 Task: Look for space in Boston, United States from 8th August, 2023 to 15th August, 2023 for 9 adults in price range Rs.10000 to Rs.14000. Place can be shared room with 5 bedrooms having 9 beds and 5 bathrooms. Property type can be house, flat, guest house. Amenities needed are: wifi, TV, free parkinig on premises, gym, breakfast. Booking option can be shelf check-in. Required host language is English.
Action: Mouse moved to (525, 105)
Screenshot: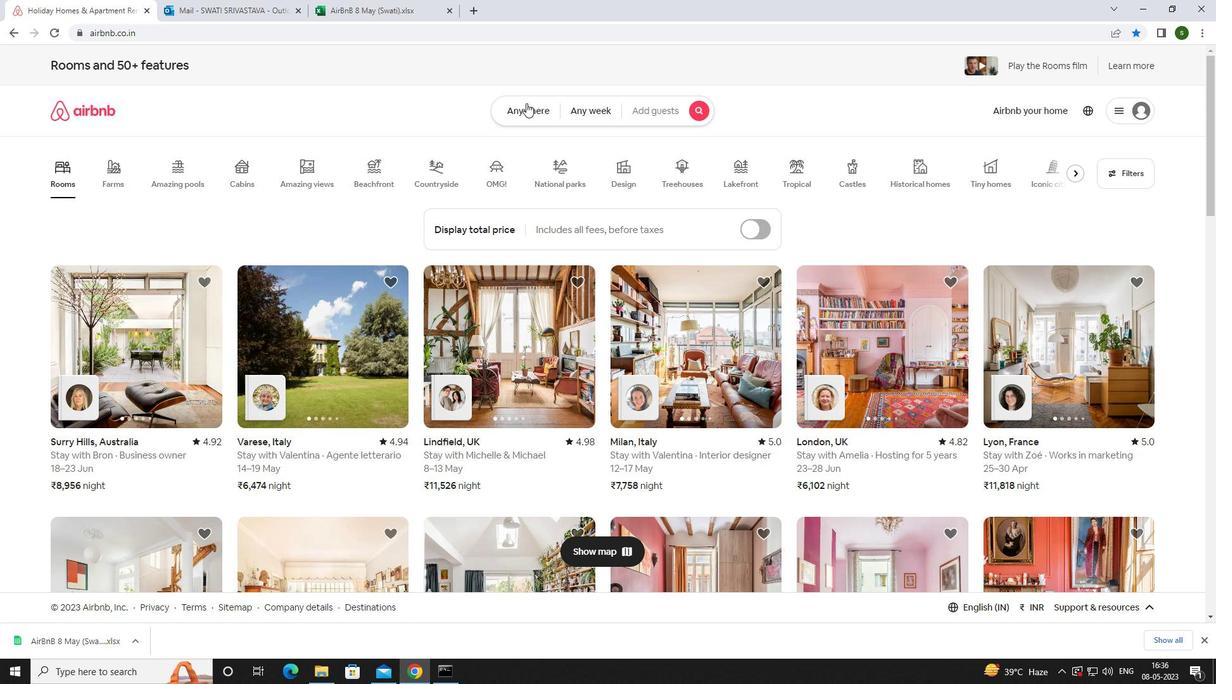 
Action: Mouse pressed left at (525, 105)
Screenshot: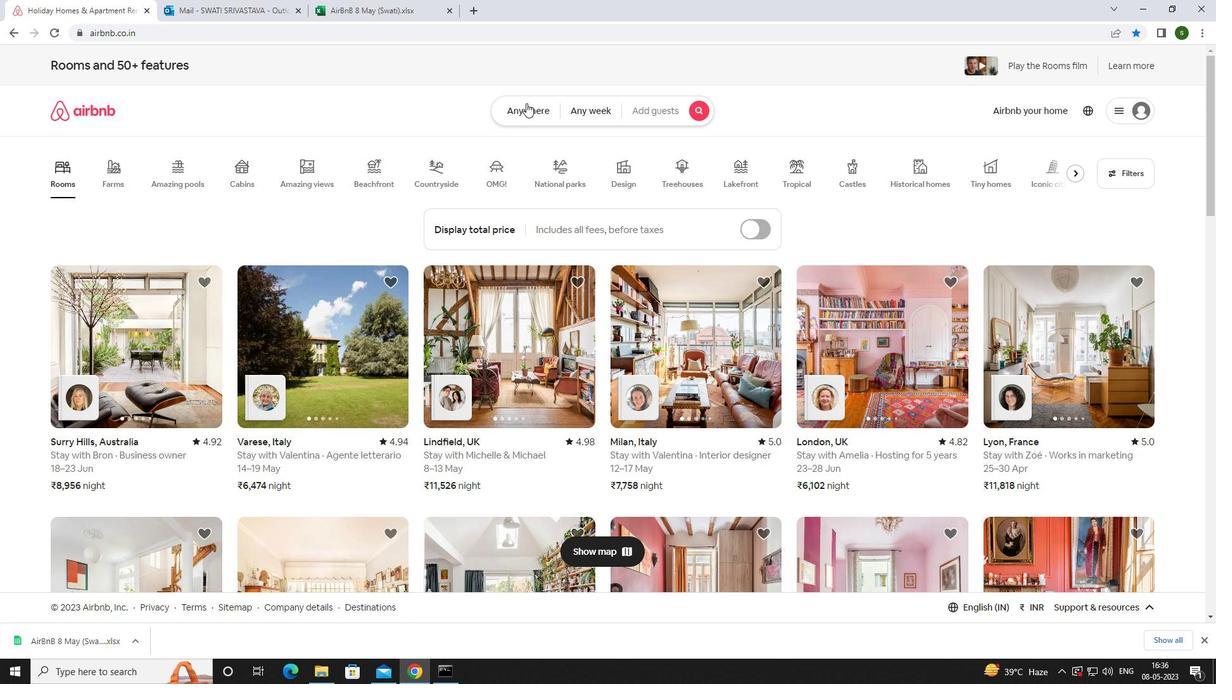 
Action: Mouse moved to (488, 157)
Screenshot: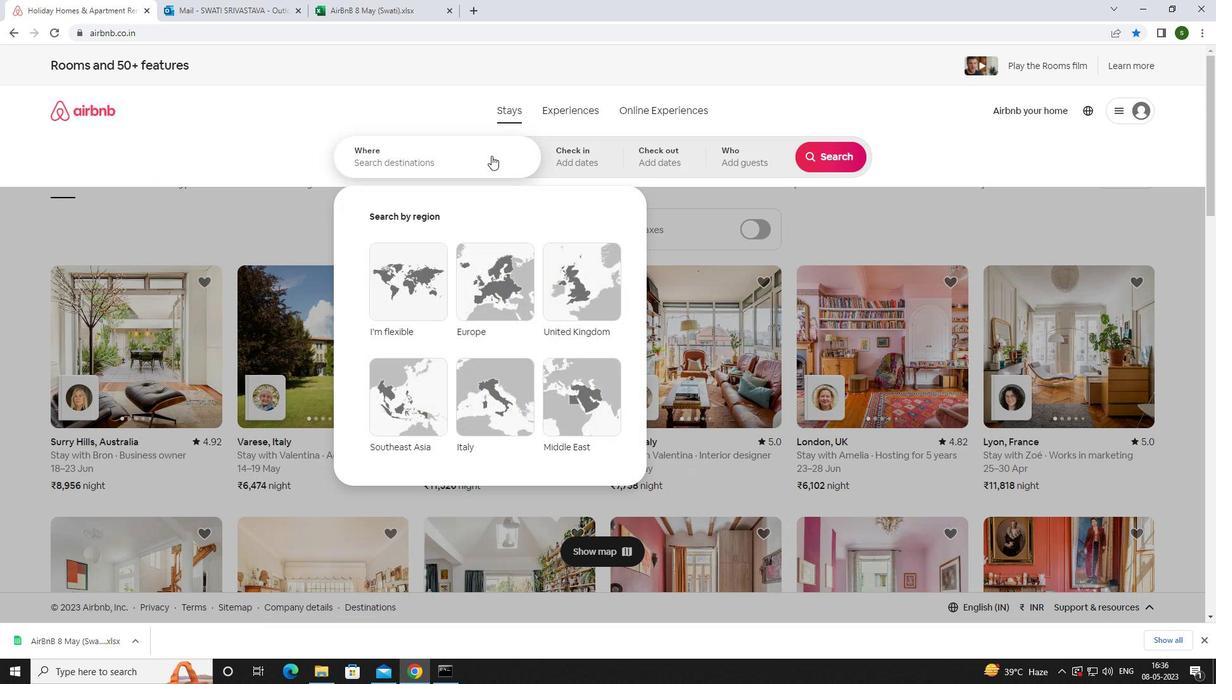 
Action: Mouse pressed left at (488, 157)
Screenshot: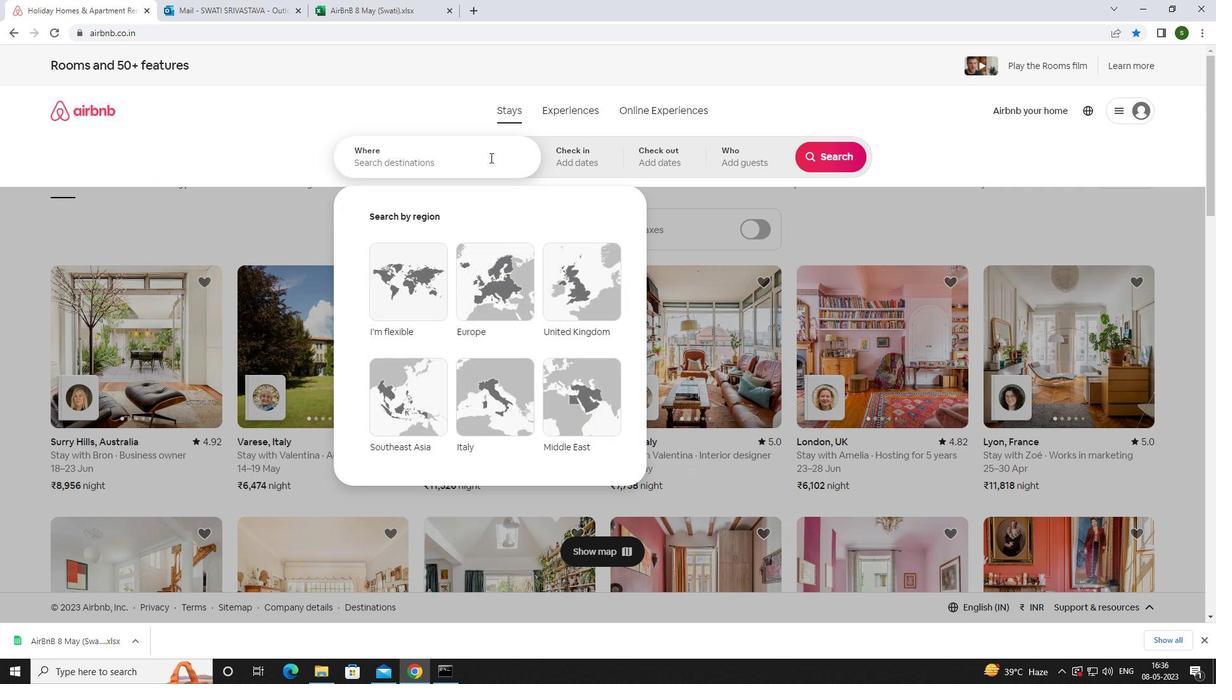 
Action: Mouse moved to (493, 154)
Screenshot: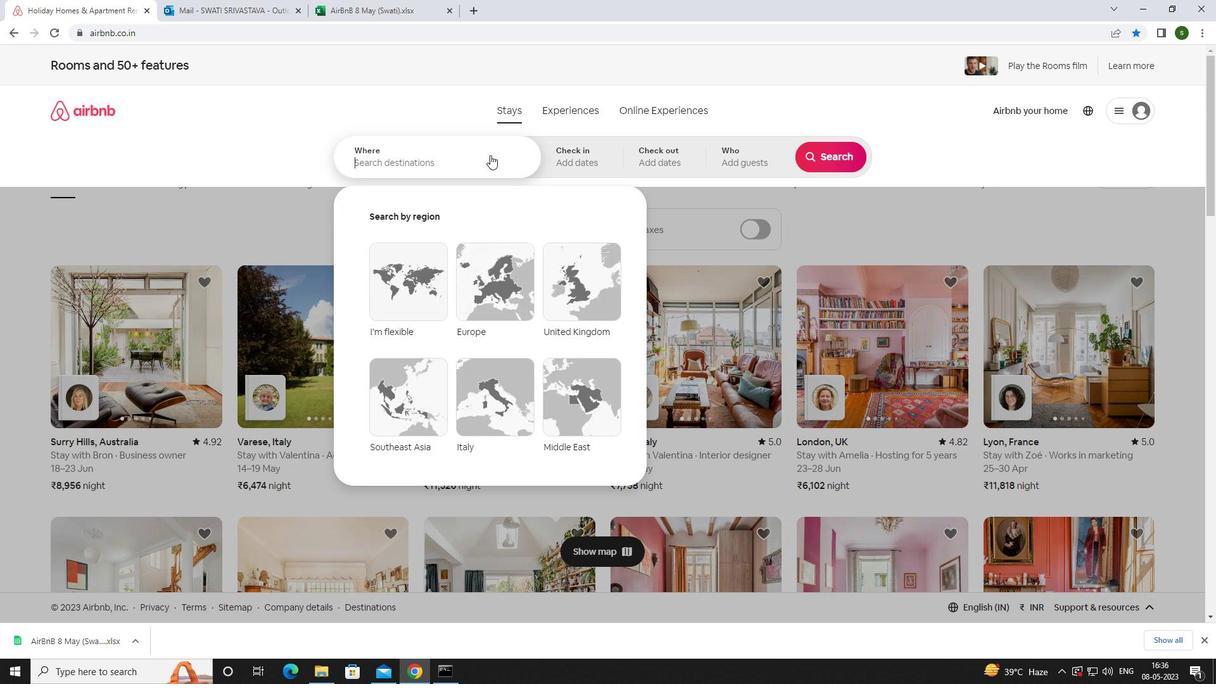 
Action: Key pressed <Key.caps_lock>
Screenshot: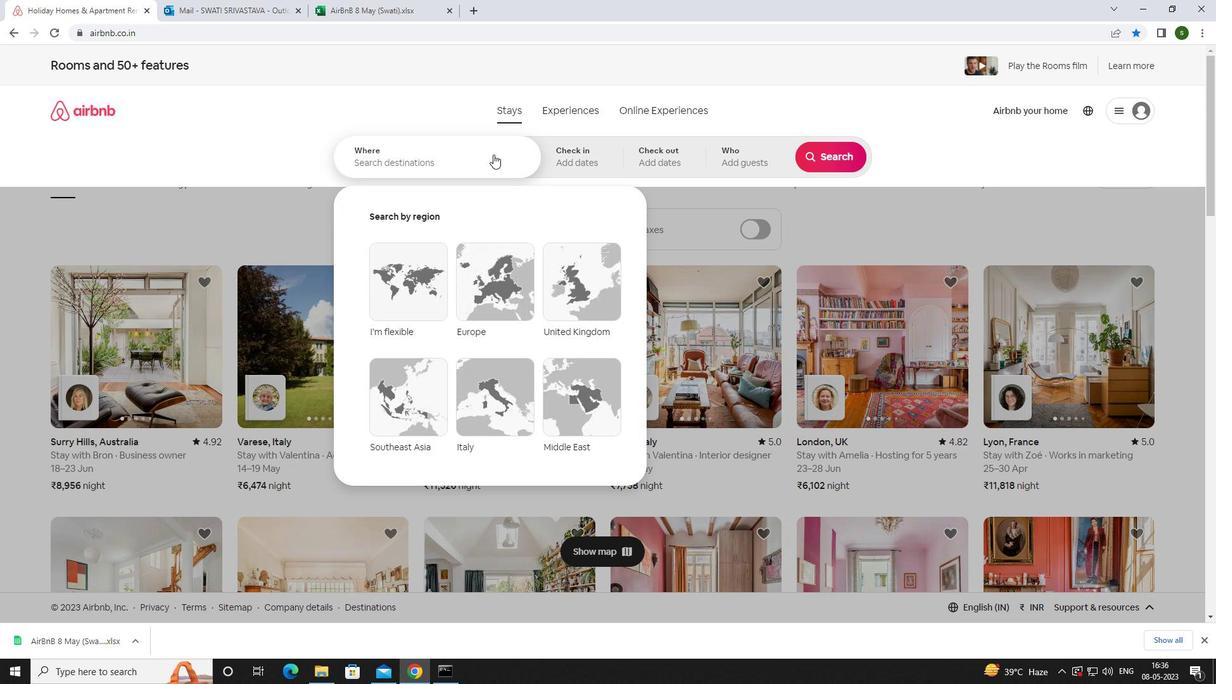 
Action: Mouse moved to (494, 154)
Screenshot: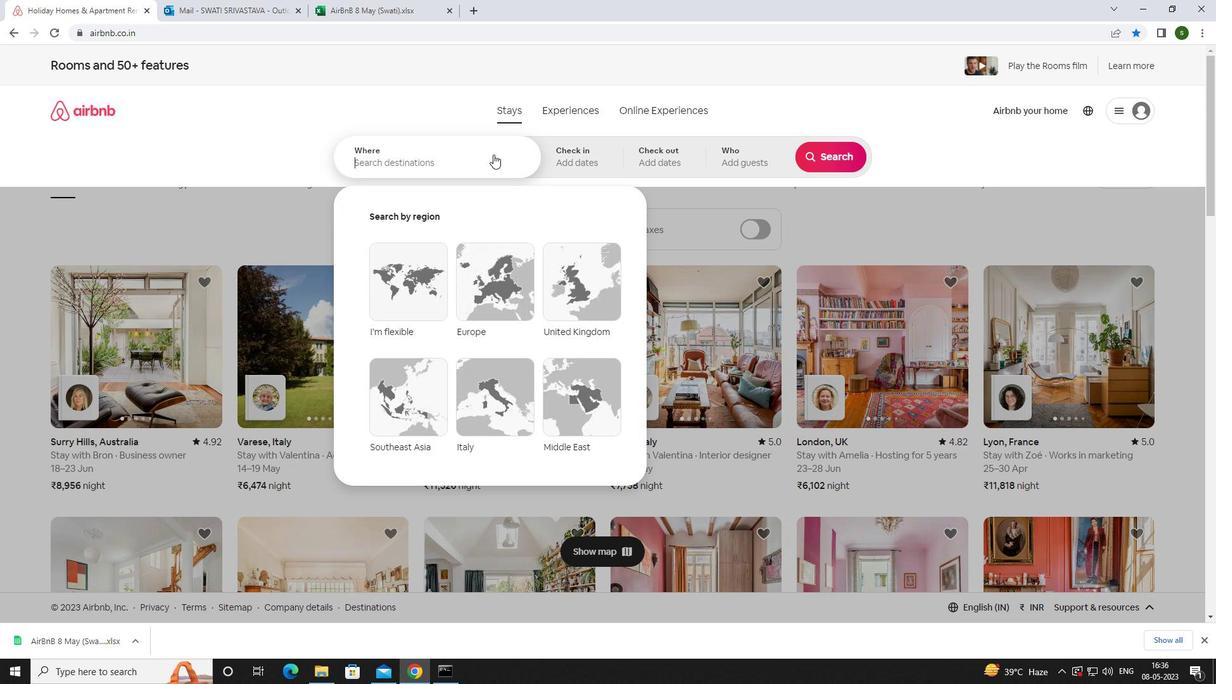 
Action: Key pressed b<Key.caps_lock>oston,<Key.space><Key.caps_lock>u<Key.caps_lock>nited<Key.space>
Screenshot: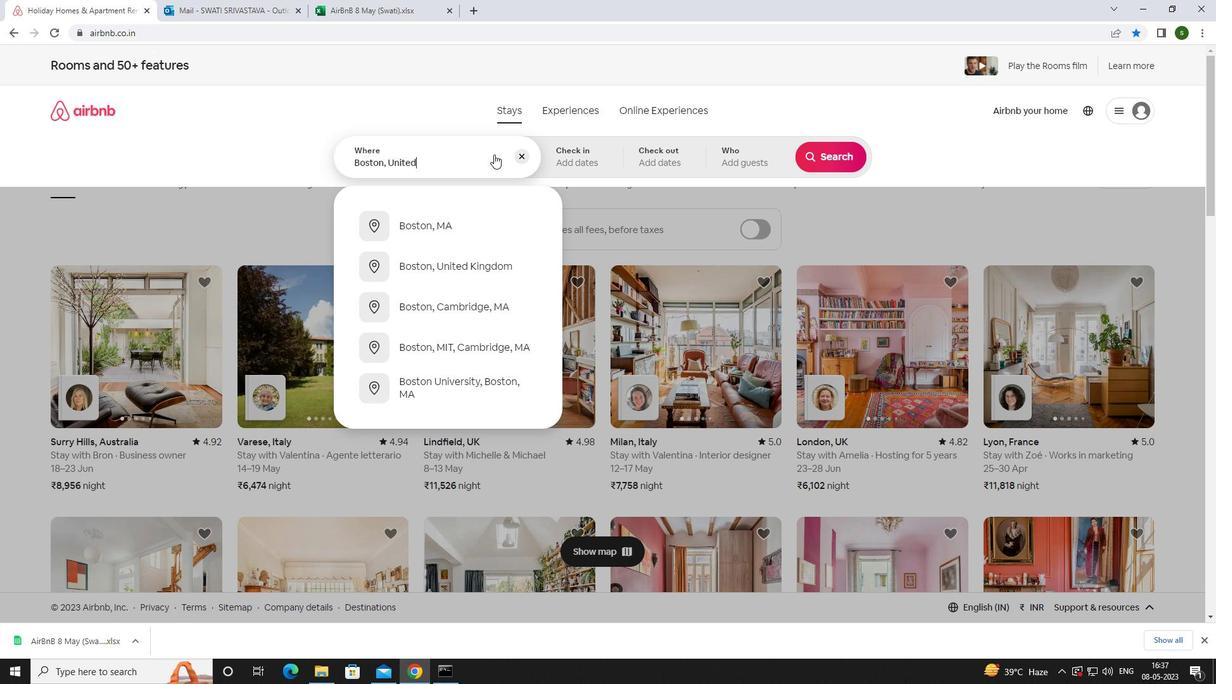 
Action: Mouse moved to (494, 154)
Screenshot: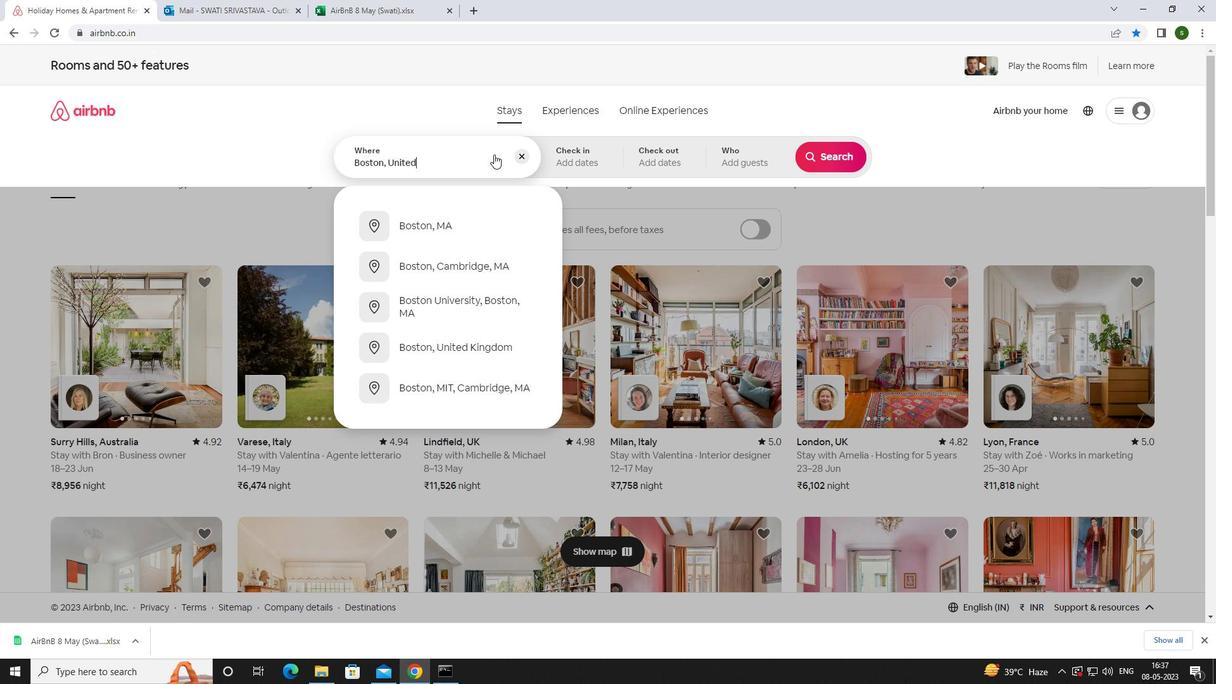 
Action: Key pressed <Key.caps_lock>s<Key.caps_lock>tate
Screenshot: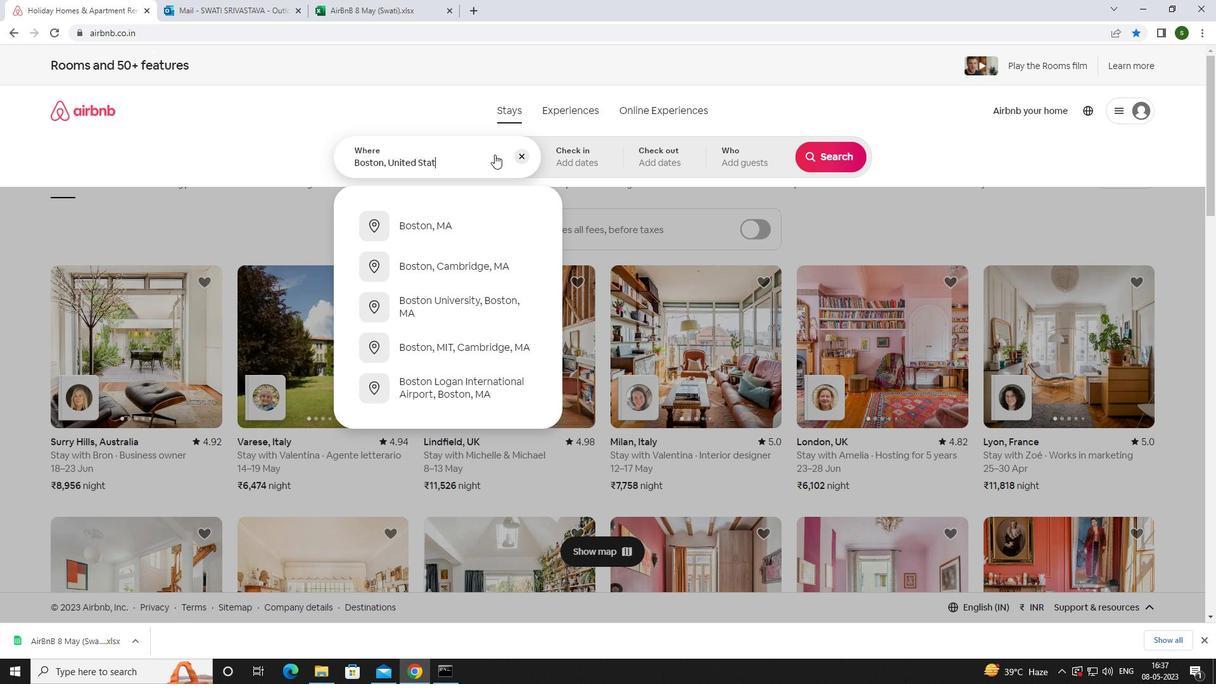 
Action: Mouse moved to (494, 155)
Screenshot: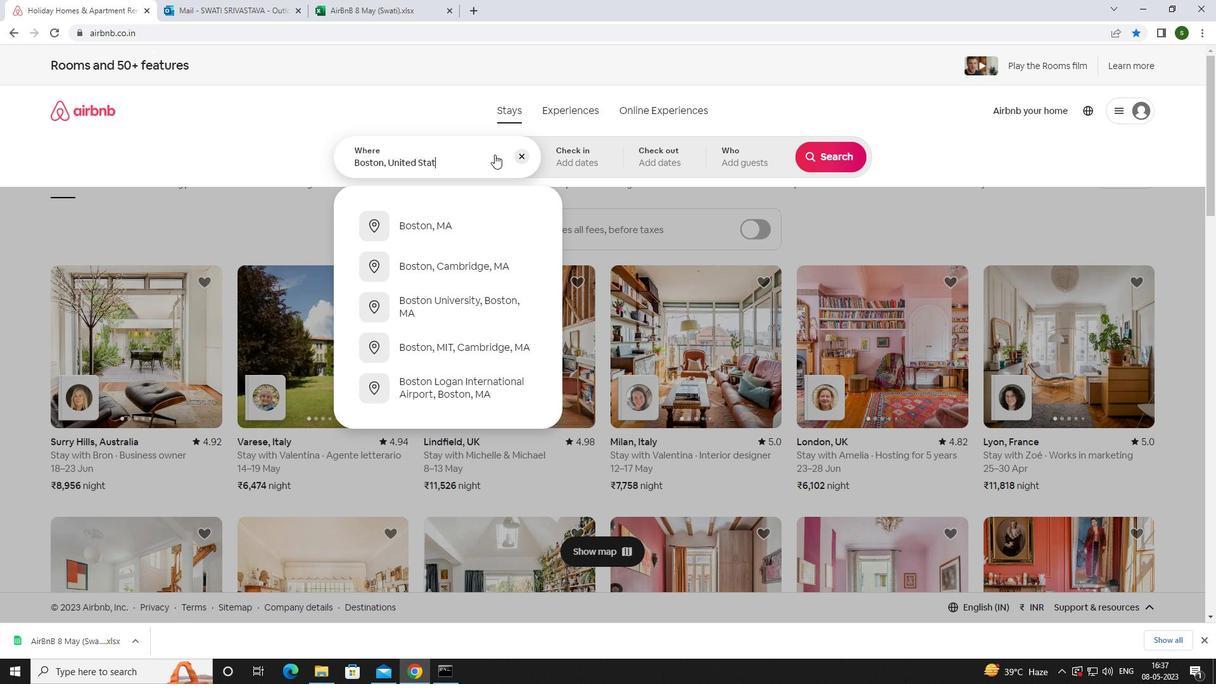 
Action: Key pressed s<Key.enter>
Screenshot: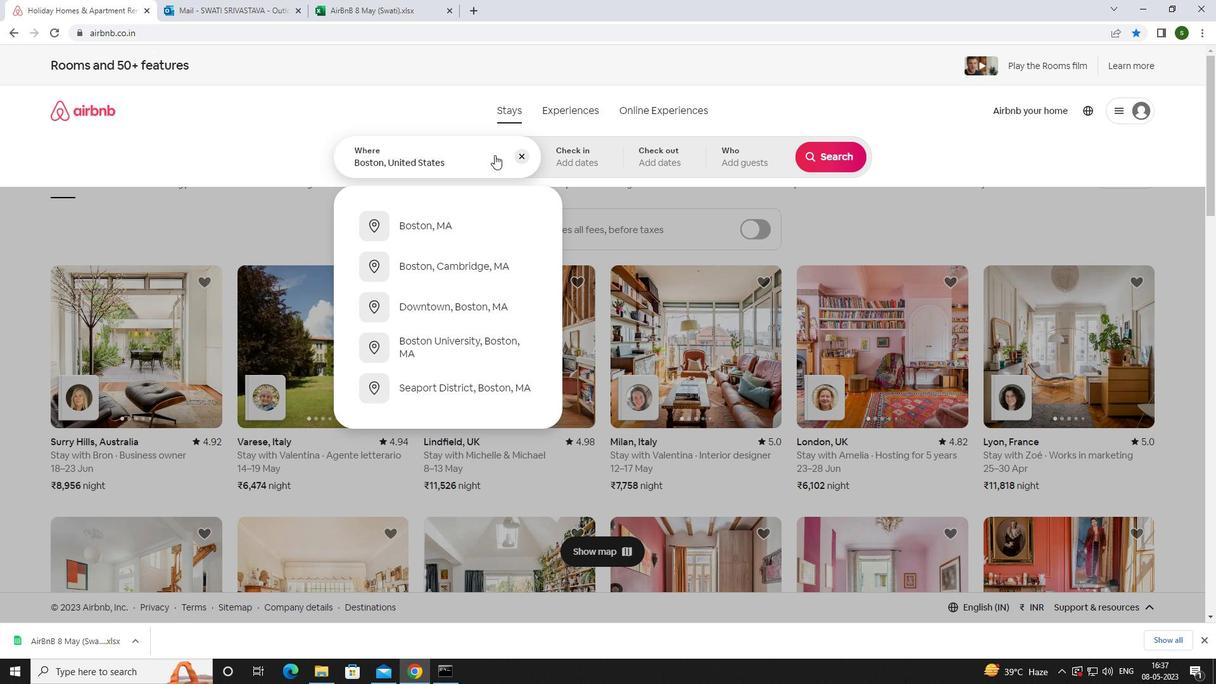 
Action: Mouse moved to (824, 259)
Screenshot: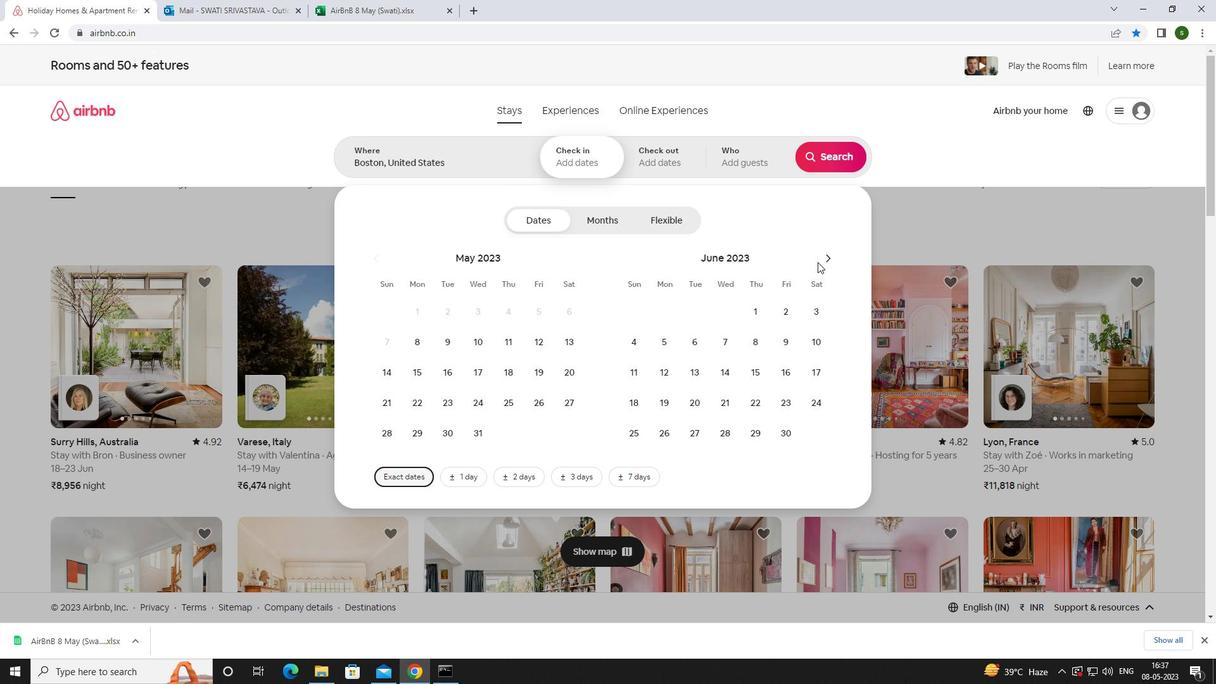 
Action: Mouse pressed left at (824, 259)
Screenshot: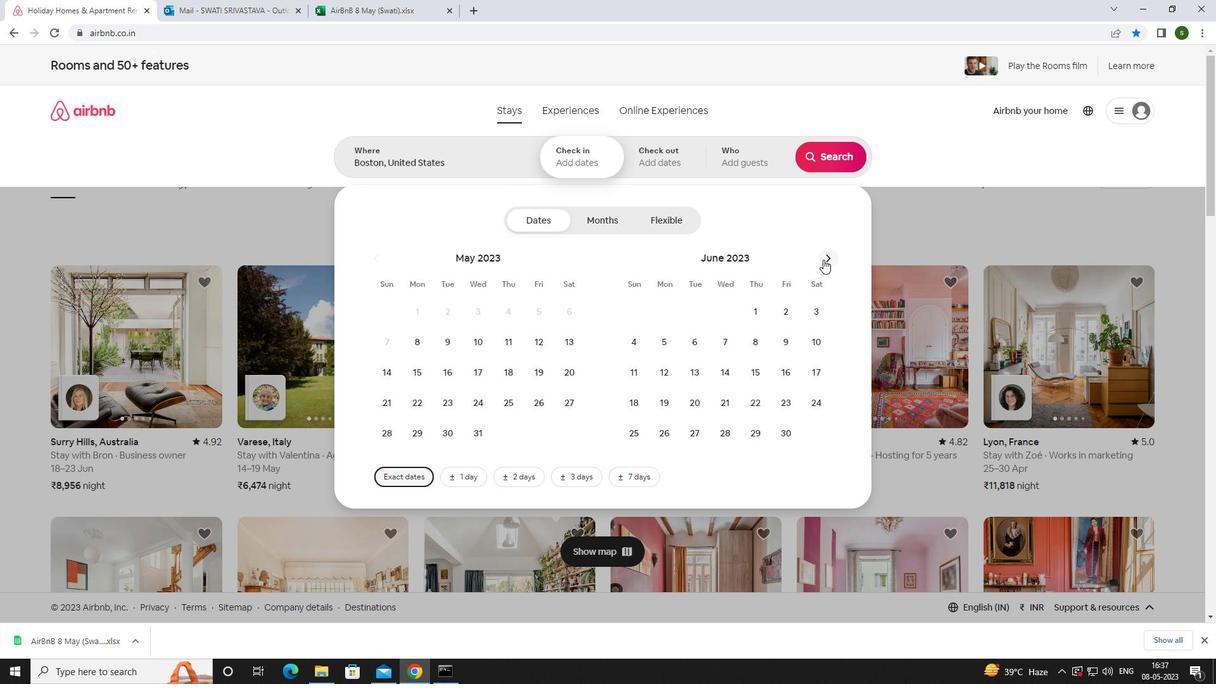 
Action: Mouse pressed left at (824, 259)
Screenshot: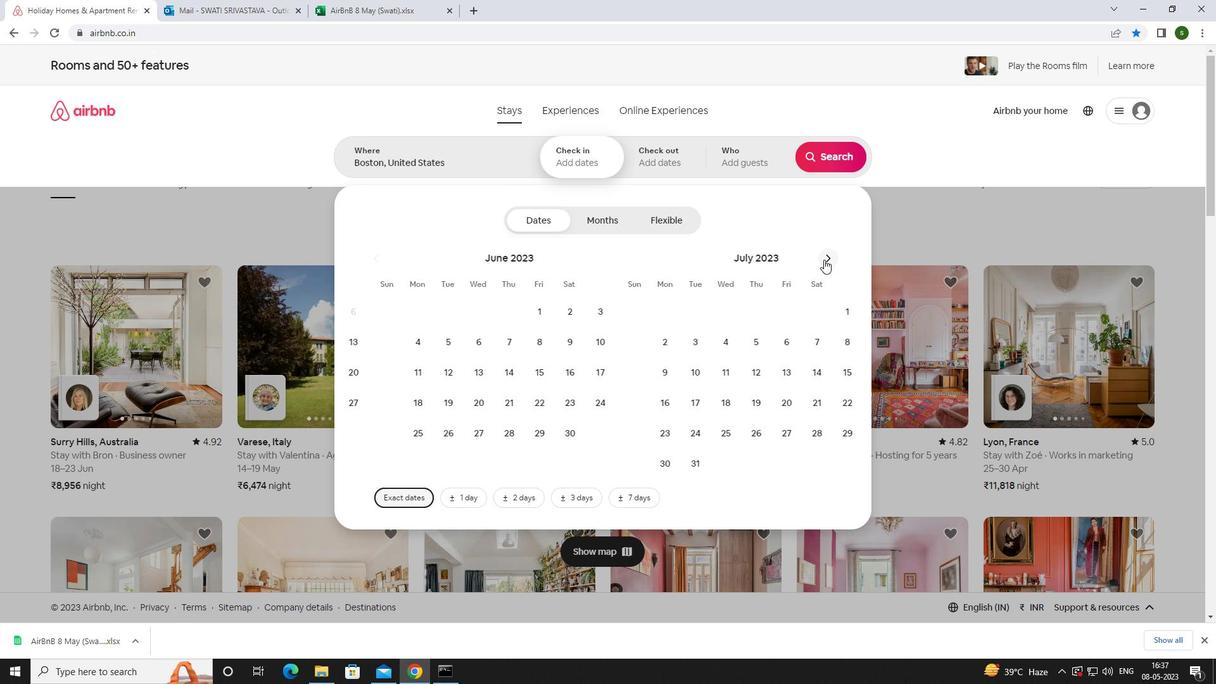 
Action: Mouse moved to (693, 345)
Screenshot: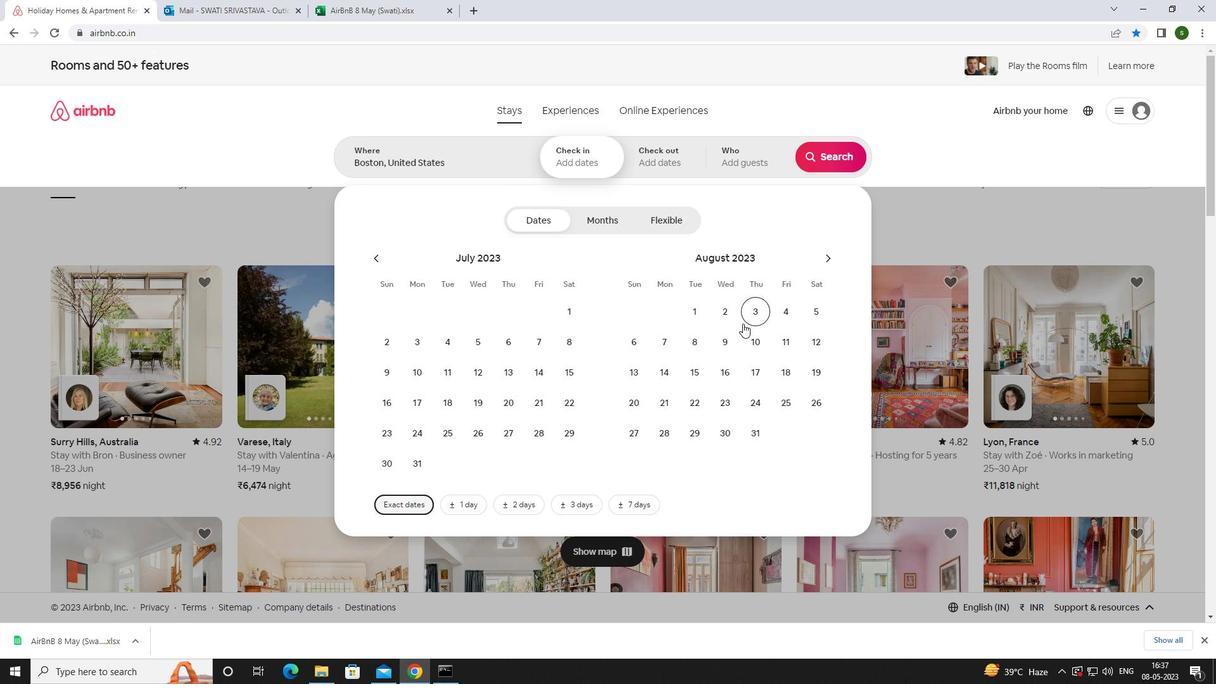 
Action: Mouse pressed left at (693, 345)
Screenshot: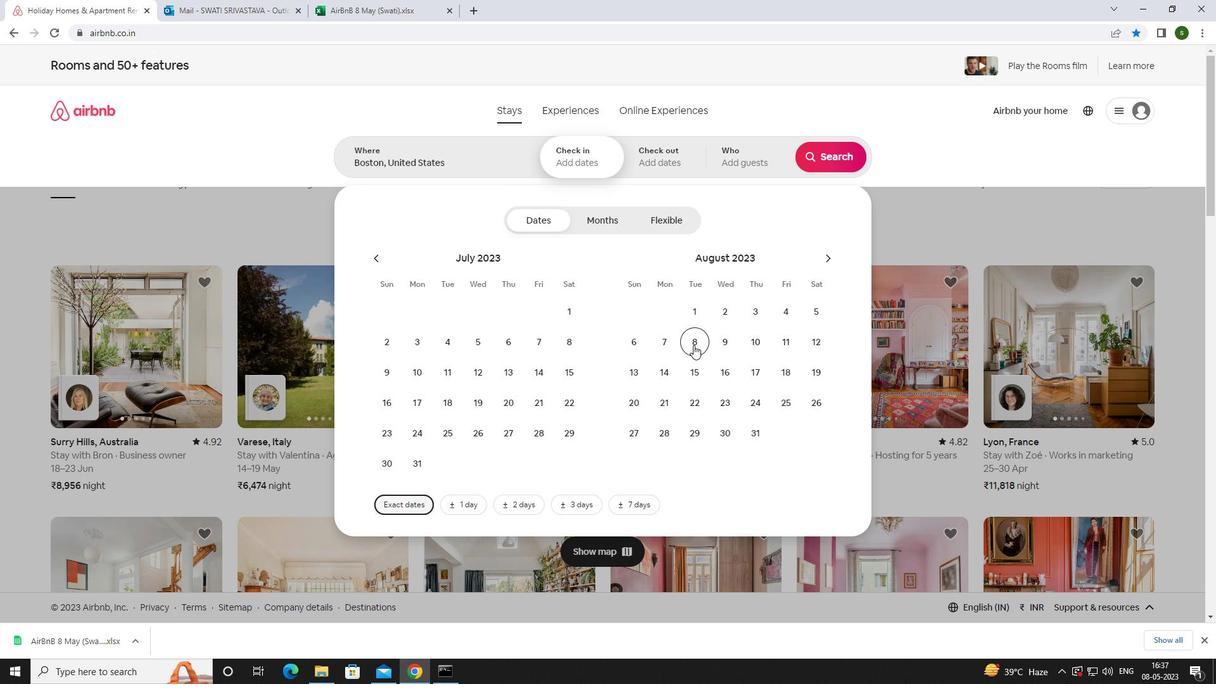 
Action: Mouse moved to (693, 359)
Screenshot: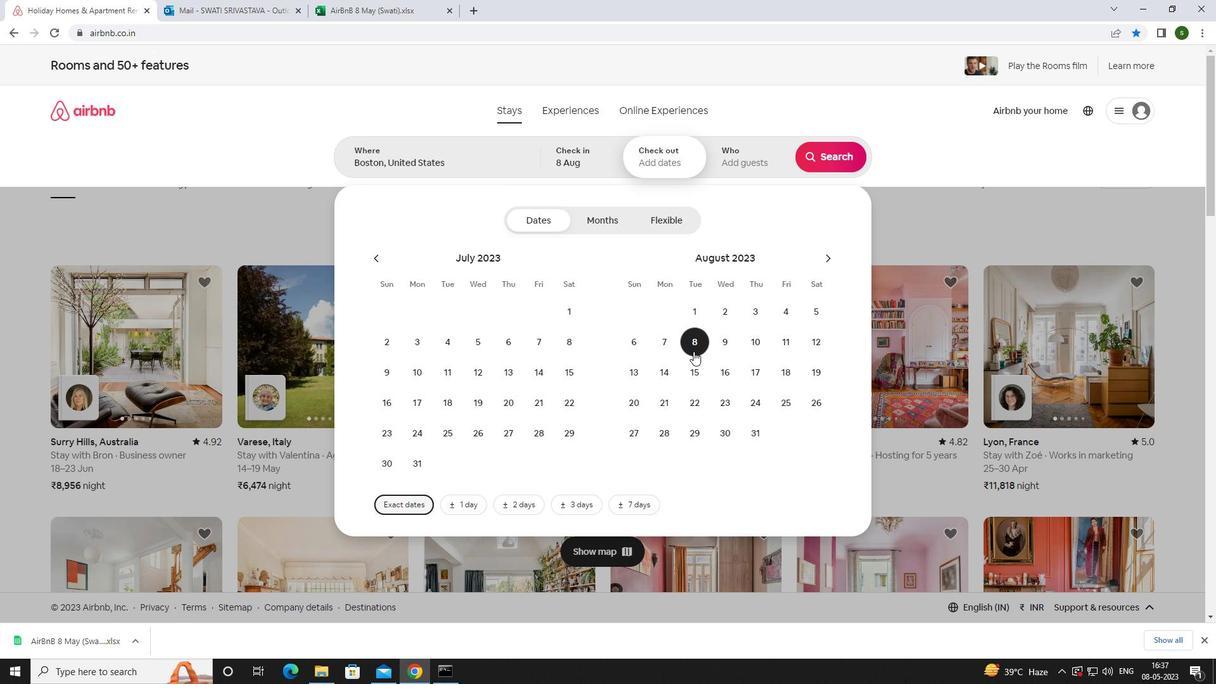 
Action: Mouse pressed left at (693, 359)
Screenshot: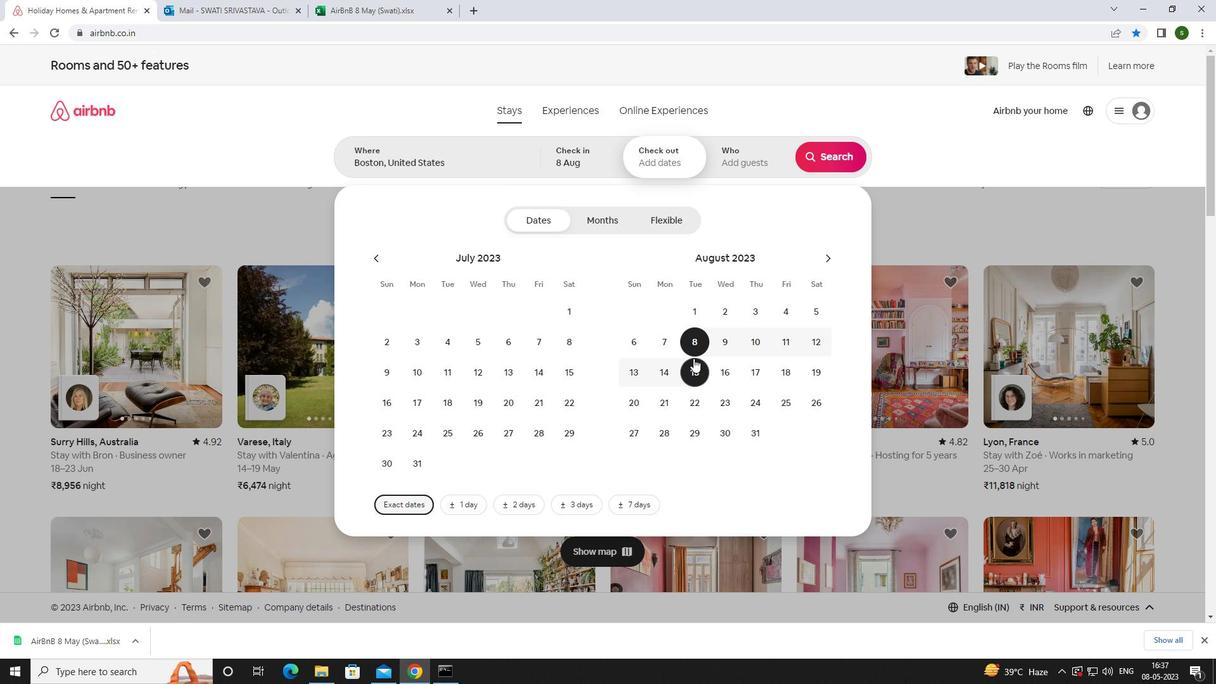 
Action: Mouse moved to (749, 160)
Screenshot: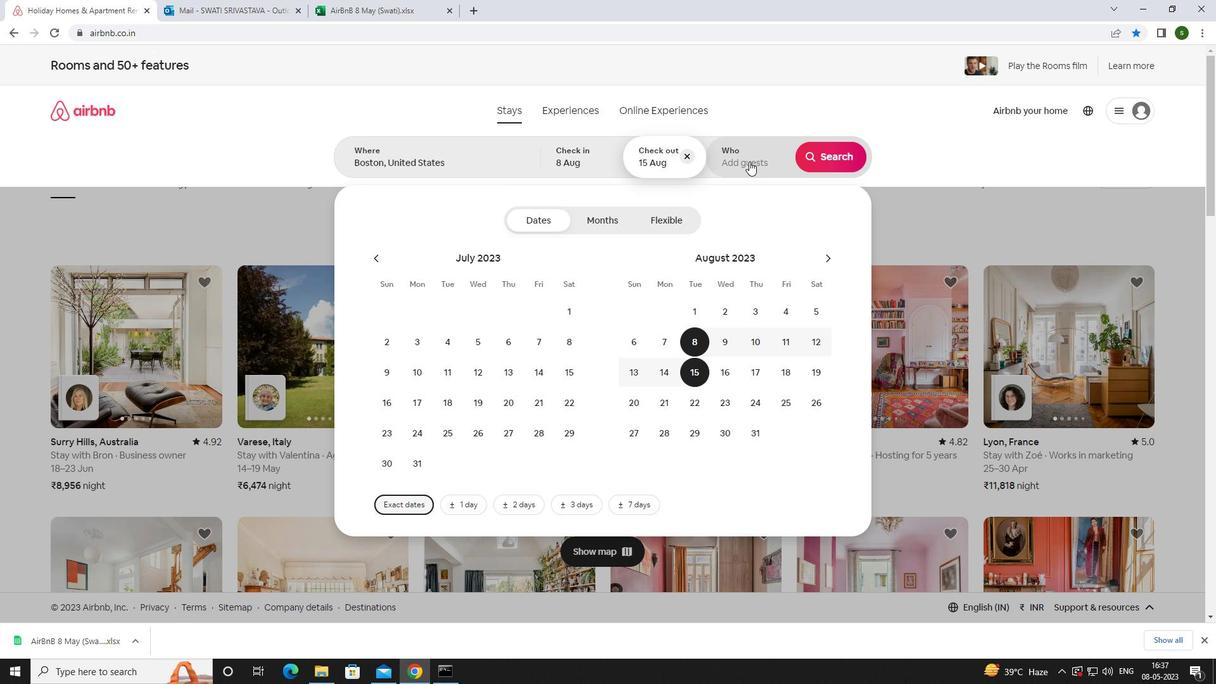 
Action: Mouse pressed left at (749, 160)
Screenshot: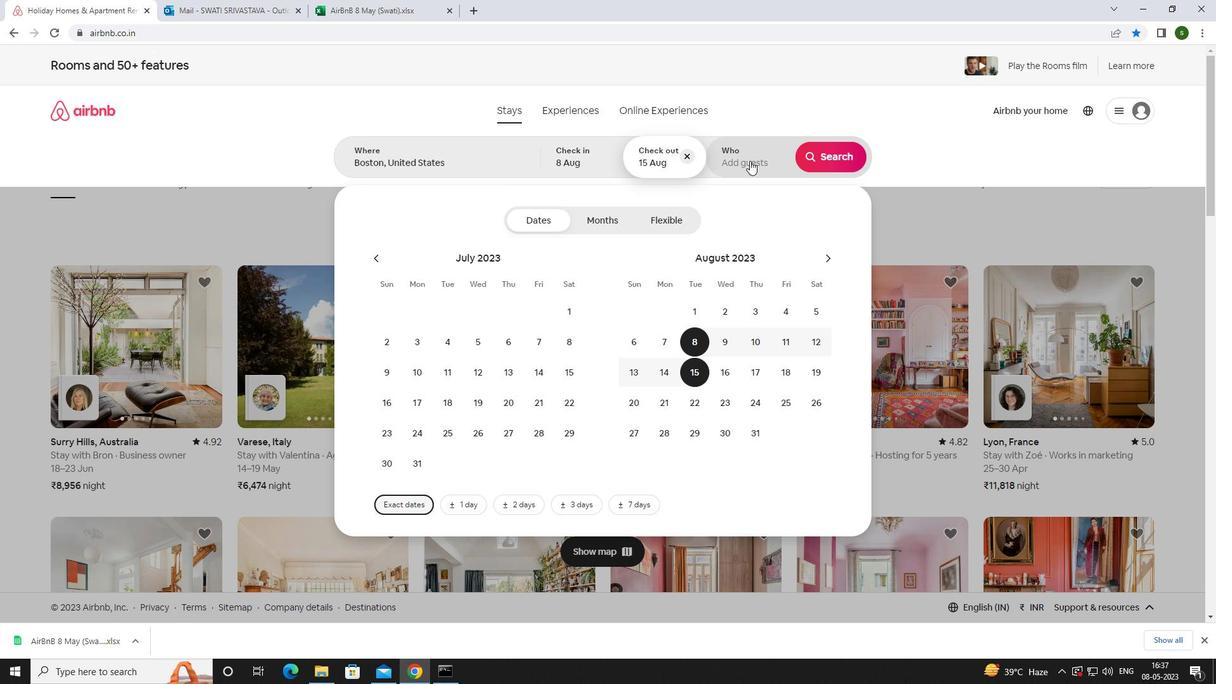 
Action: Mouse moved to (836, 222)
Screenshot: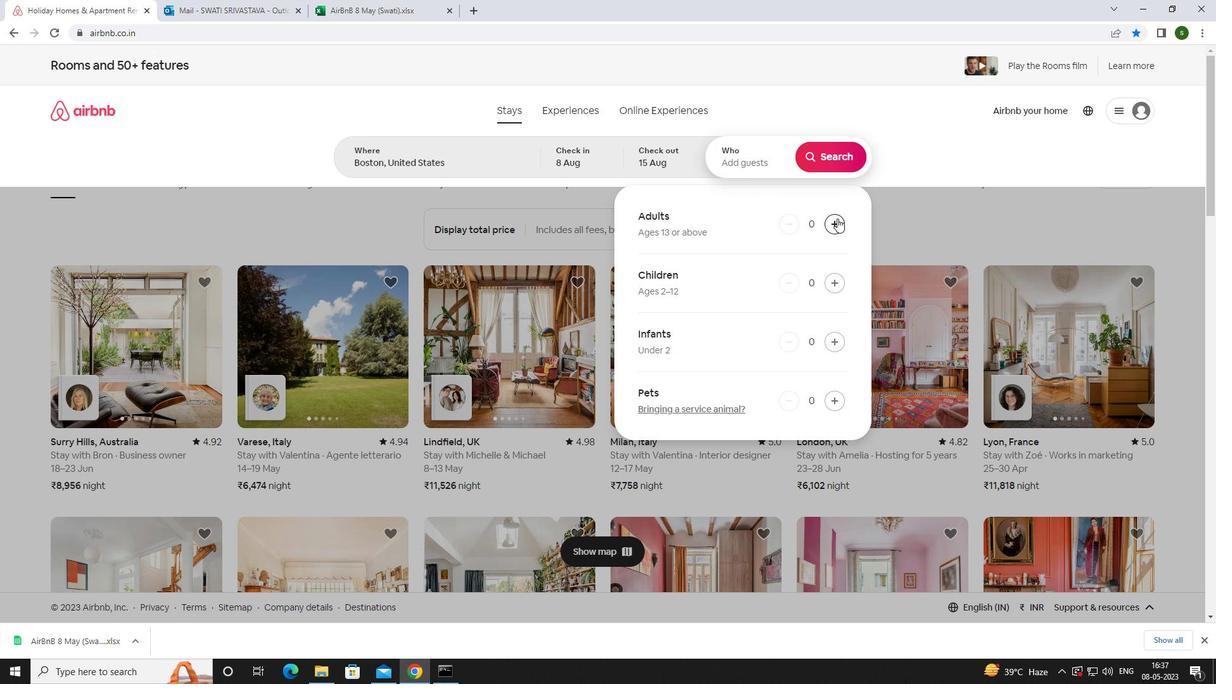 
Action: Mouse pressed left at (836, 222)
Screenshot: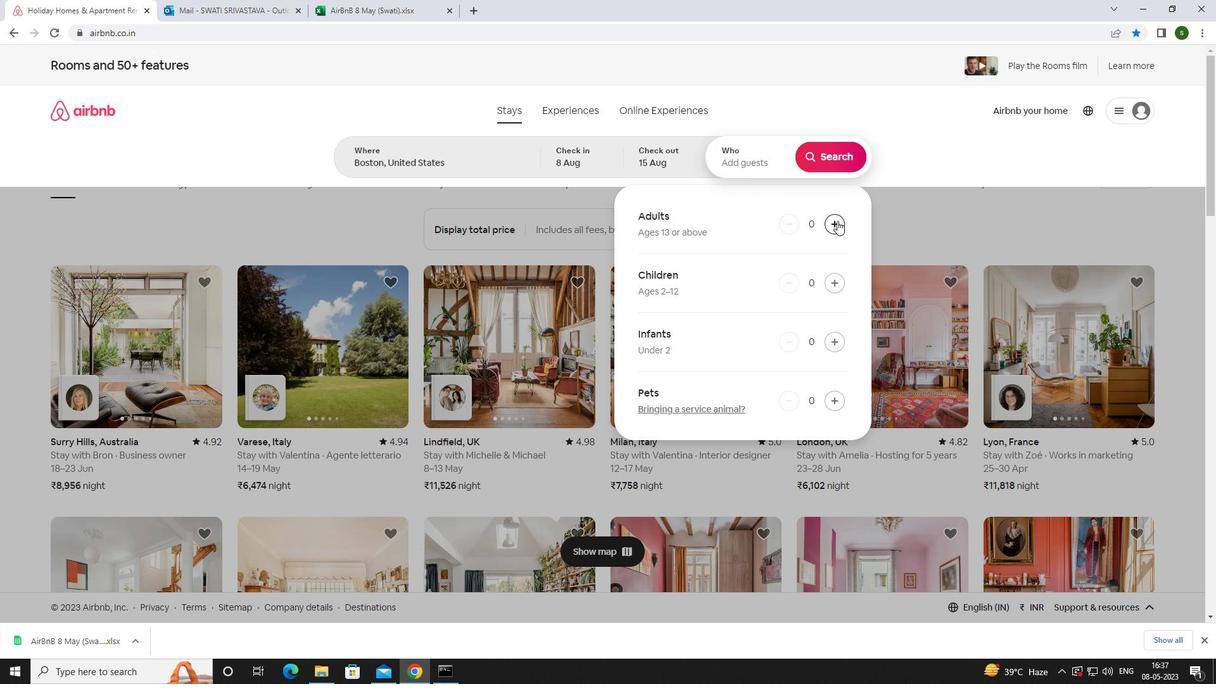 
Action: Mouse pressed left at (836, 222)
Screenshot: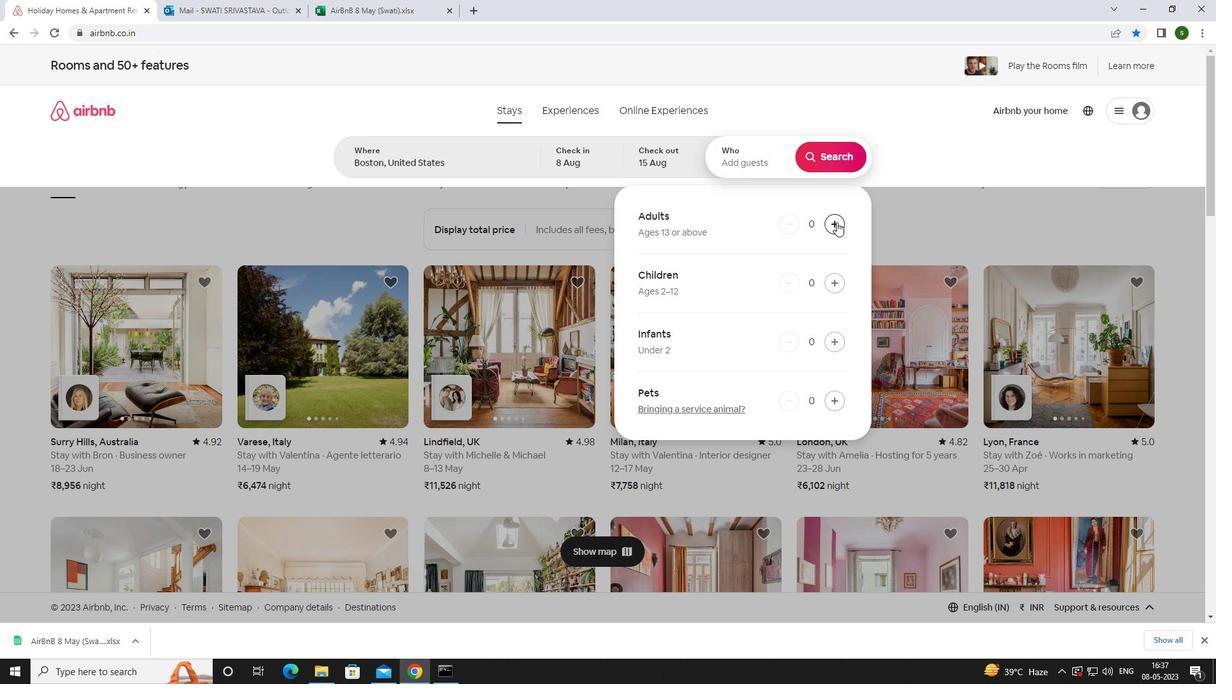 
Action: Mouse pressed left at (836, 222)
Screenshot: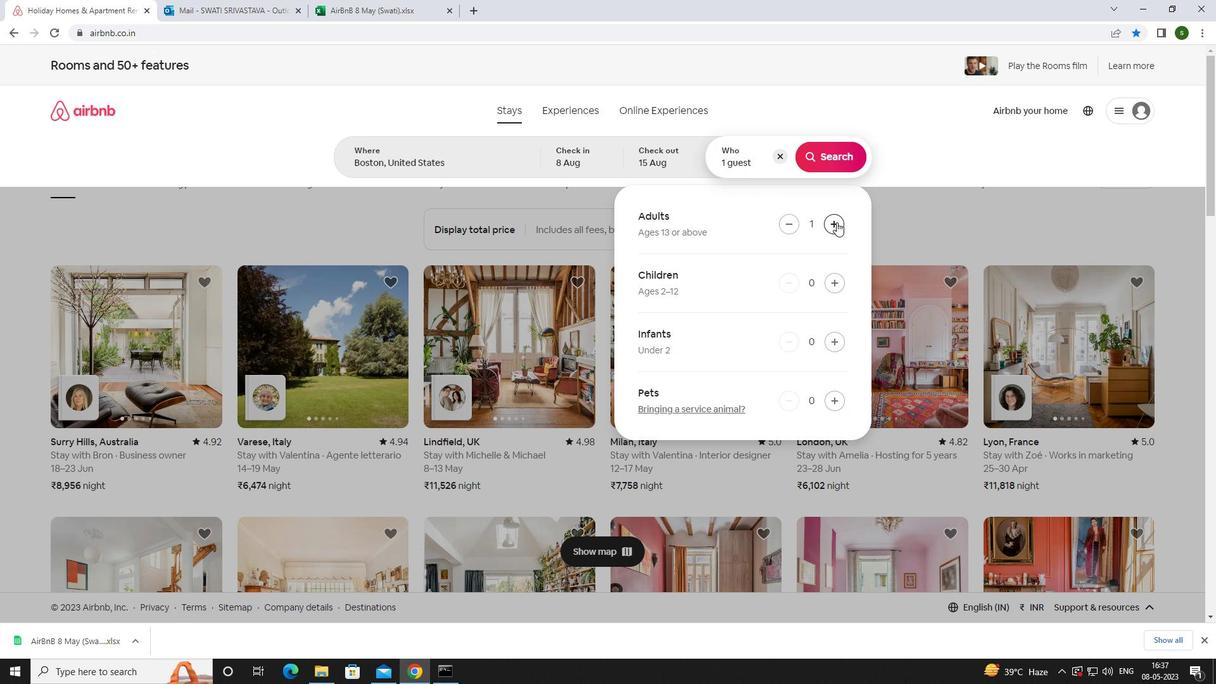 
Action: Mouse pressed left at (836, 222)
Screenshot: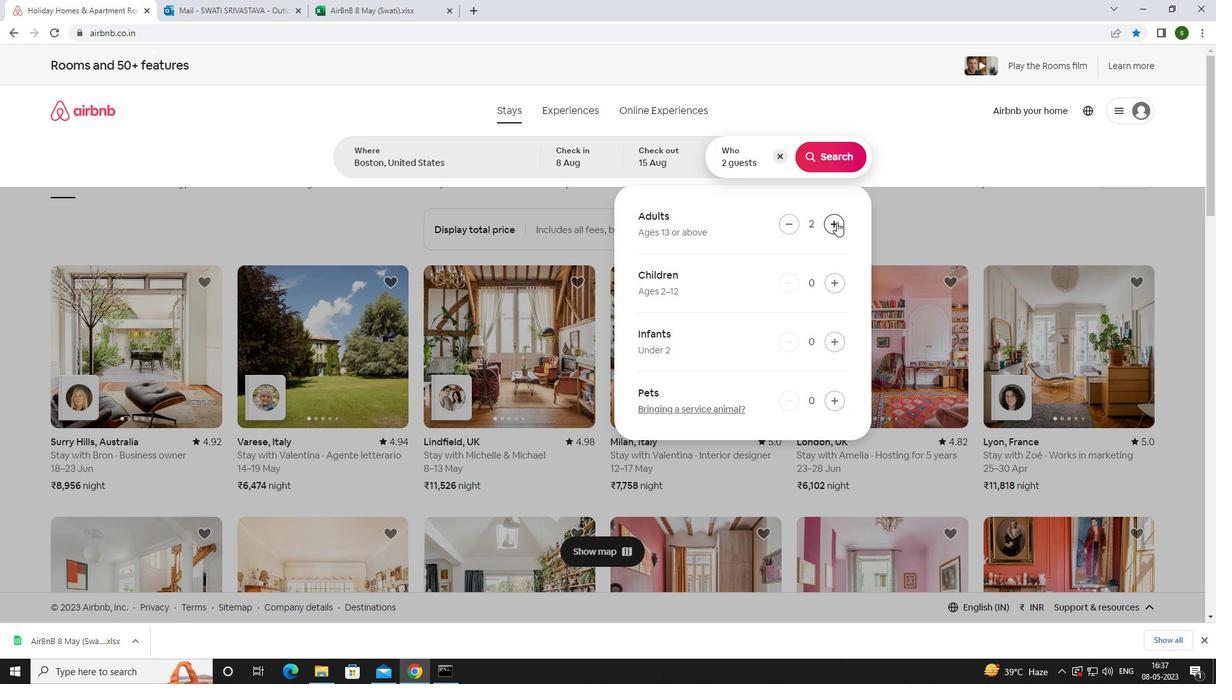 
Action: Mouse pressed left at (836, 222)
Screenshot: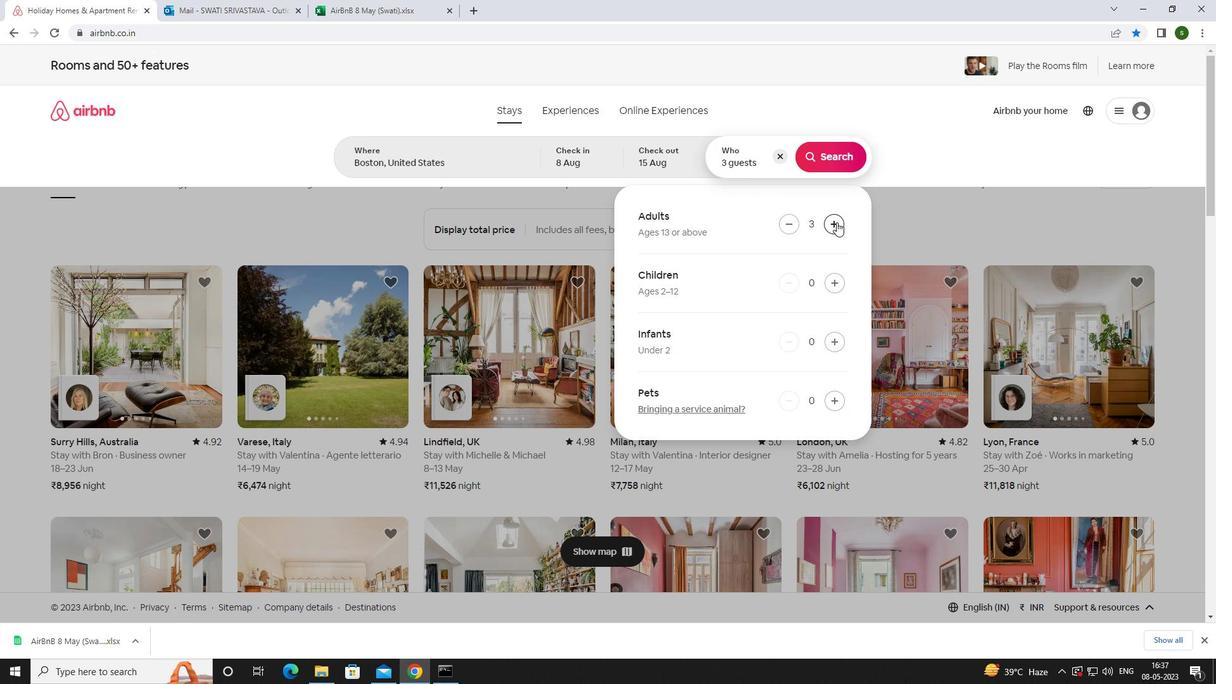 
Action: Mouse pressed left at (836, 222)
Screenshot: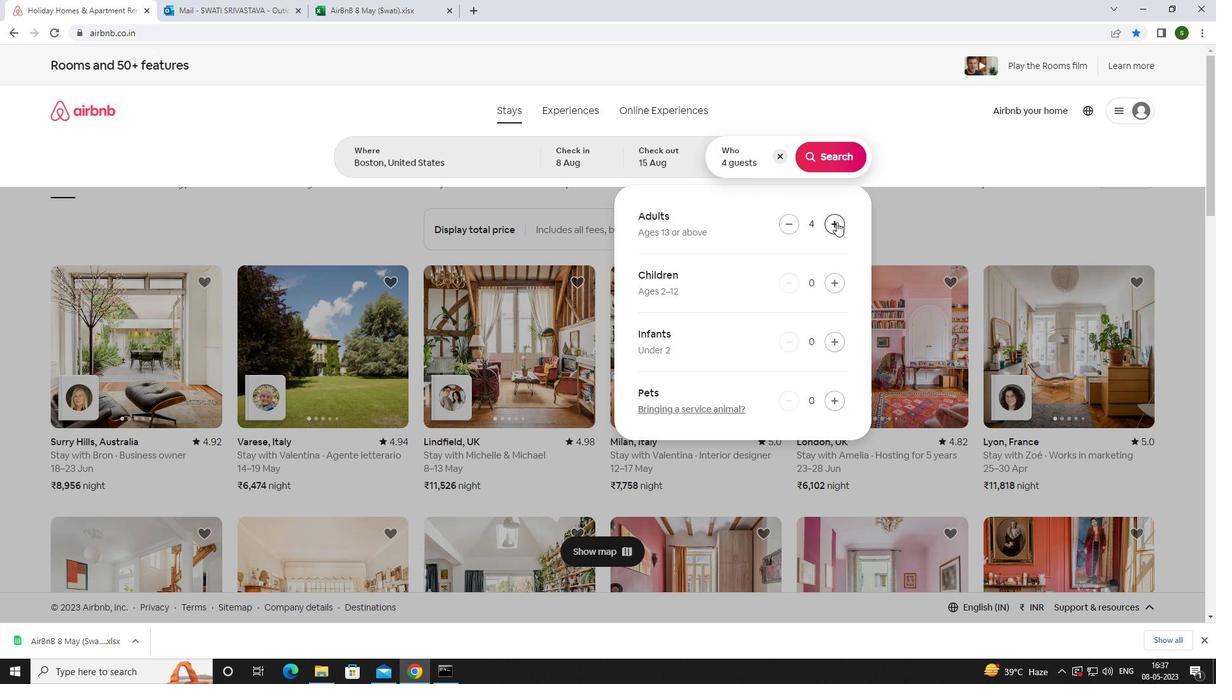 
Action: Mouse pressed left at (836, 222)
Screenshot: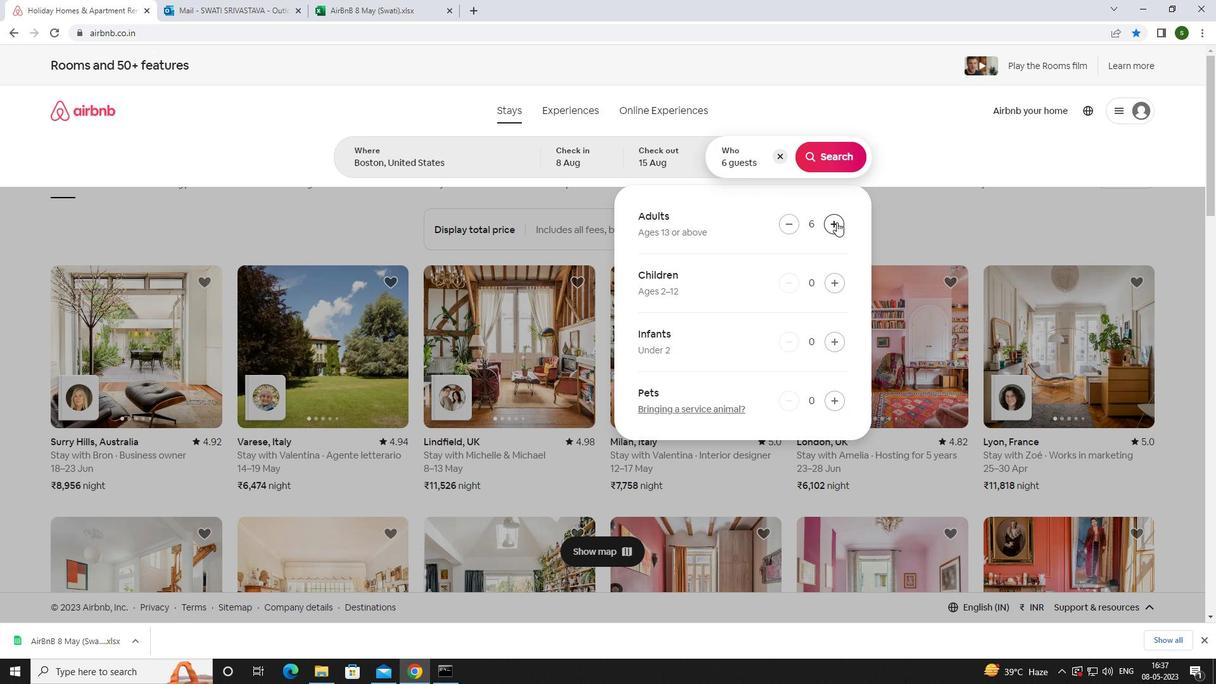 
Action: Mouse pressed left at (836, 222)
Screenshot: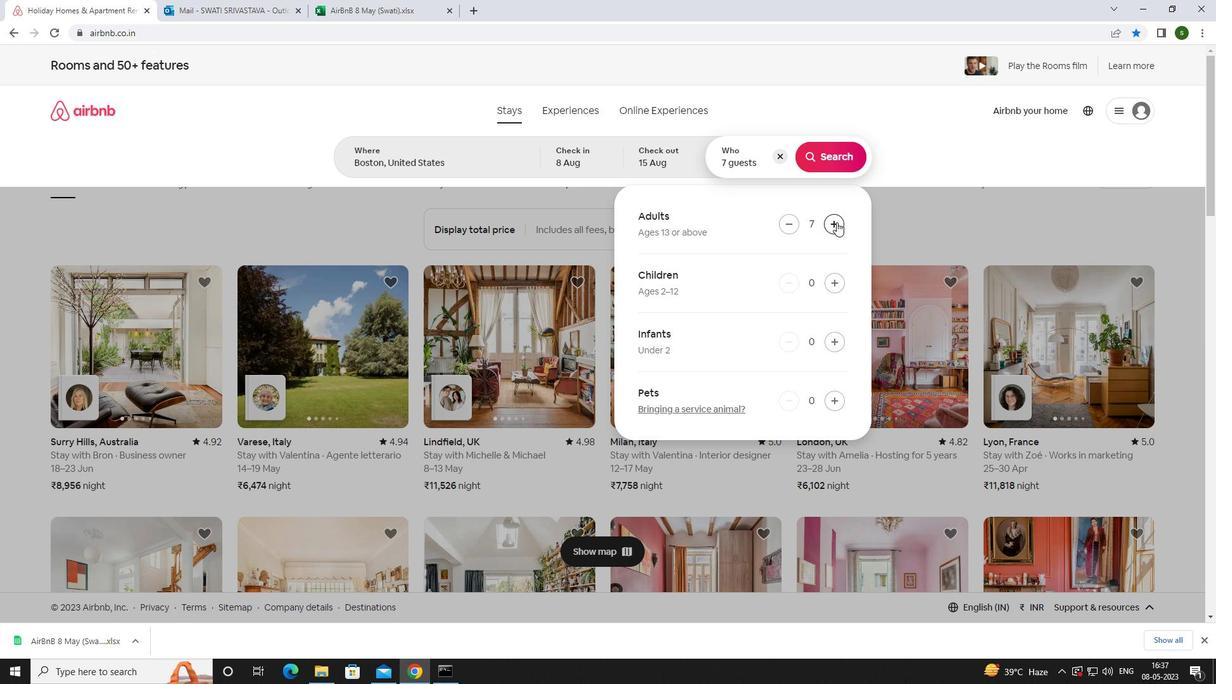 
Action: Mouse pressed left at (836, 222)
Screenshot: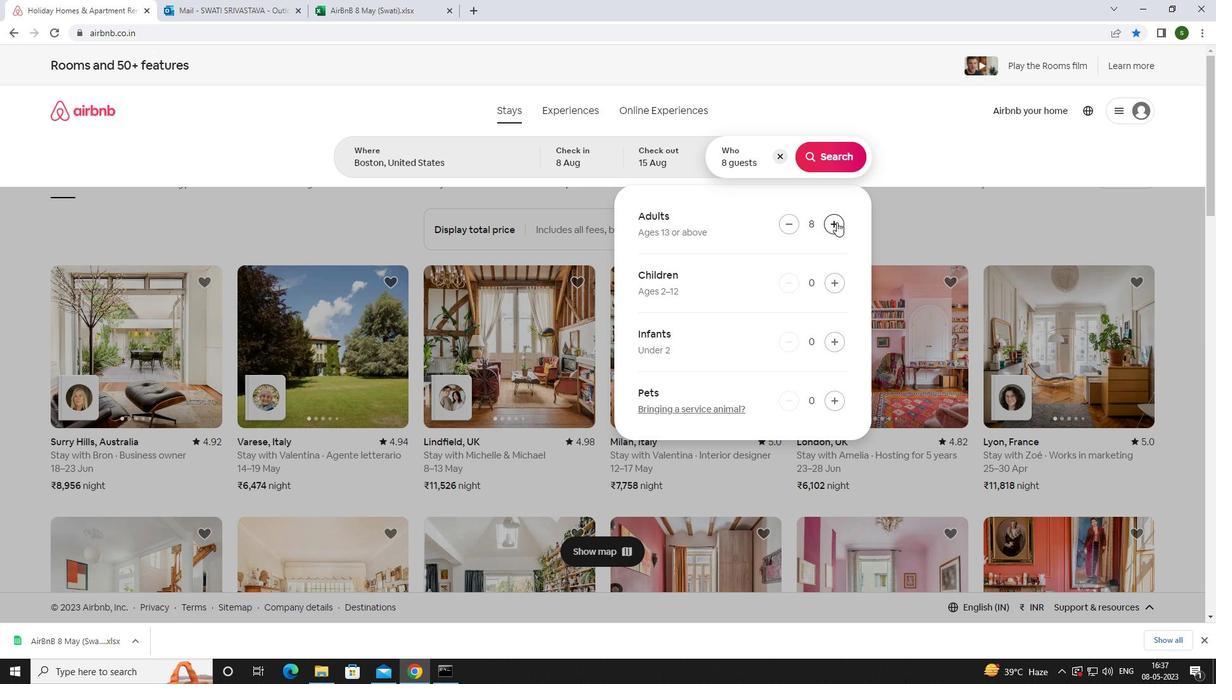 
Action: Mouse moved to (829, 158)
Screenshot: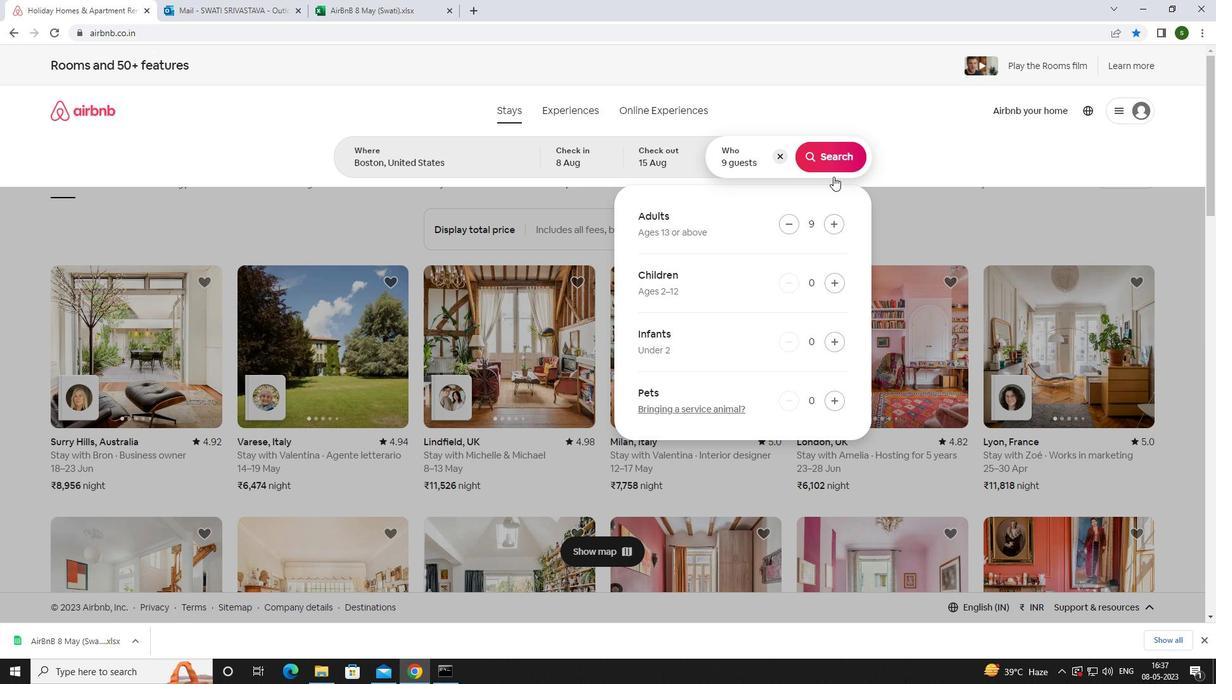 
Action: Mouse pressed left at (829, 158)
Screenshot: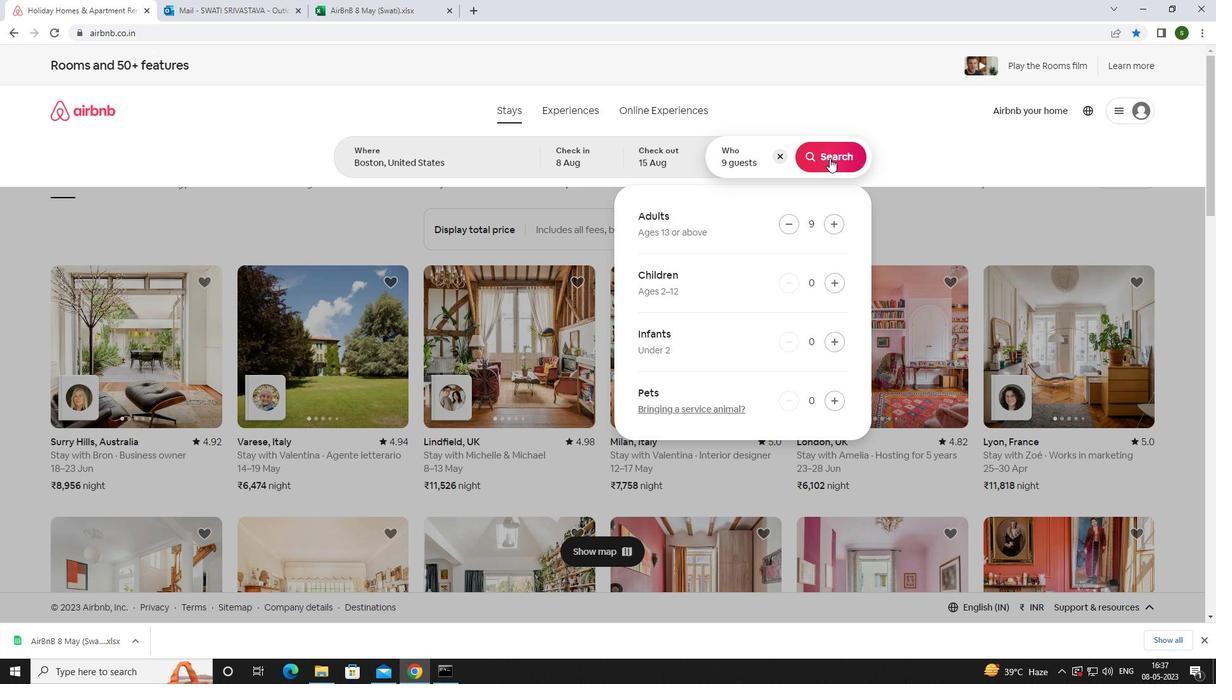 
Action: Mouse moved to (1161, 115)
Screenshot: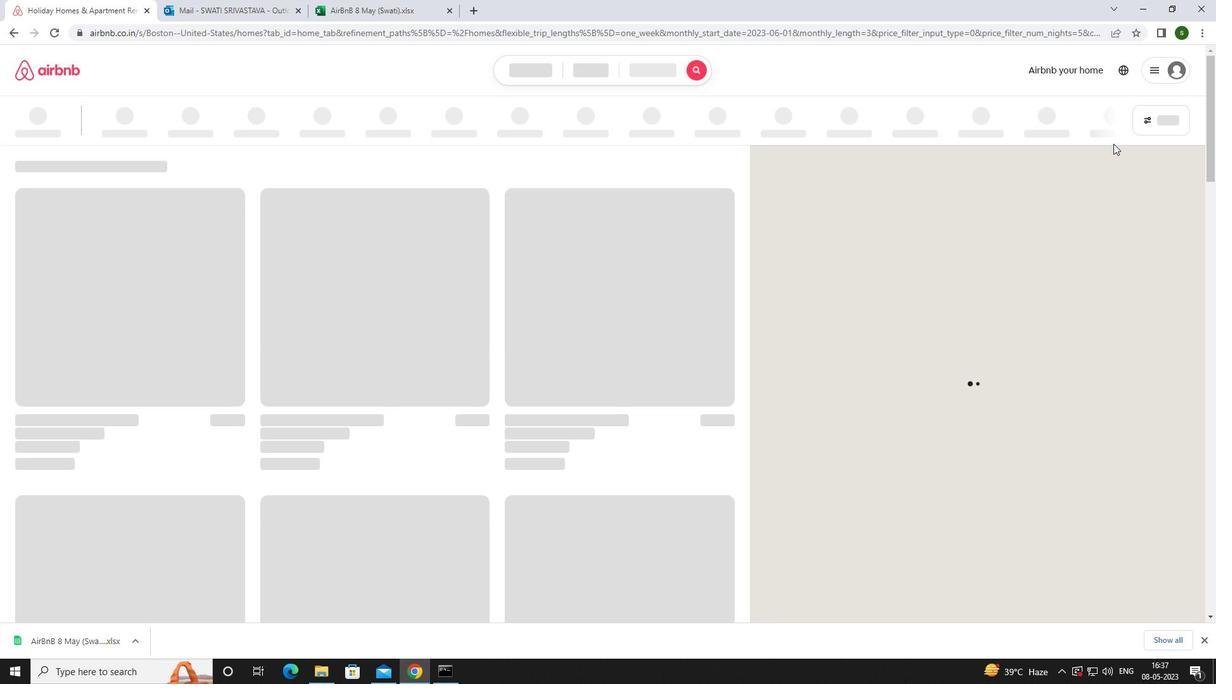 
Action: Mouse pressed left at (1161, 115)
Screenshot: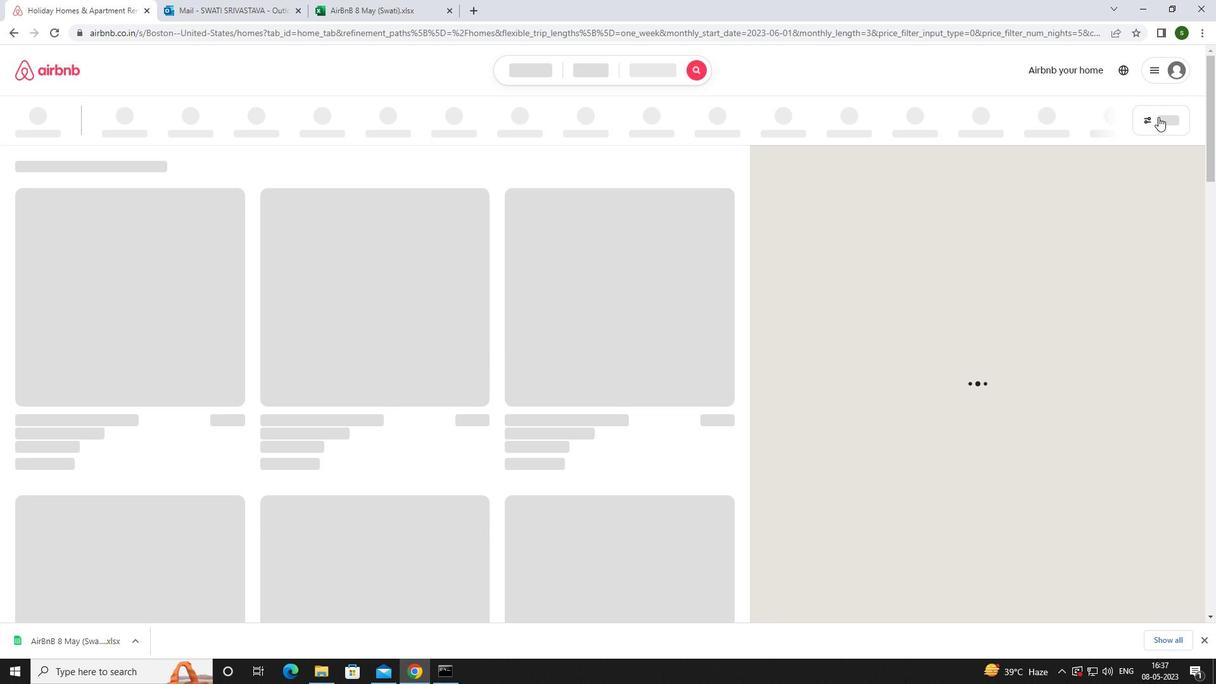 
Action: Mouse moved to (526, 427)
Screenshot: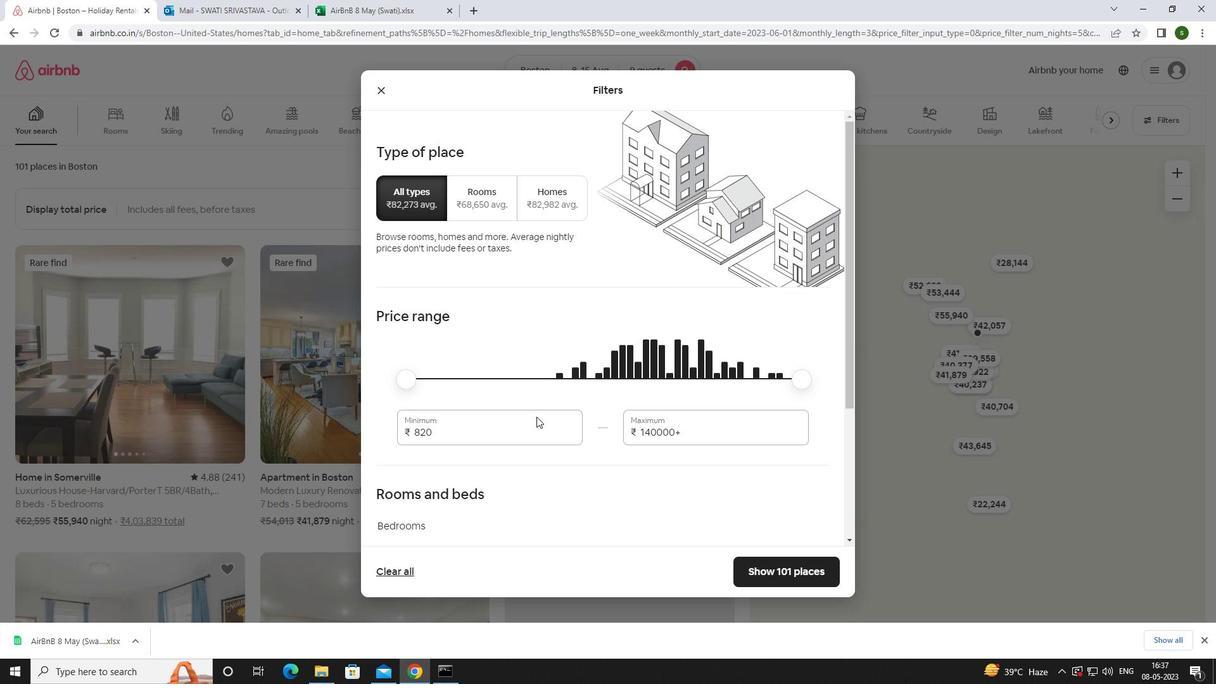 
Action: Mouse pressed left at (526, 427)
Screenshot: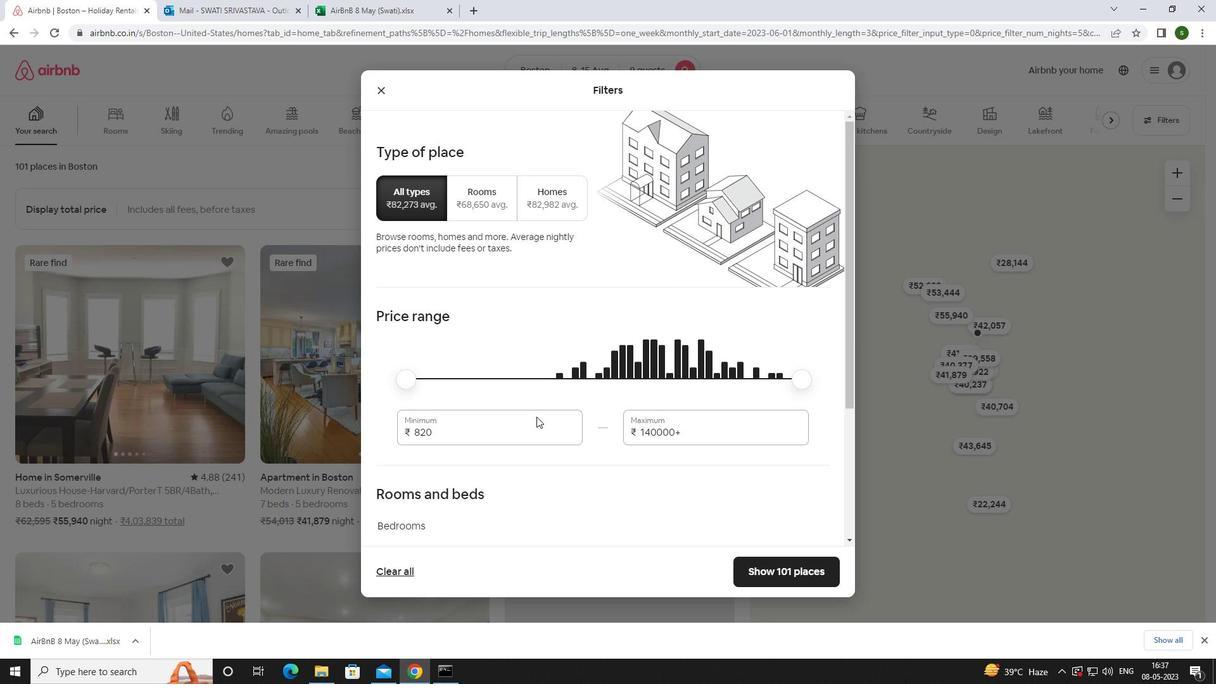 
Action: Mouse moved to (525, 427)
Screenshot: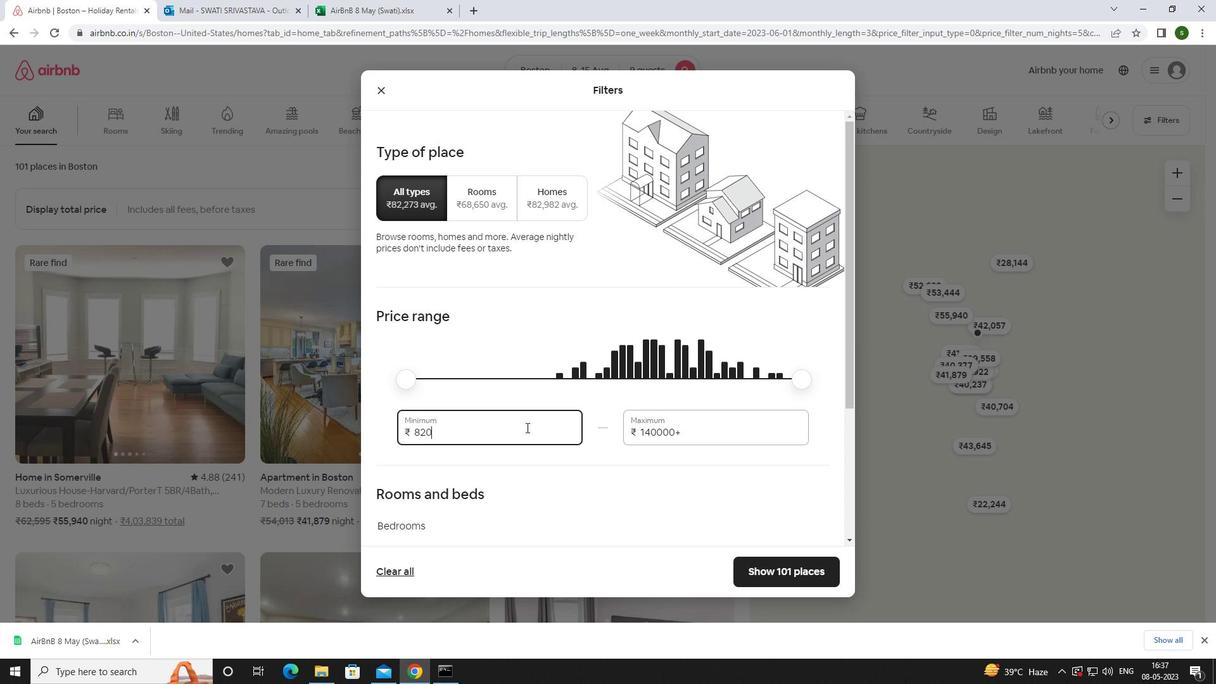 
Action: Key pressed <Key.backspace><Key.backspace><Key.backspace><Key.backspace>10000
Screenshot: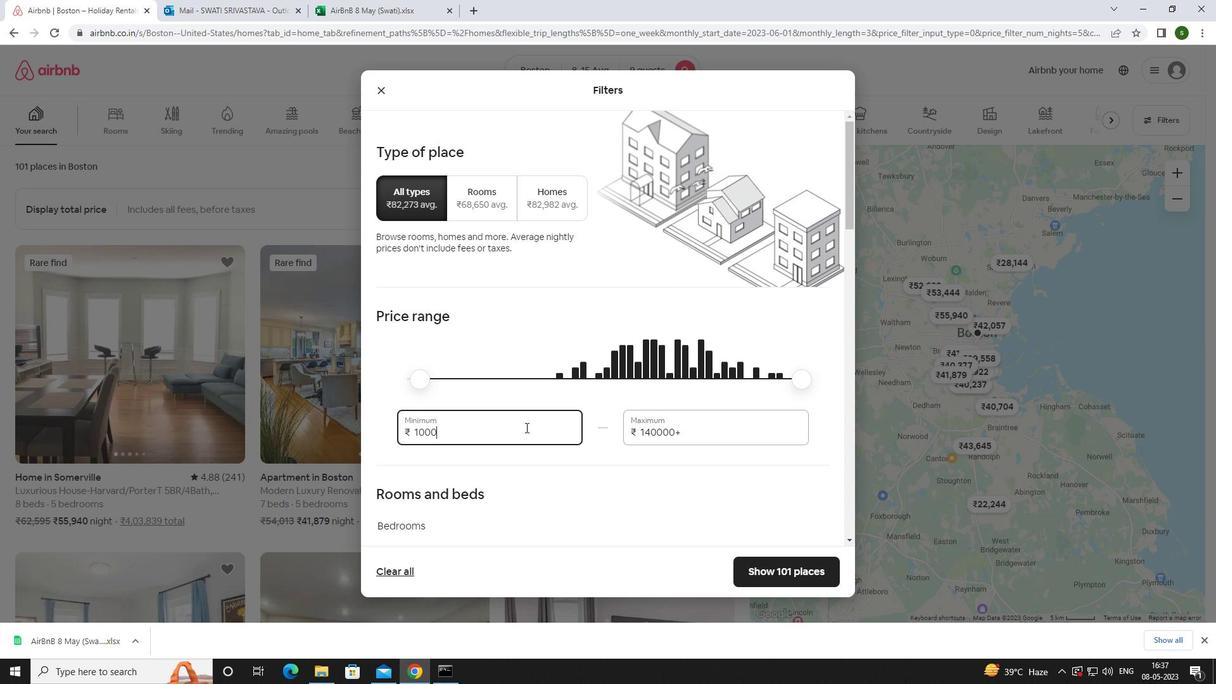 
Action: Mouse moved to (706, 435)
Screenshot: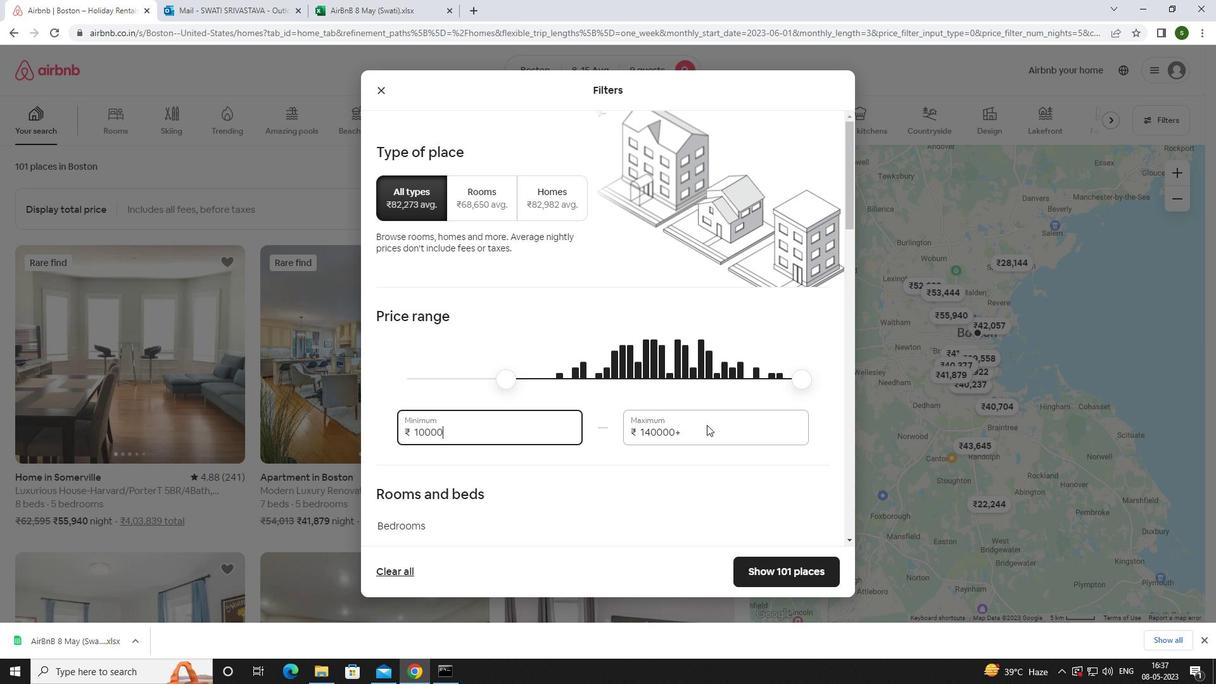 
Action: Mouse pressed left at (706, 435)
Screenshot: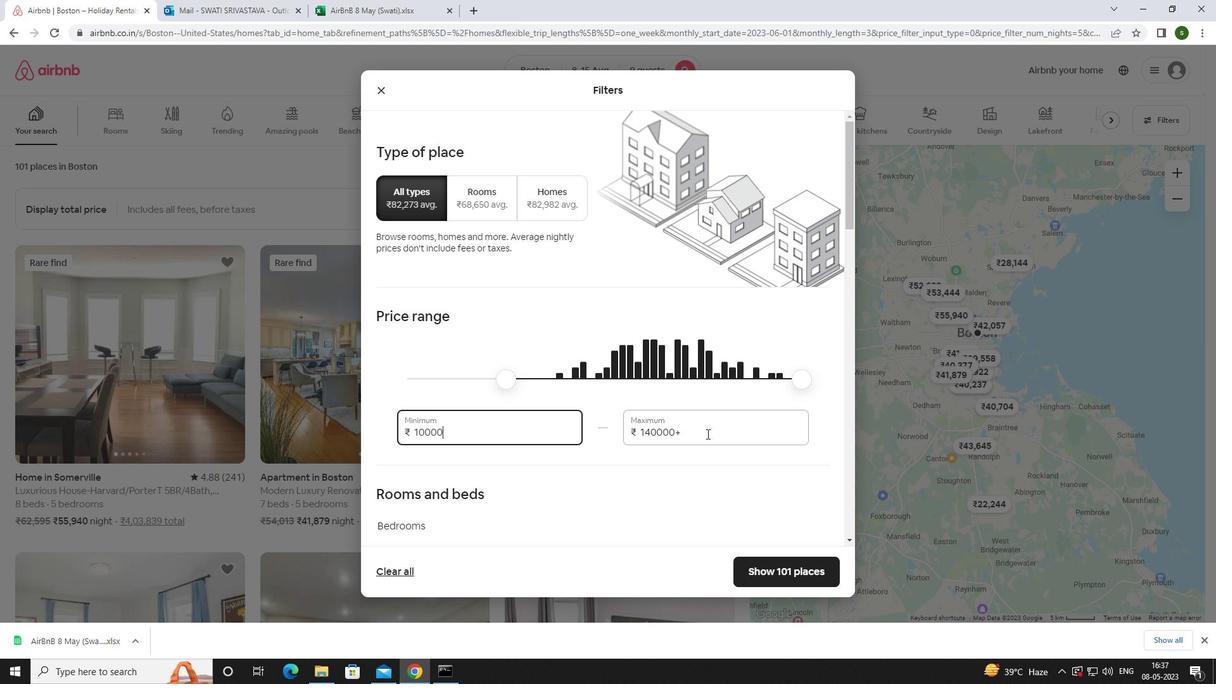 
Action: Mouse moved to (704, 431)
Screenshot: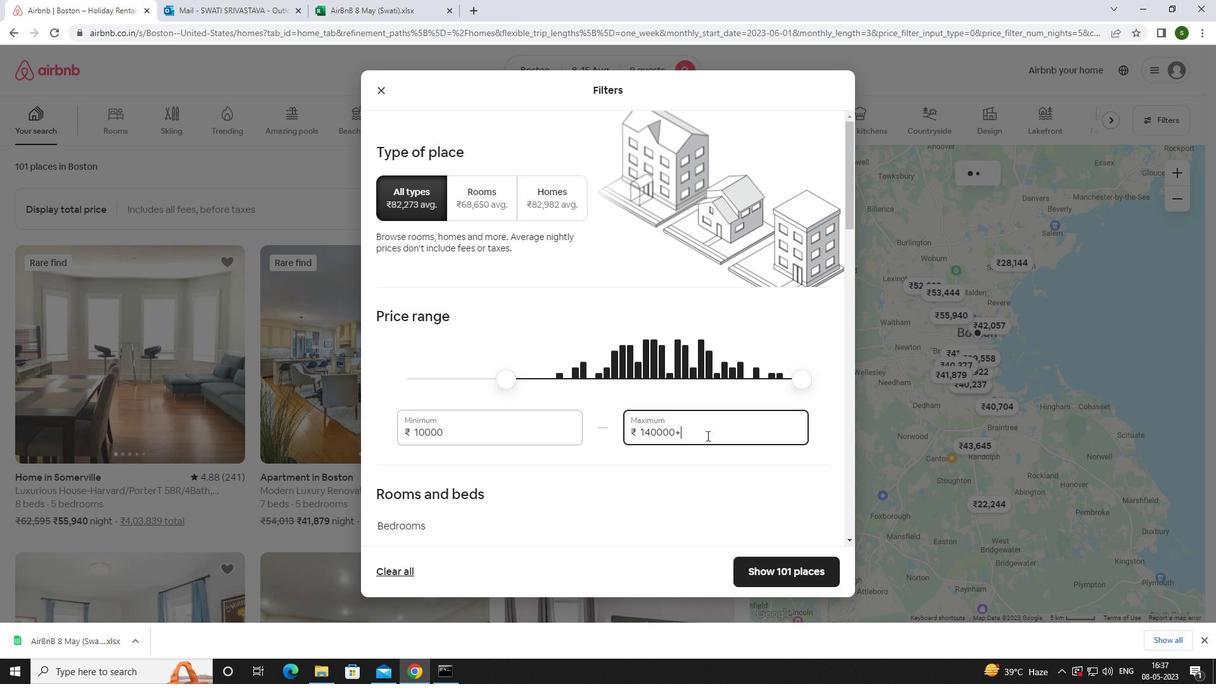 
Action: Key pressed <Key.backspace><Key.backspace><Key.backspace><Key.backspace><Key.backspace><Key.backspace><Key.backspace><Key.backspace><Key.backspace><Key.backspace><Key.backspace><Key.backspace>14000
Screenshot: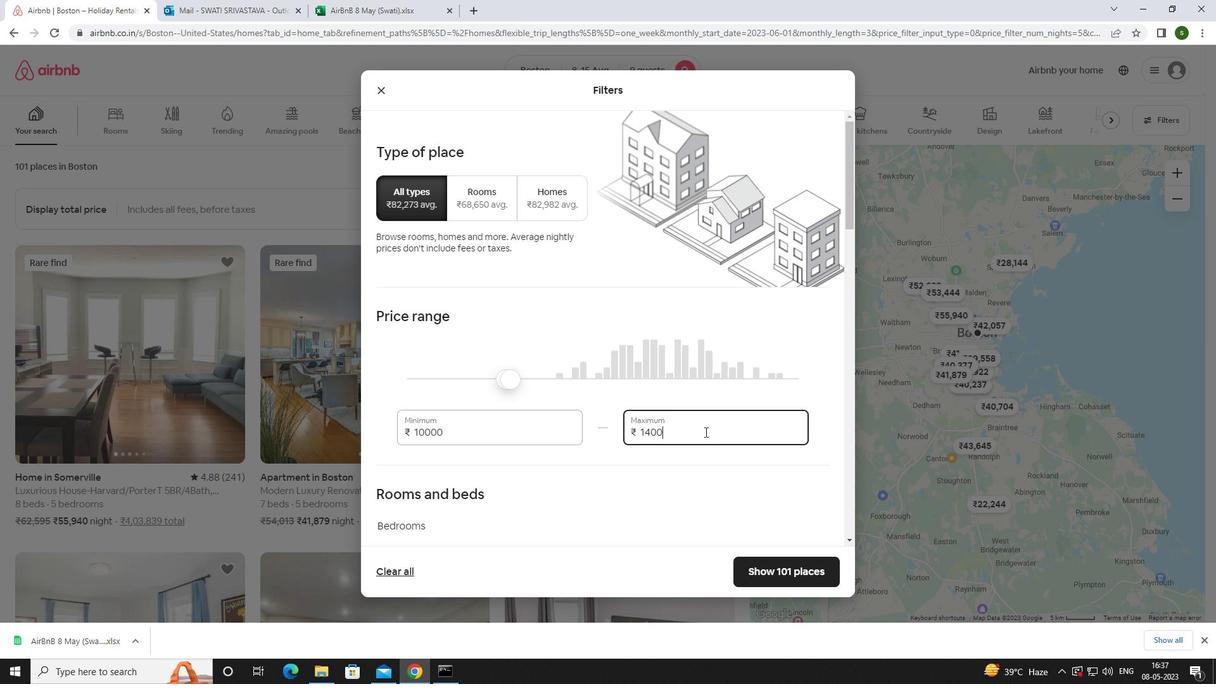 
Action: Mouse moved to (704, 425)
Screenshot: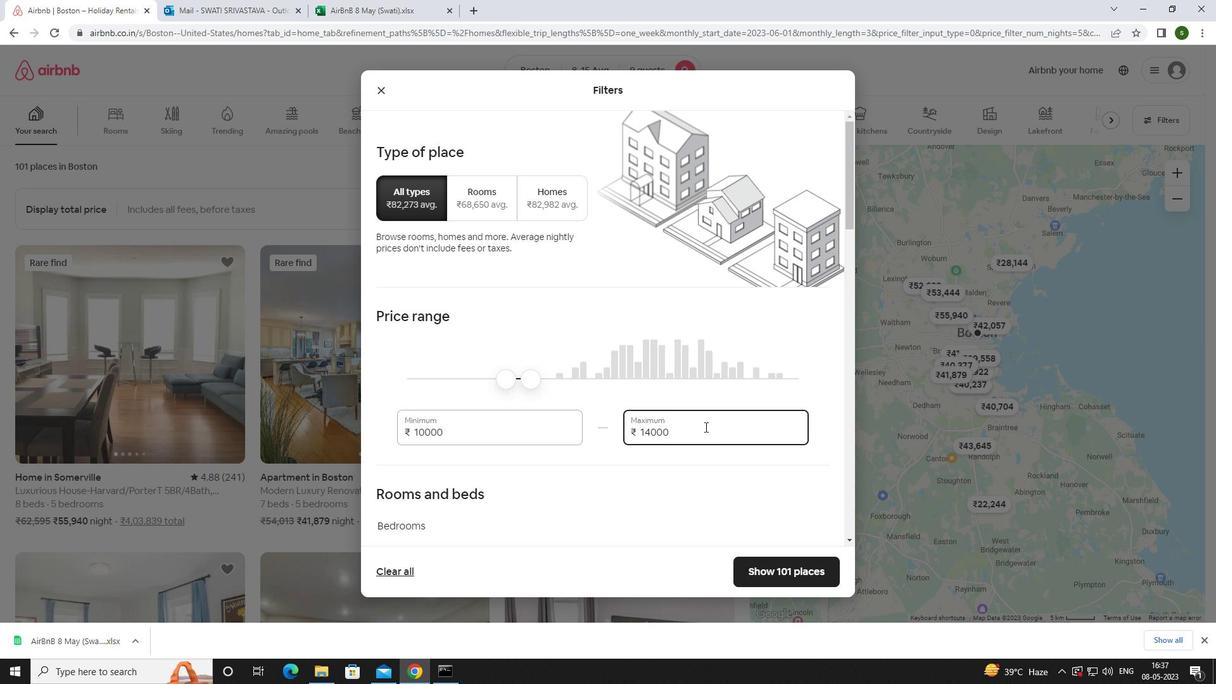 
Action: Mouse scrolled (704, 424) with delta (0, 0)
Screenshot: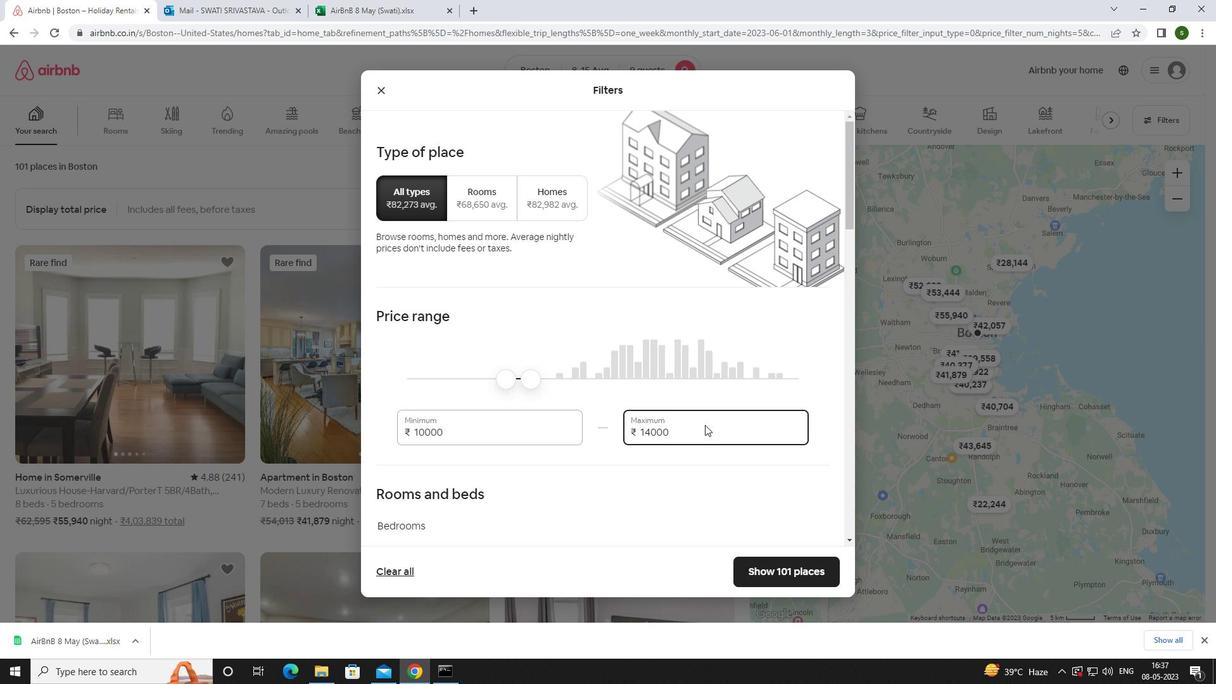 
Action: Mouse scrolled (704, 424) with delta (0, 0)
Screenshot: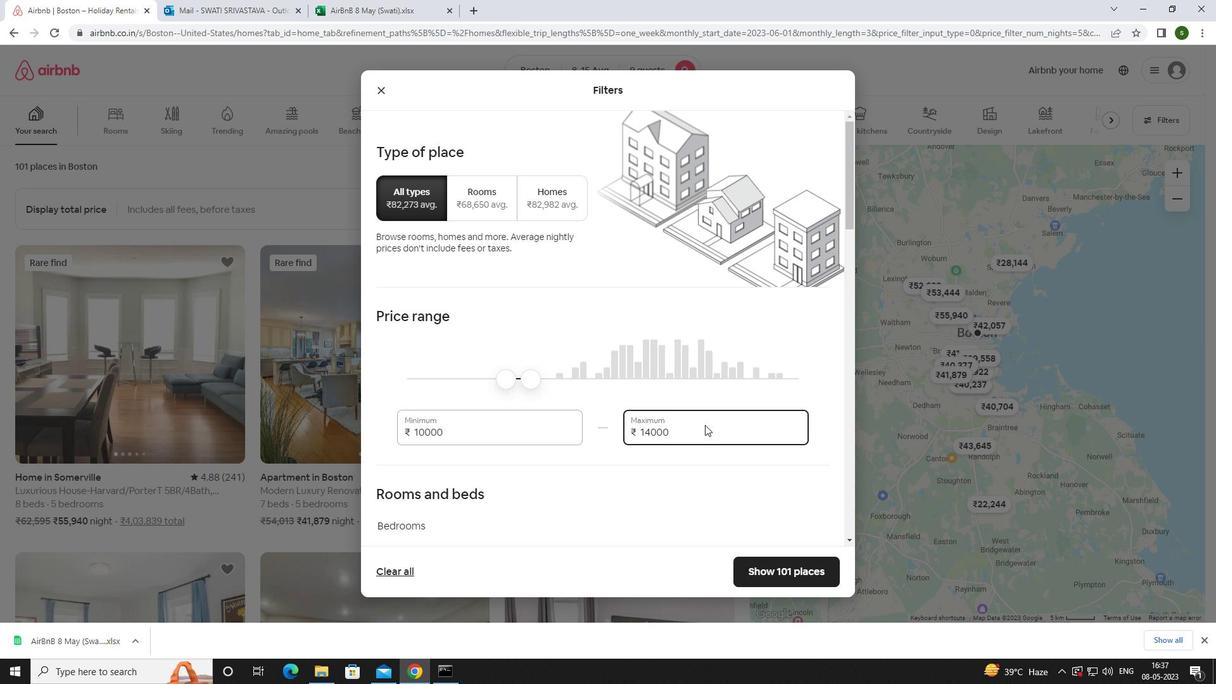 
Action: Mouse scrolled (704, 424) with delta (0, 0)
Screenshot: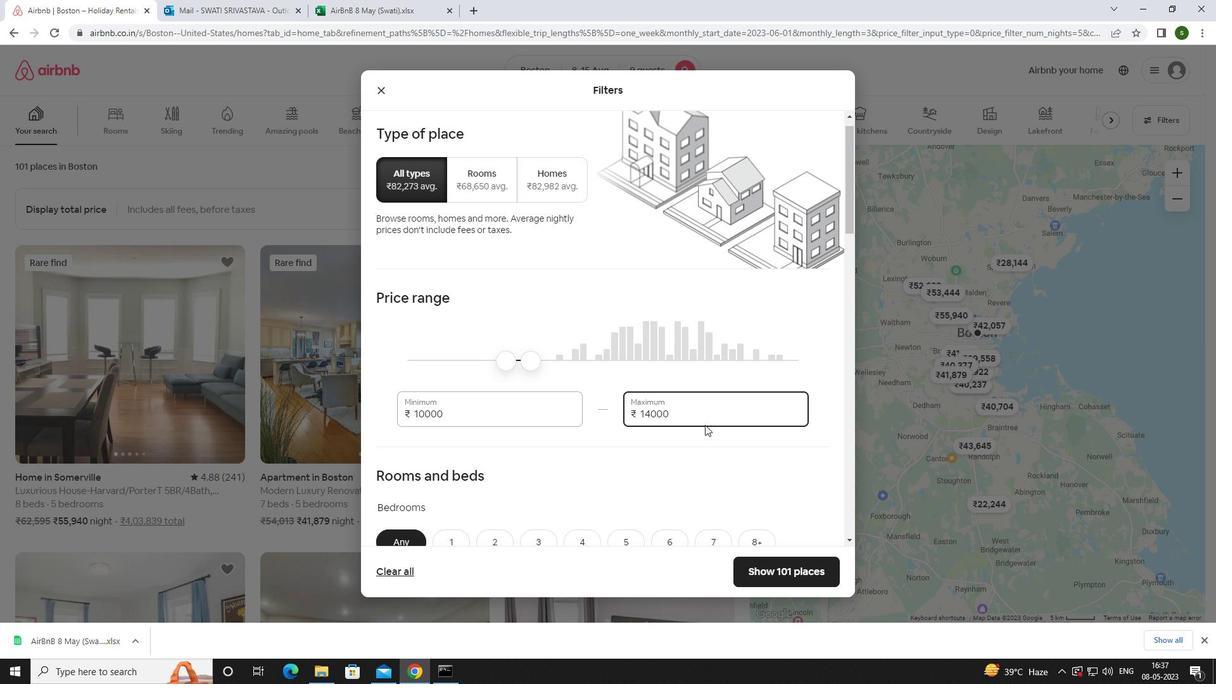 
Action: Mouse moved to (618, 372)
Screenshot: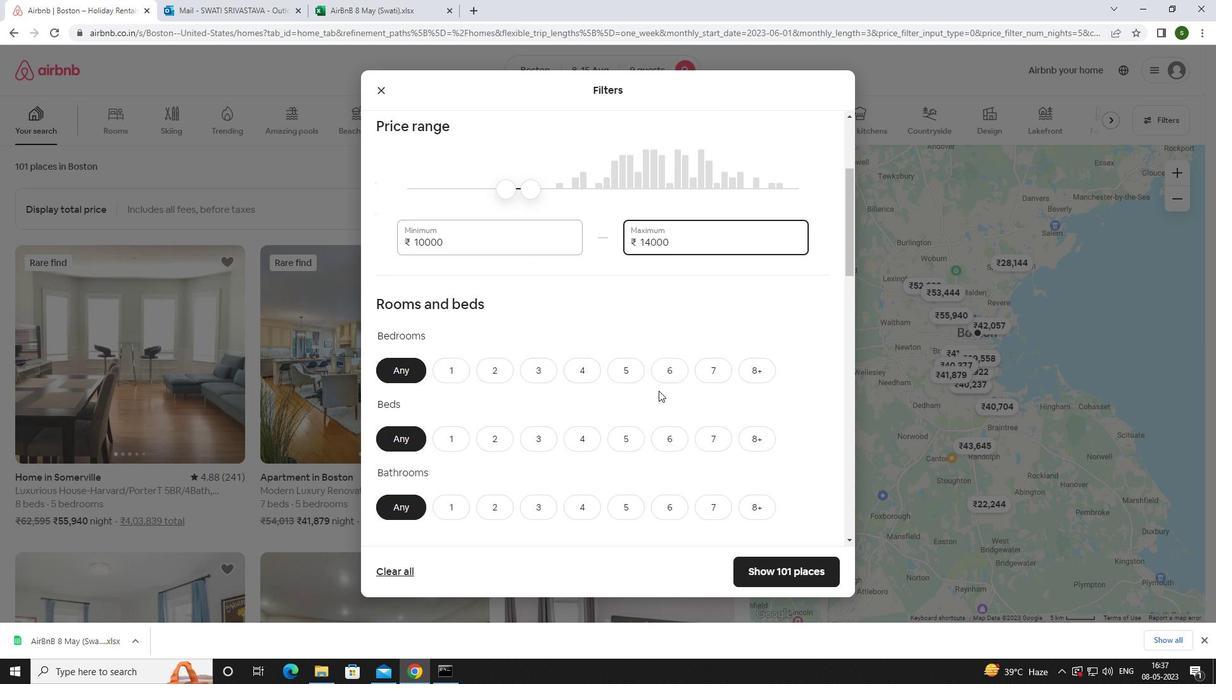 
Action: Mouse pressed left at (618, 372)
Screenshot: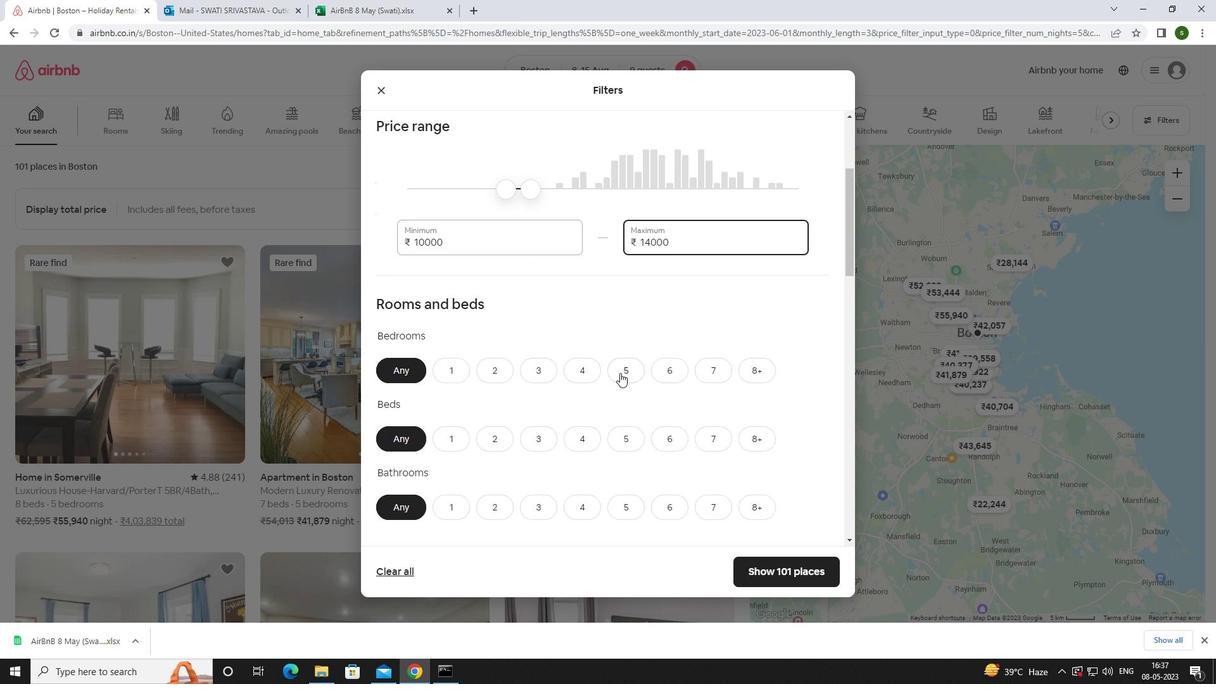 
Action: Mouse moved to (772, 432)
Screenshot: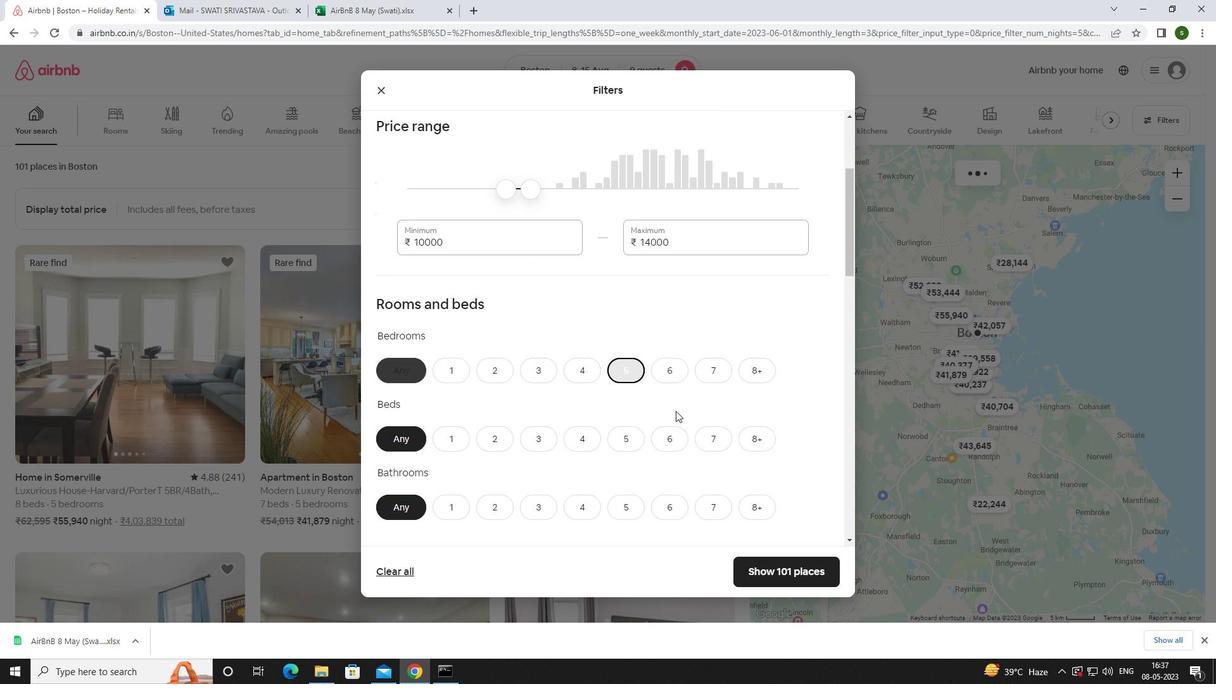 
Action: Mouse pressed left at (772, 432)
Screenshot: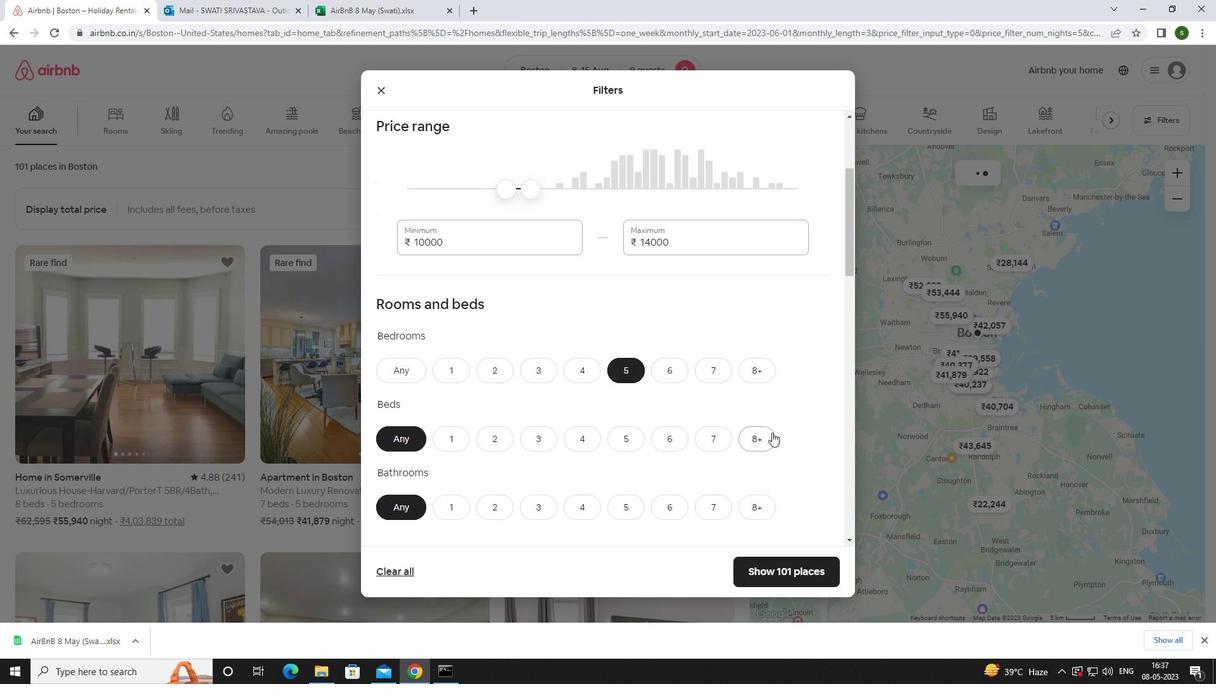 
Action: Mouse moved to (628, 502)
Screenshot: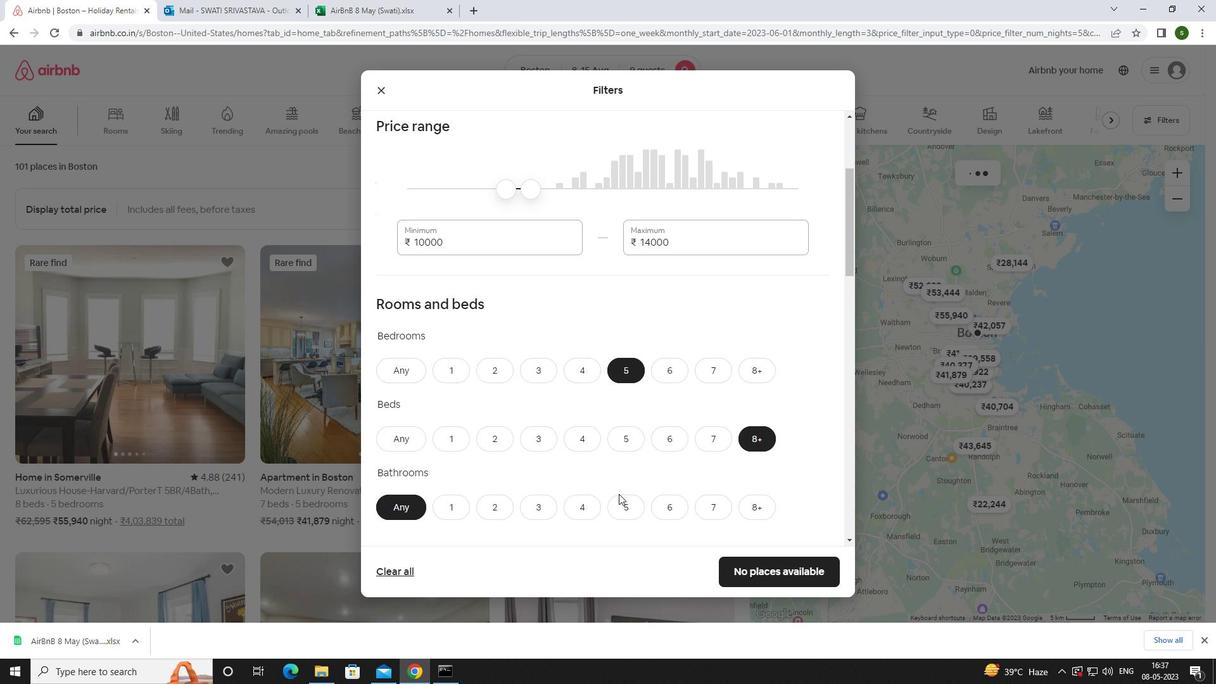 
Action: Mouse pressed left at (628, 502)
Screenshot: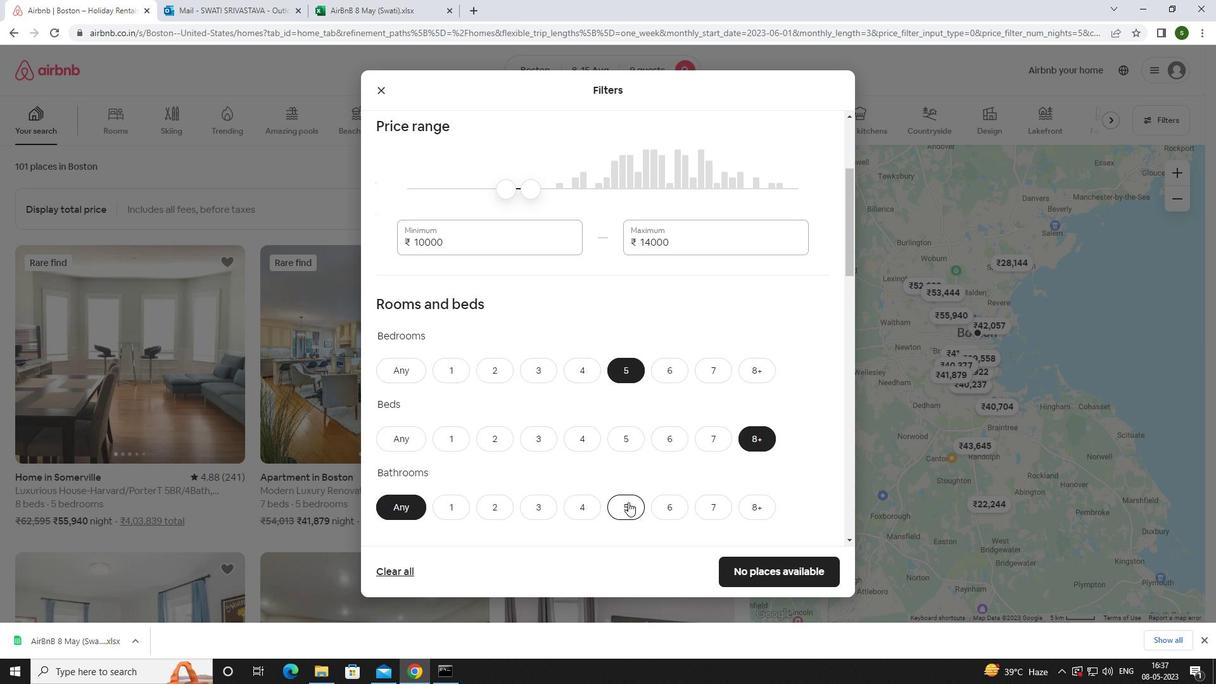 
Action: Mouse moved to (628, 497)
Screenshot: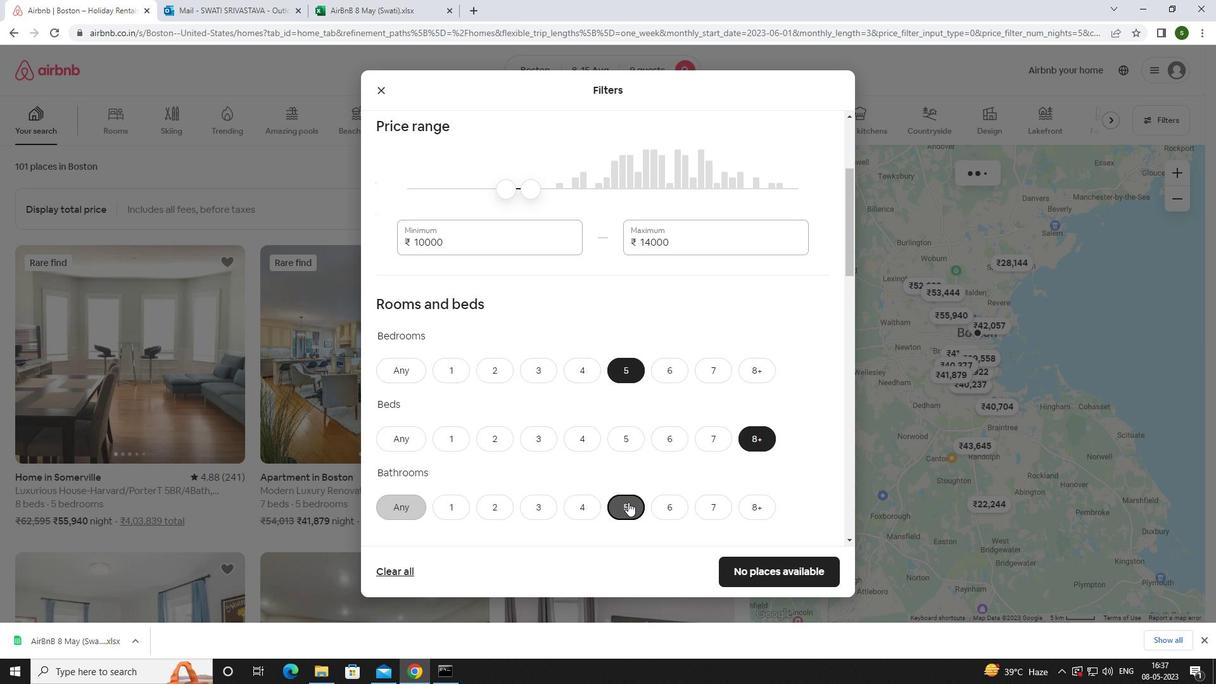 
Action: Mouse scrolled (628, 497) with delta (0, 0)
Screenshot: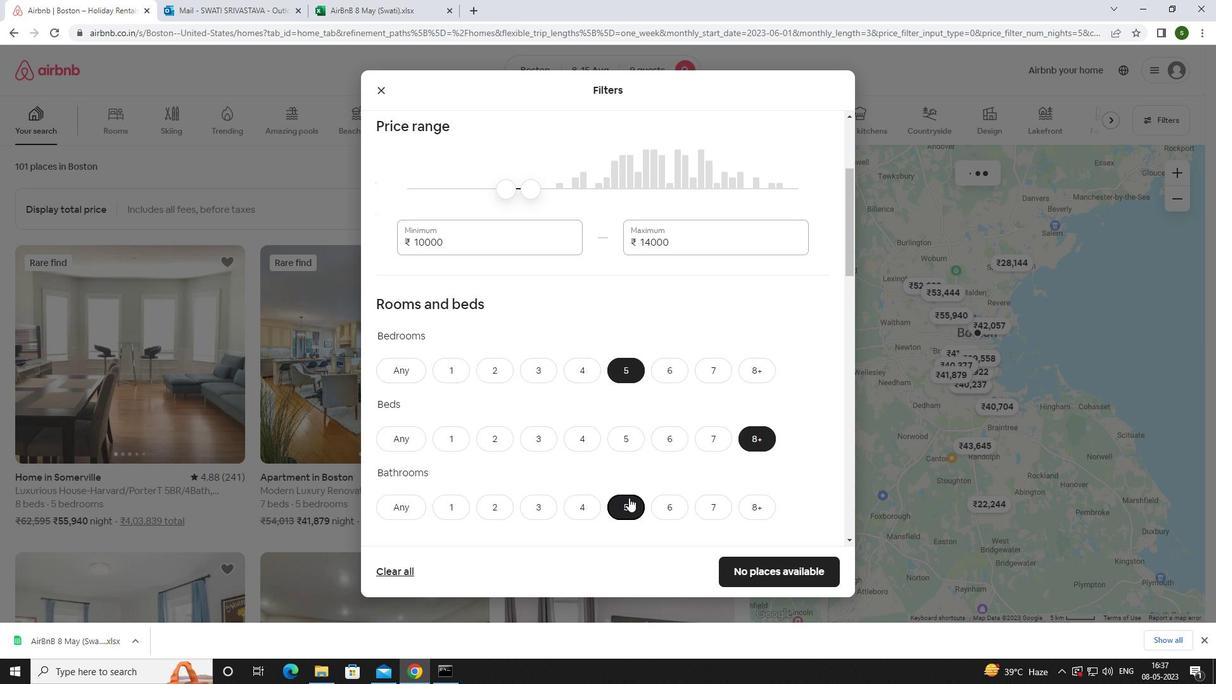 
Action: Mouse scrolled (628, 497) with delta (0, 0)
Screenshot: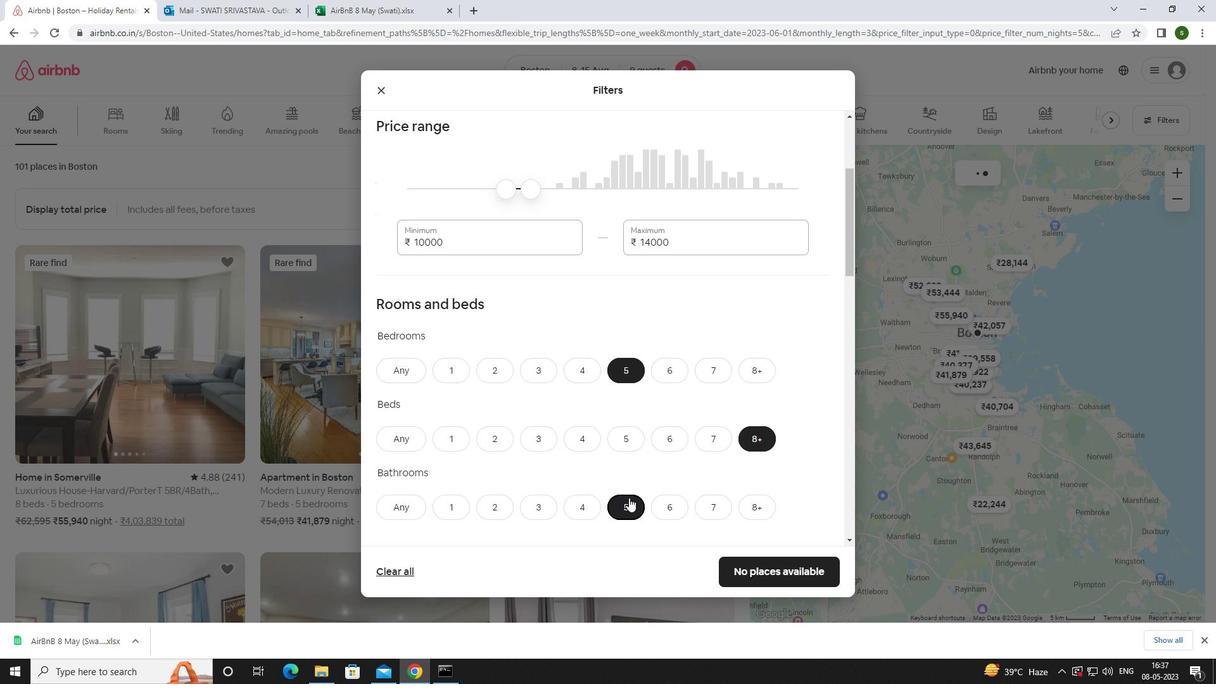 
Action: Mouse scrolled (628, 497) with delta (0, 0)
Screenshot: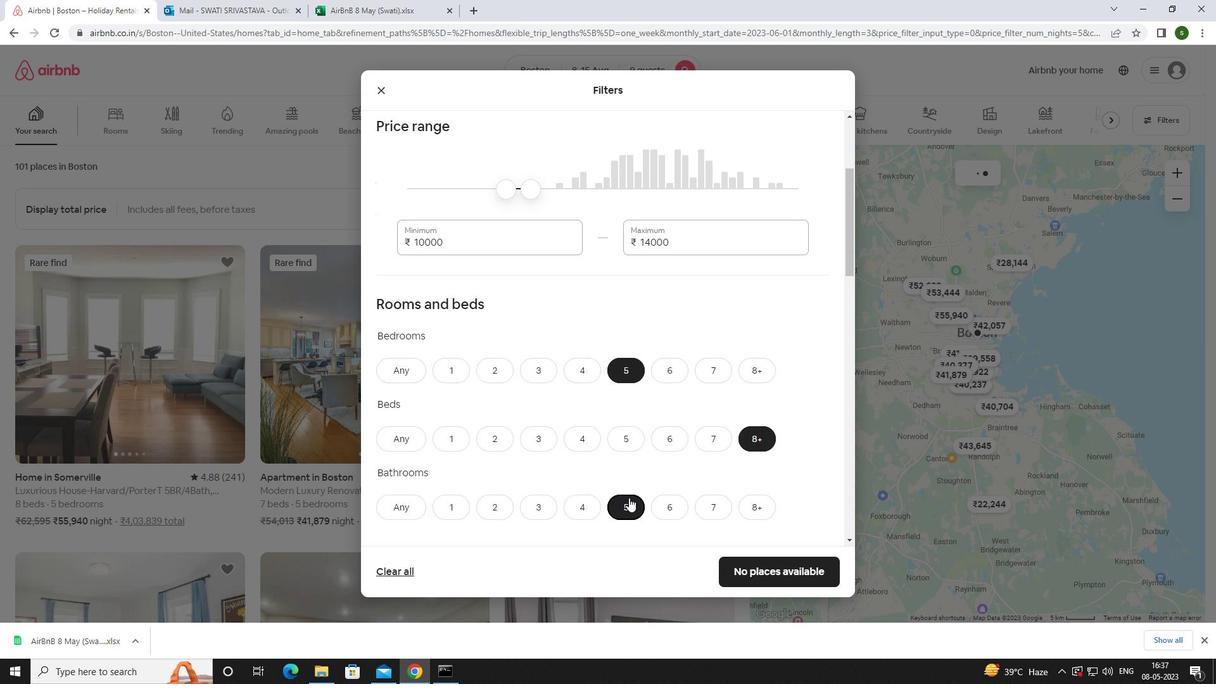 
Action: Mouse moved to (468, 446)
Screenshot: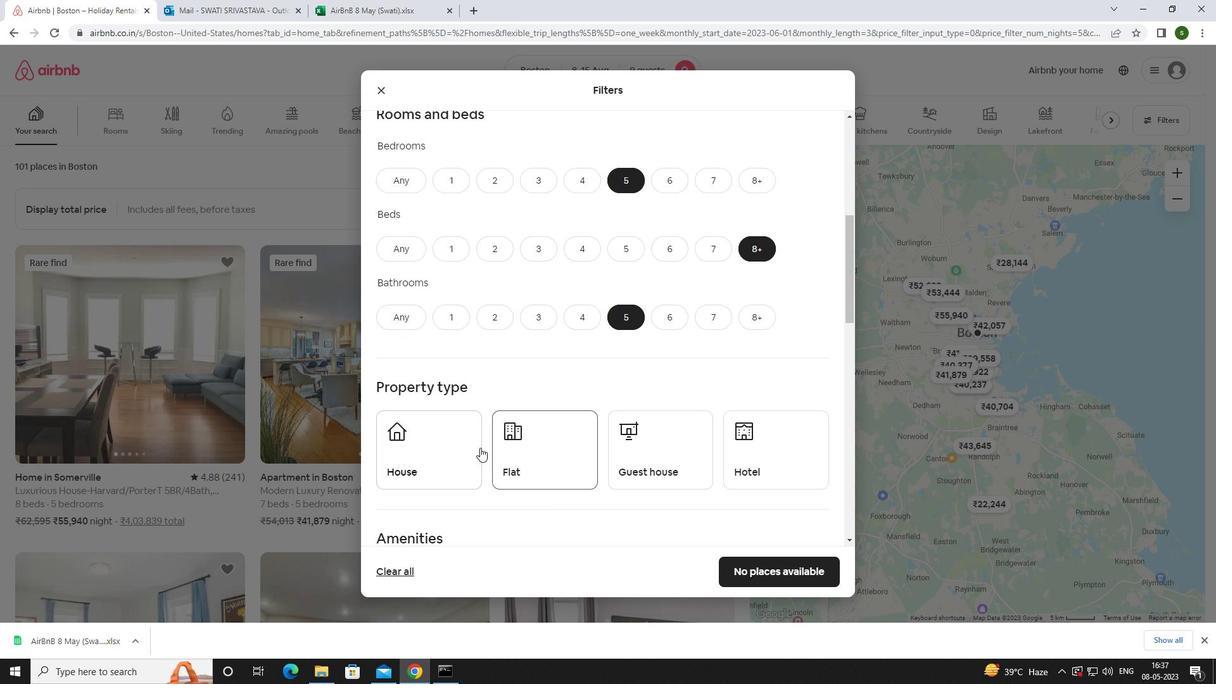 
Action: Mouse pressed left at (468, 446)
Screenshot: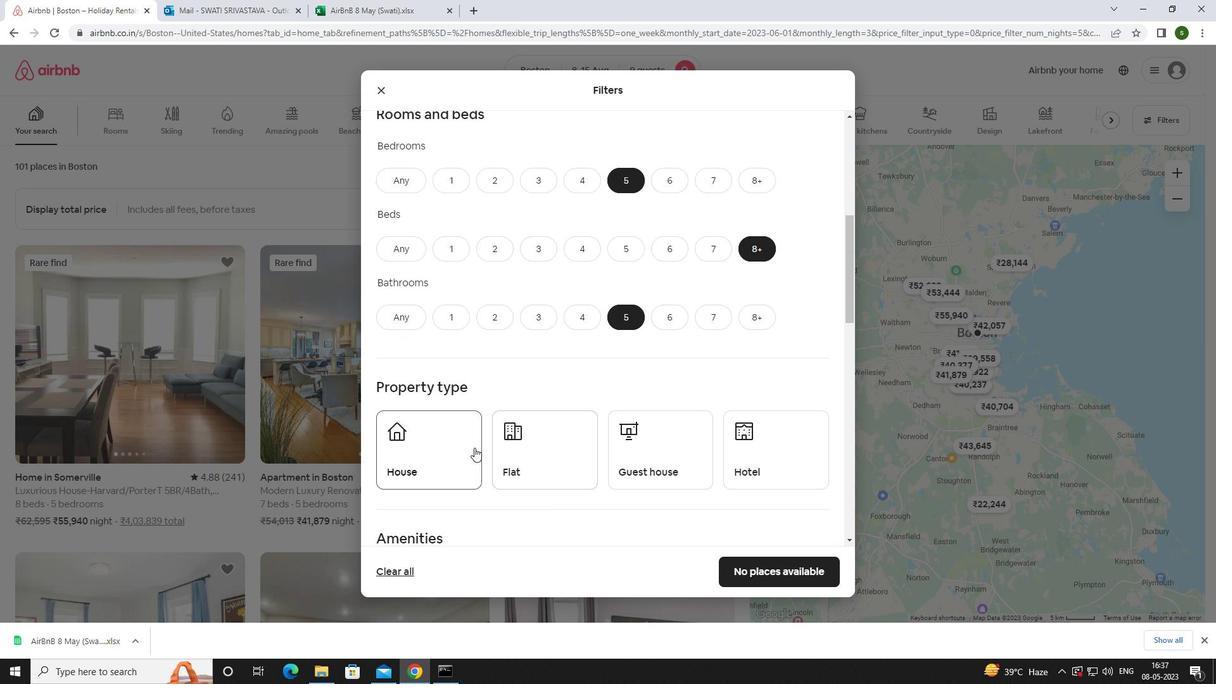 
Action: Mouse moved to (557, 444)
Screenshot: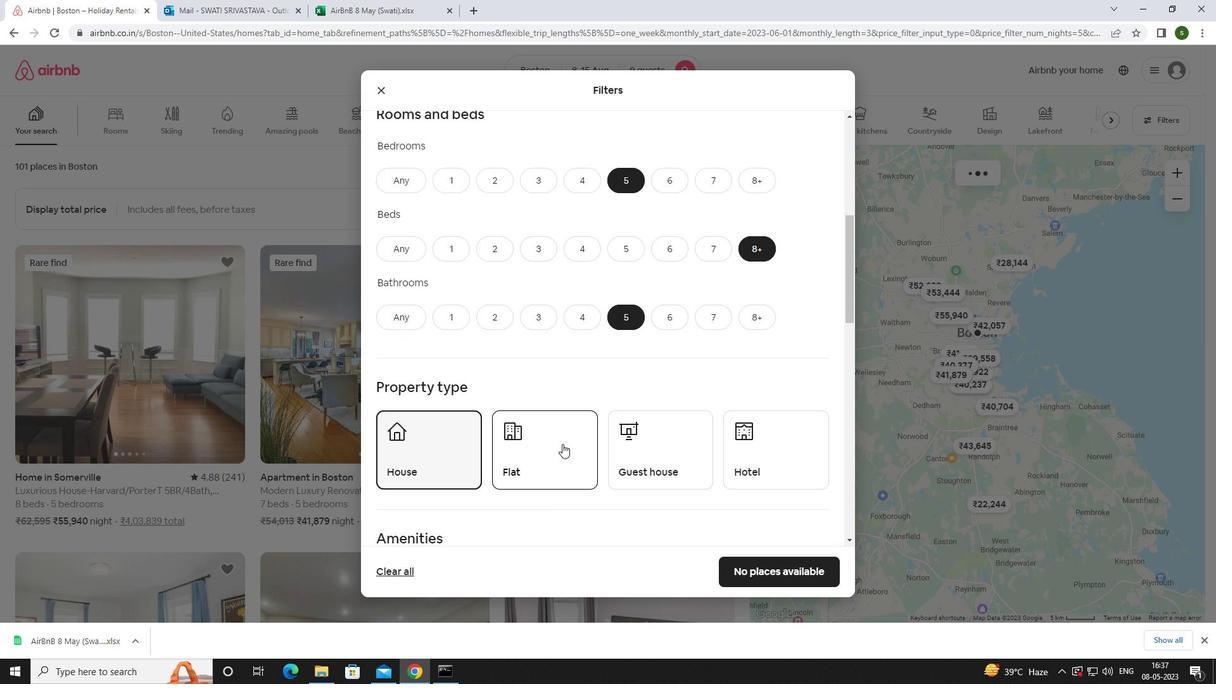 
Action: Mouse pressed left at (557, 444)
Screenshot: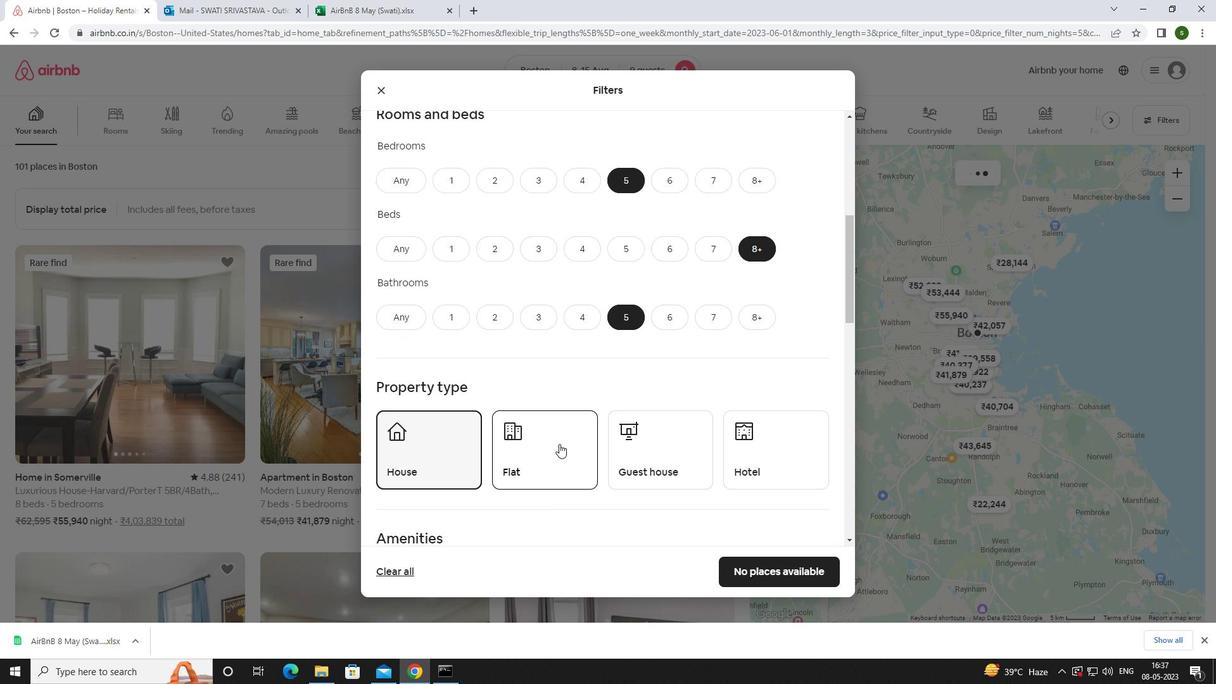 
Action: Mouse moved to (646, 442)
Screenshot: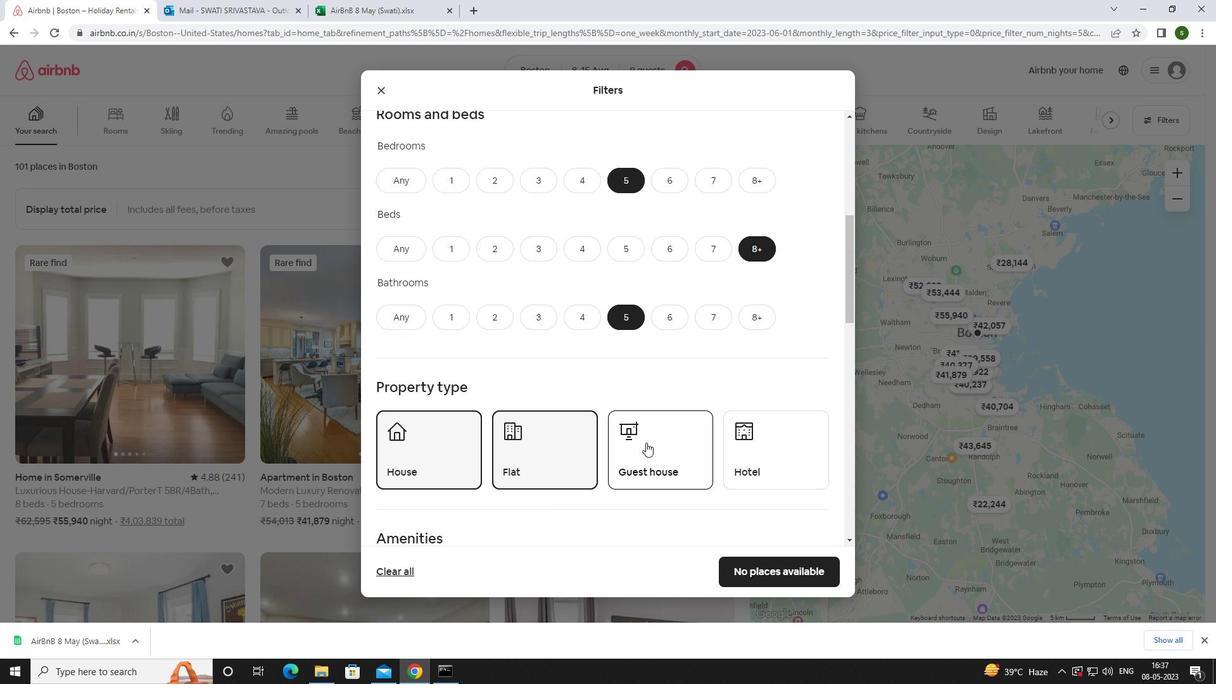 
Action: Mouse pressed left at (646, 442)
Screenshot: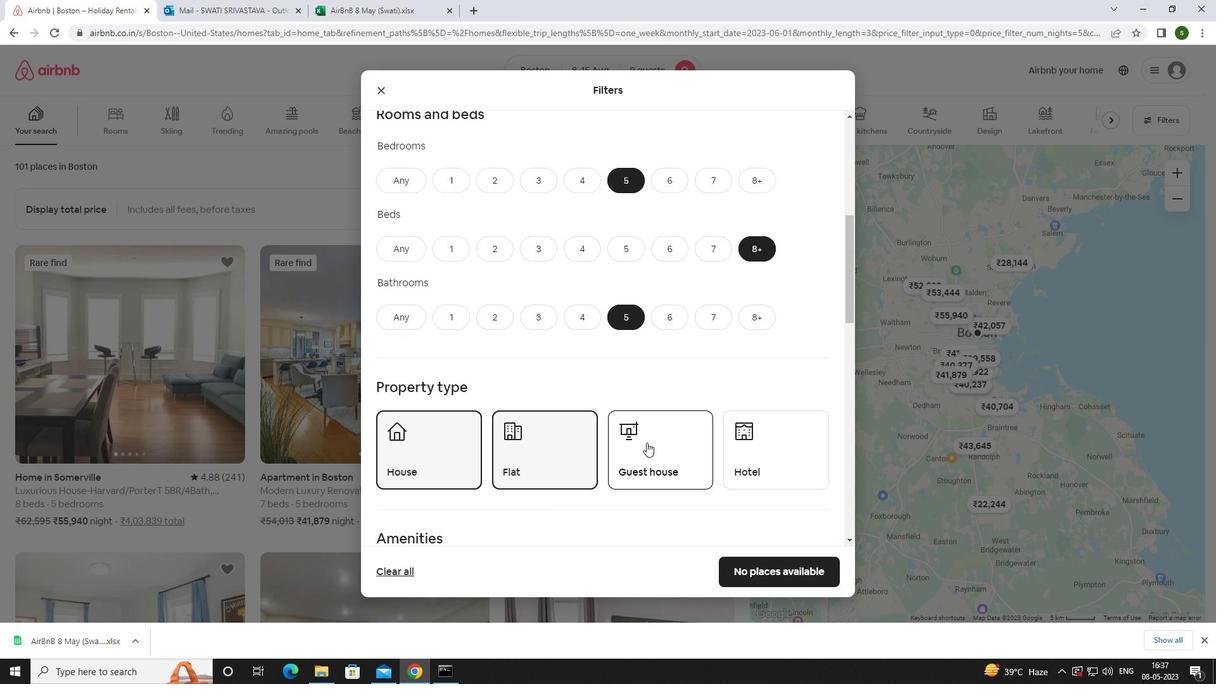 
Action: Mouse scrolled (646, 442) with delta (0, 0)
Screenshot: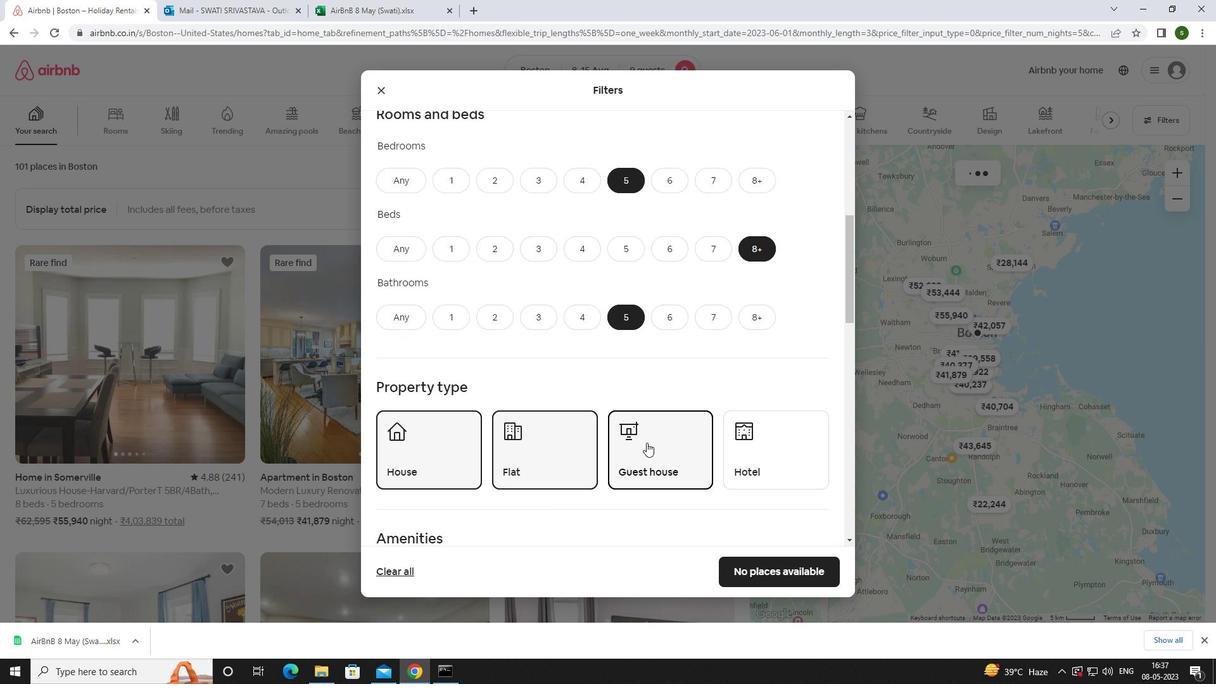 
Action: Mouse scrolled (646, 442) with delta (0, 0)
Screenshot: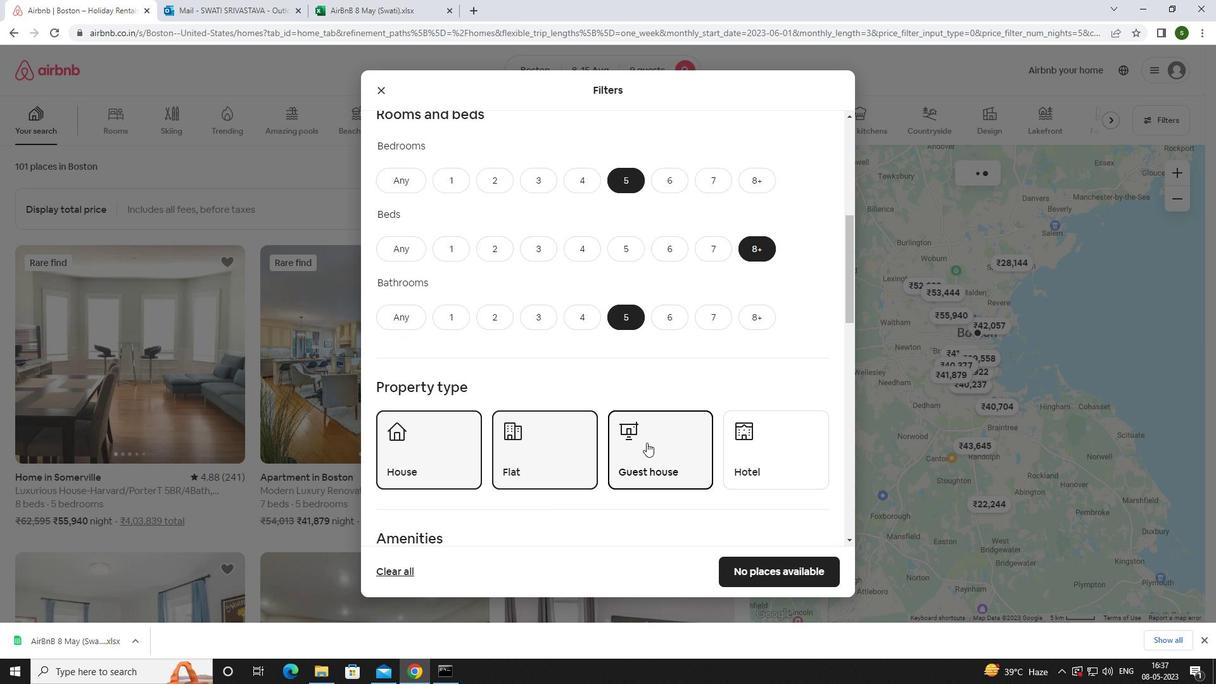 
Action: Mouse scrolled (646, 442) with delta (0, 0)
Screenshot: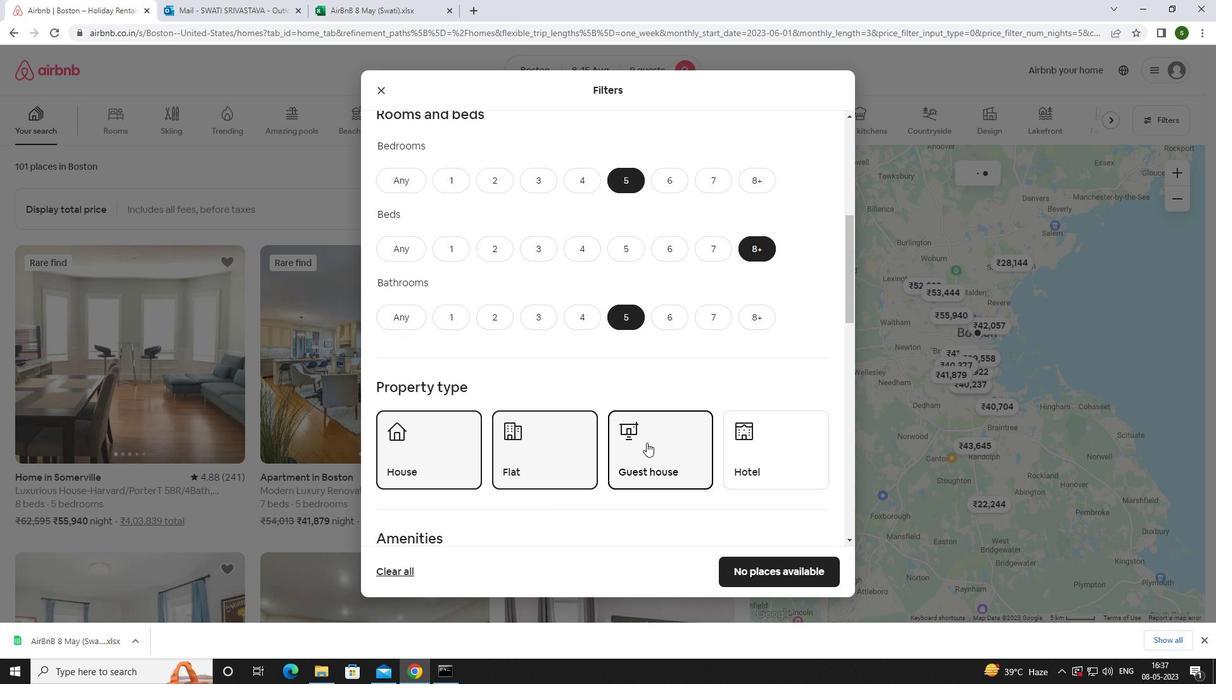 
Action: Mouse moved to (407, 411)
Screenshot: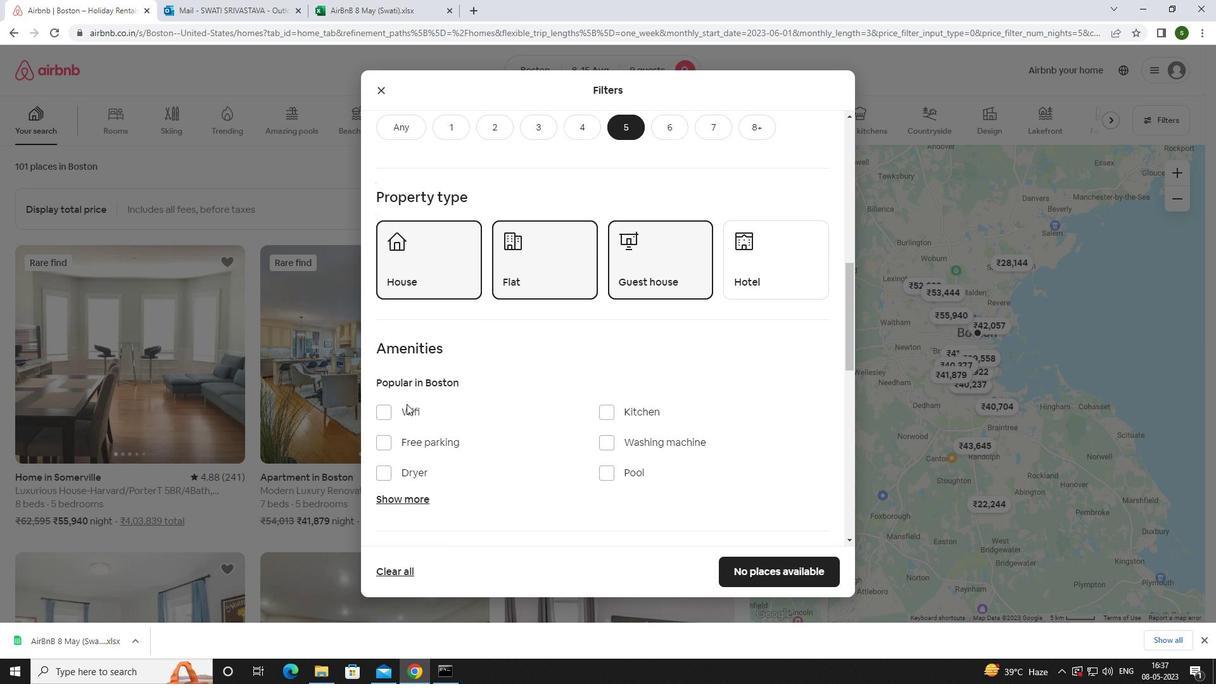 
Action: Mouse pressed left at (407, 411)
Screenshot: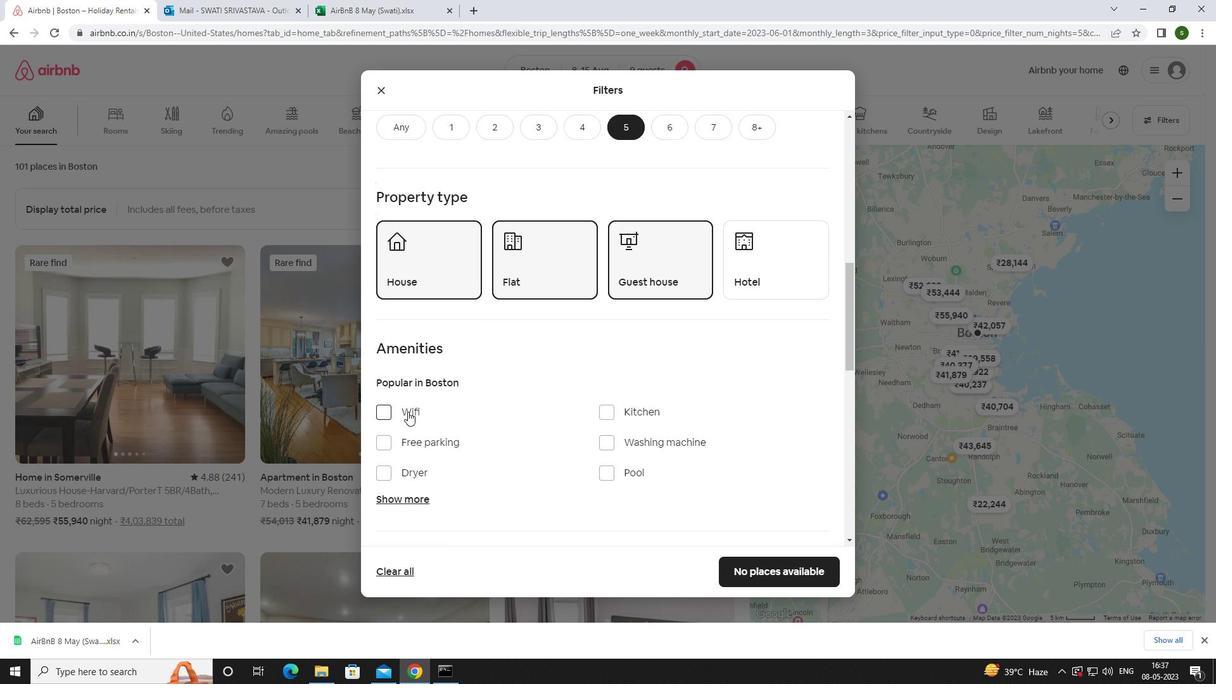 
Action: Mouse moved to (415, 437)
Screenshot: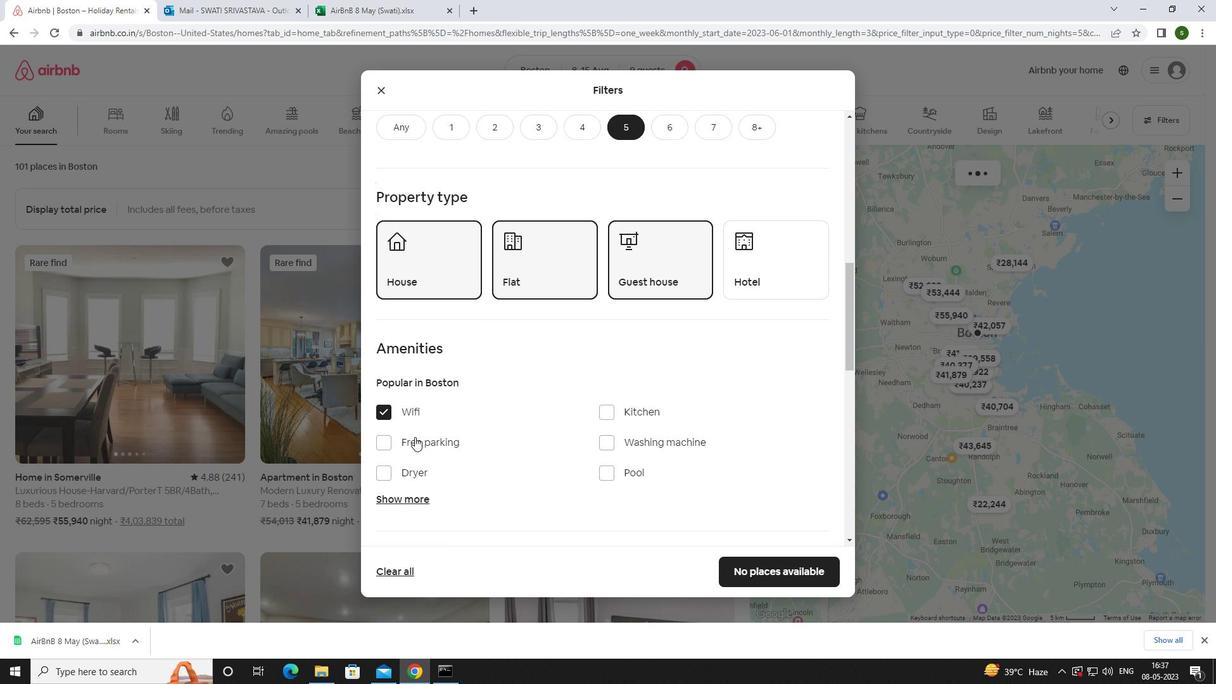 
Action: Mouse pressed left at (415, 437)
Screenshot: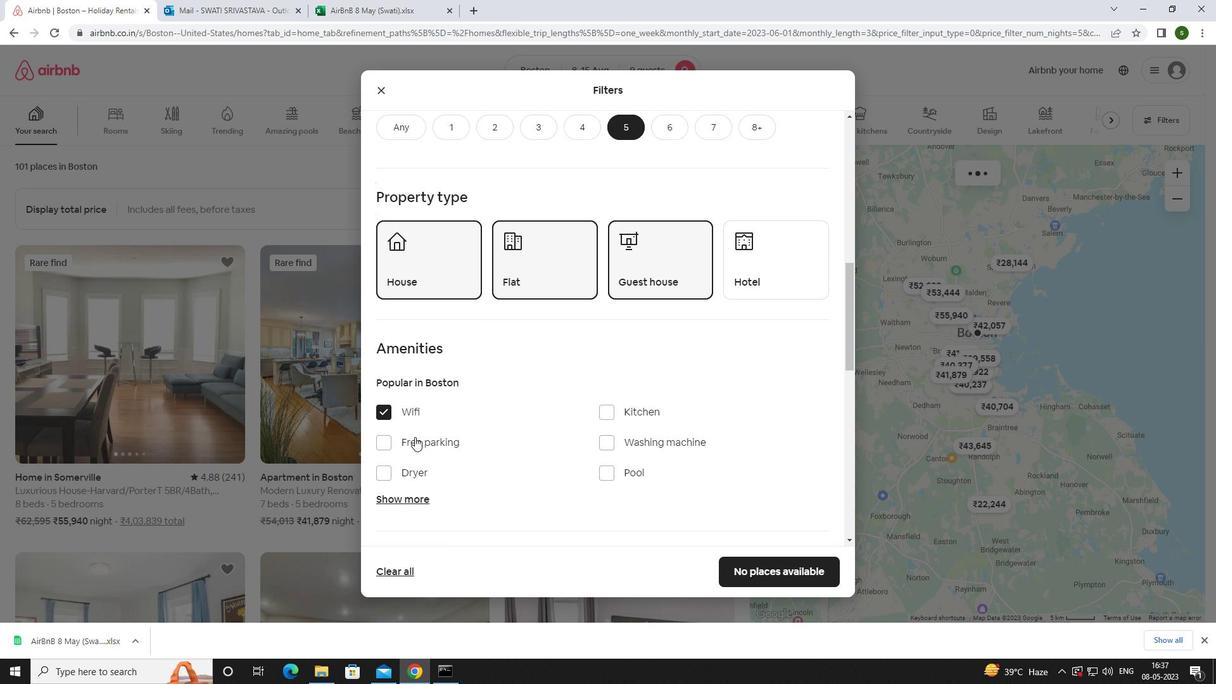 
Action: Mouse moved to (407, 493)
Screenshot: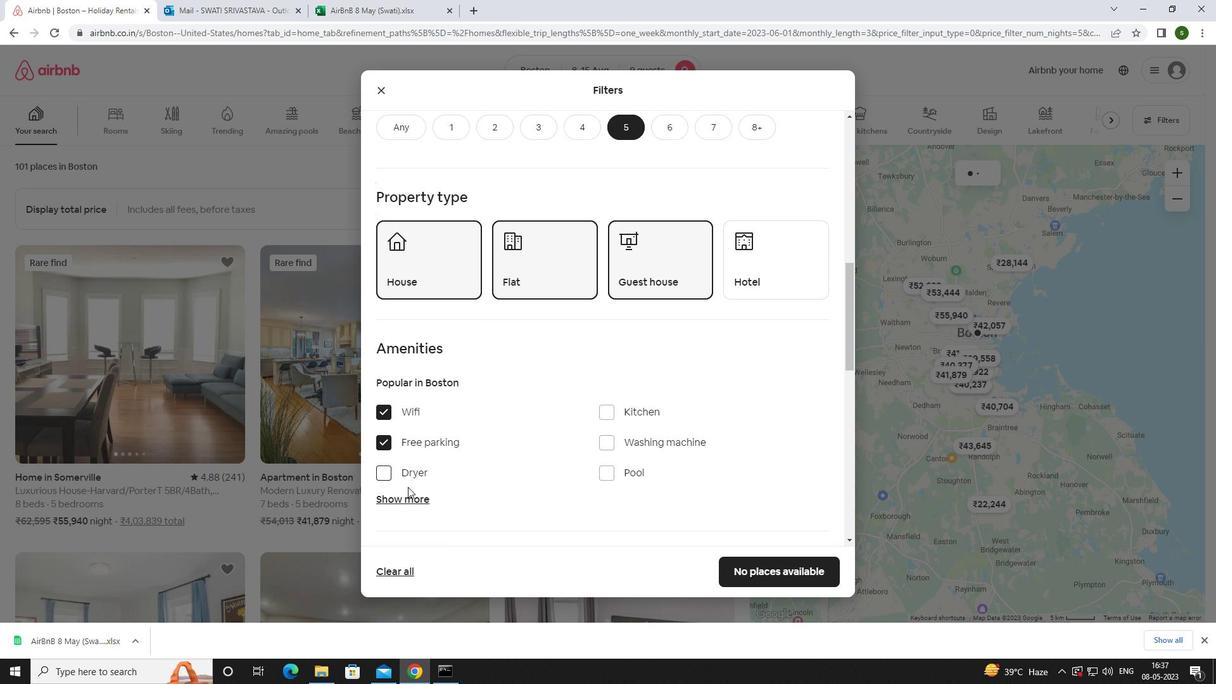 
Action: Mouse pressed left at (407, 493)
Screenshot: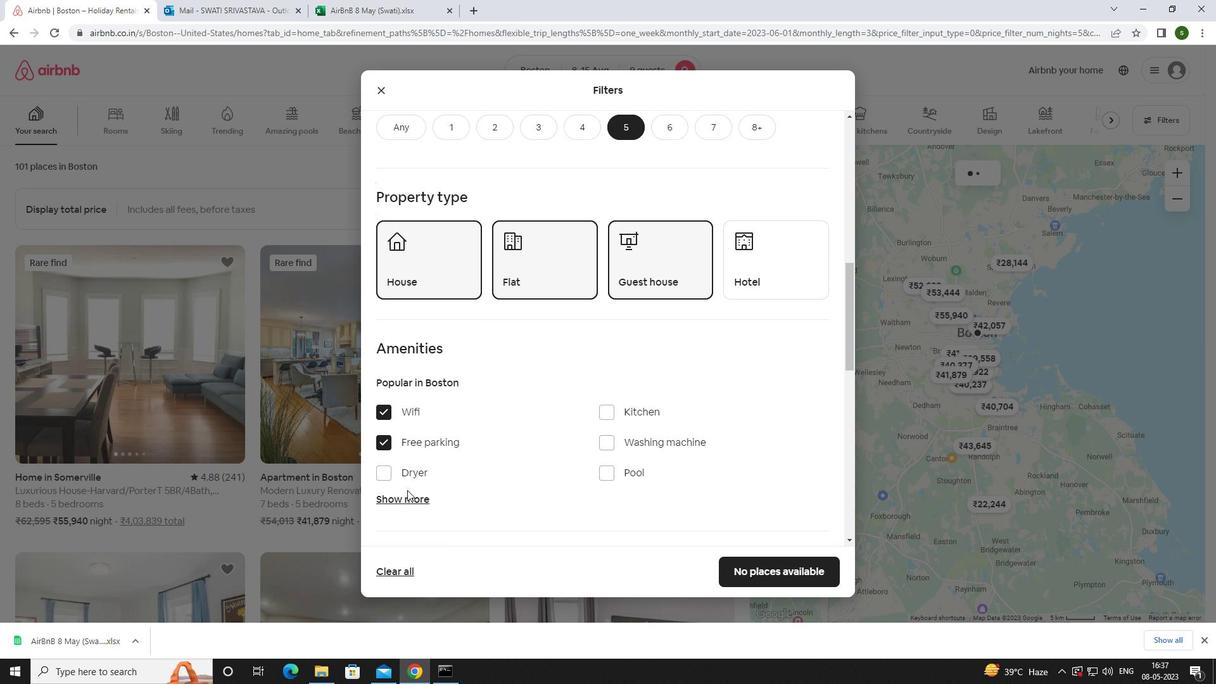 
Action: Mouse moved to (511, 456)
Screenshot: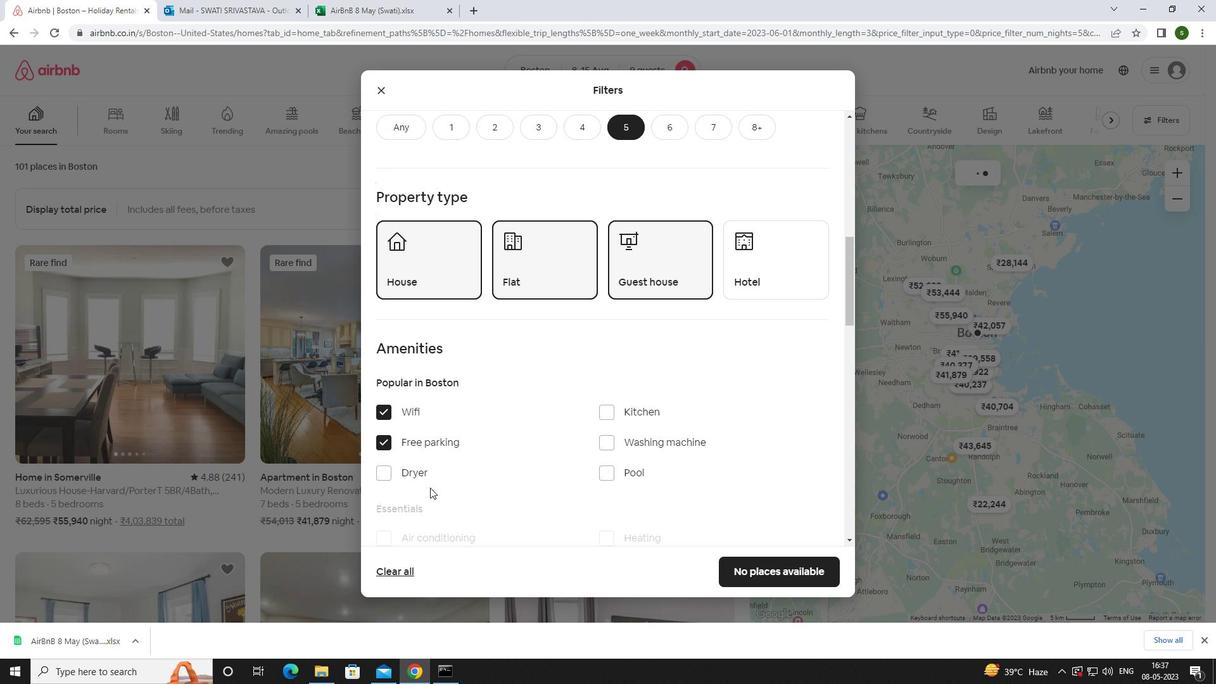 
Action: Mouse scrolled (511, 455) with delta (0, 0)
Screenshot: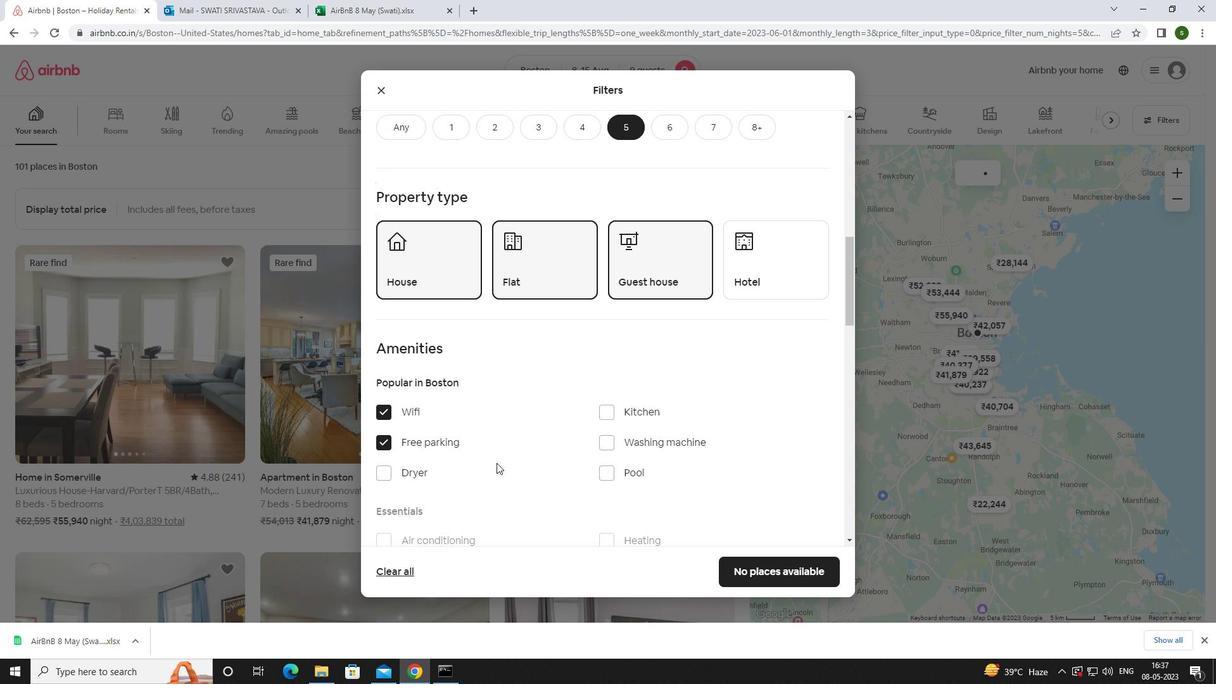 
Action: Mouse moved to (511, 456)
Screenshot: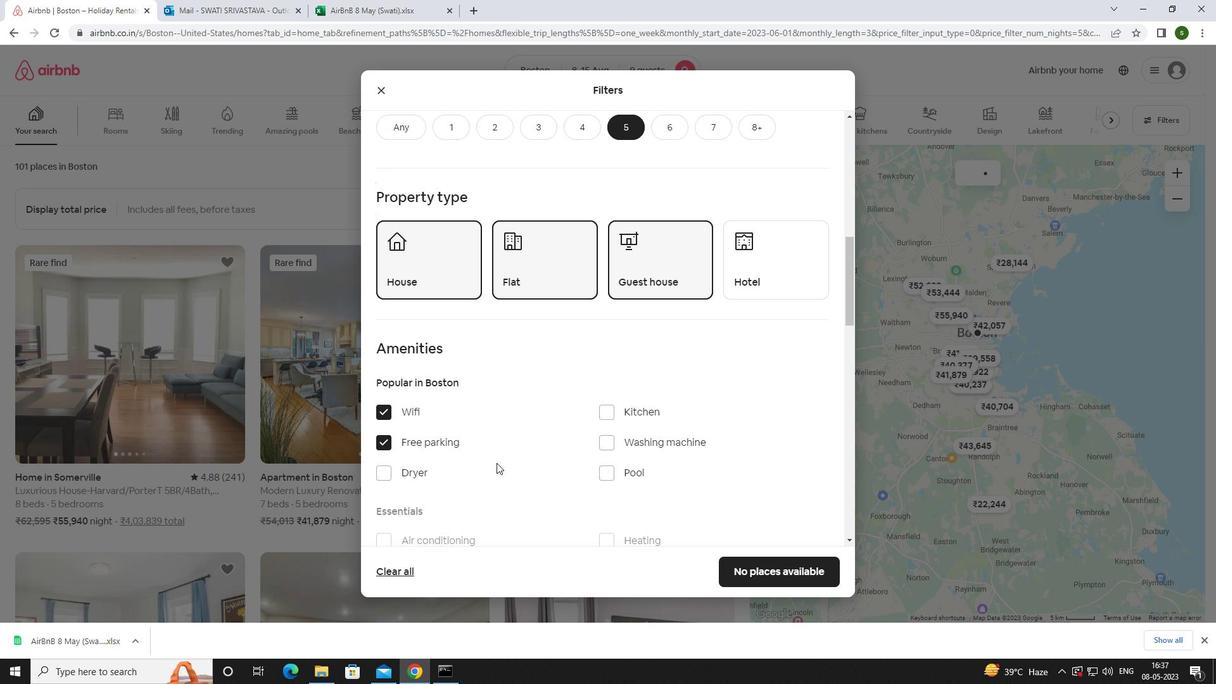
Action: Mouse scrolled (511, 455) with delta (0, 0)
Screenshot: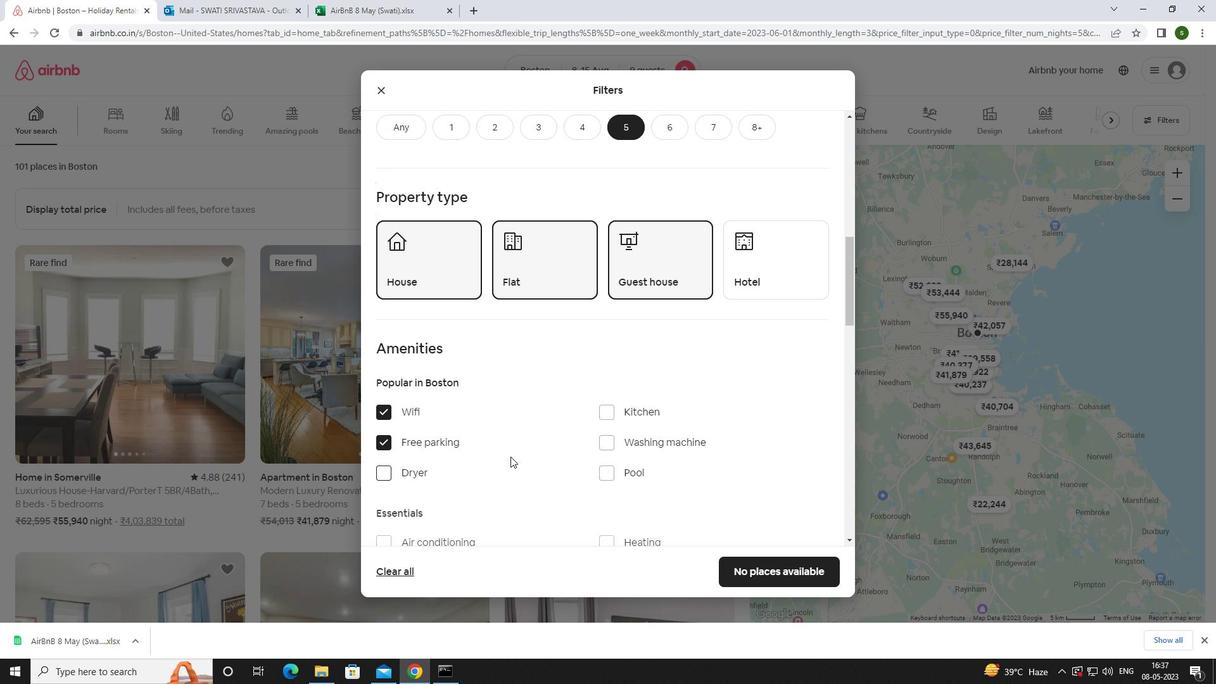
Action: Mouse moved to (601, 443)
Screenshot: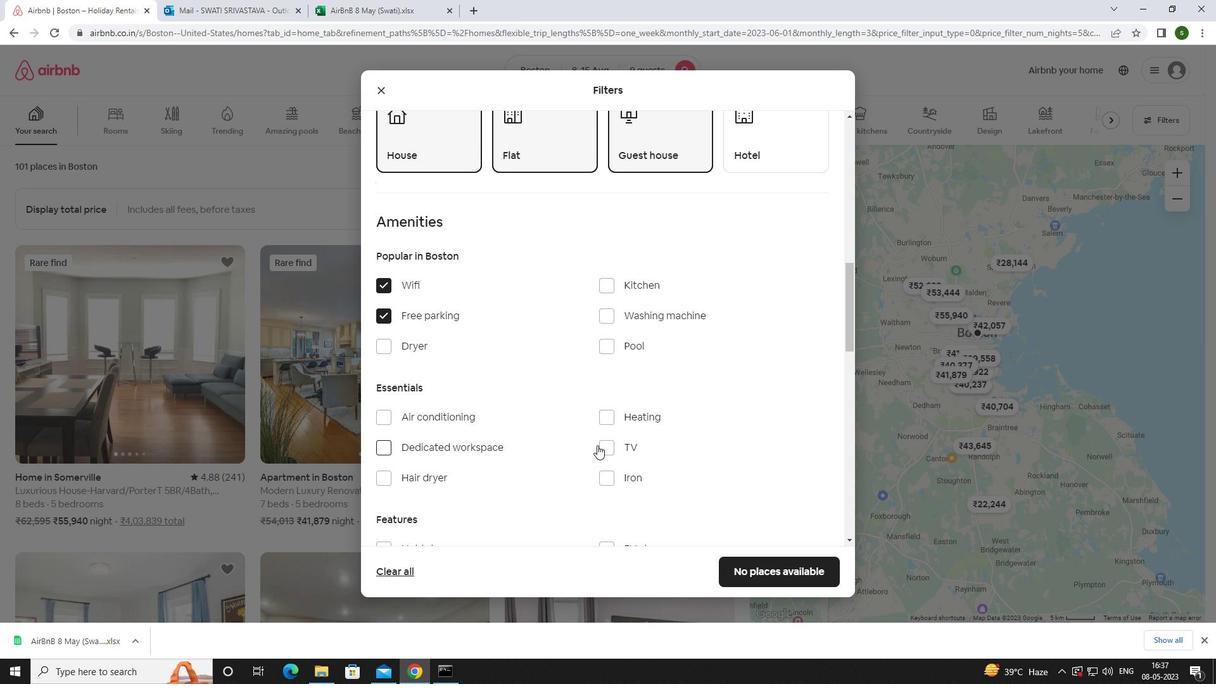 
Action: Mouse pressed left at (601, 443)
Screenshot: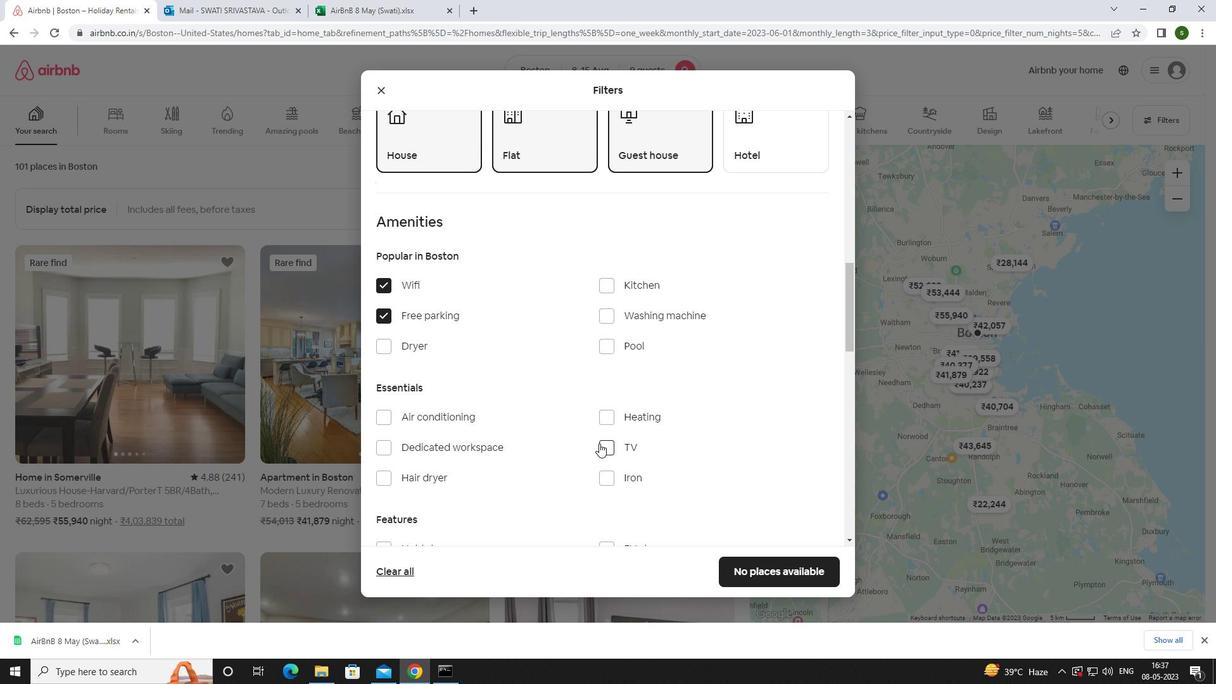 
Action: Mouse moved to (522, 430)
Screenshot: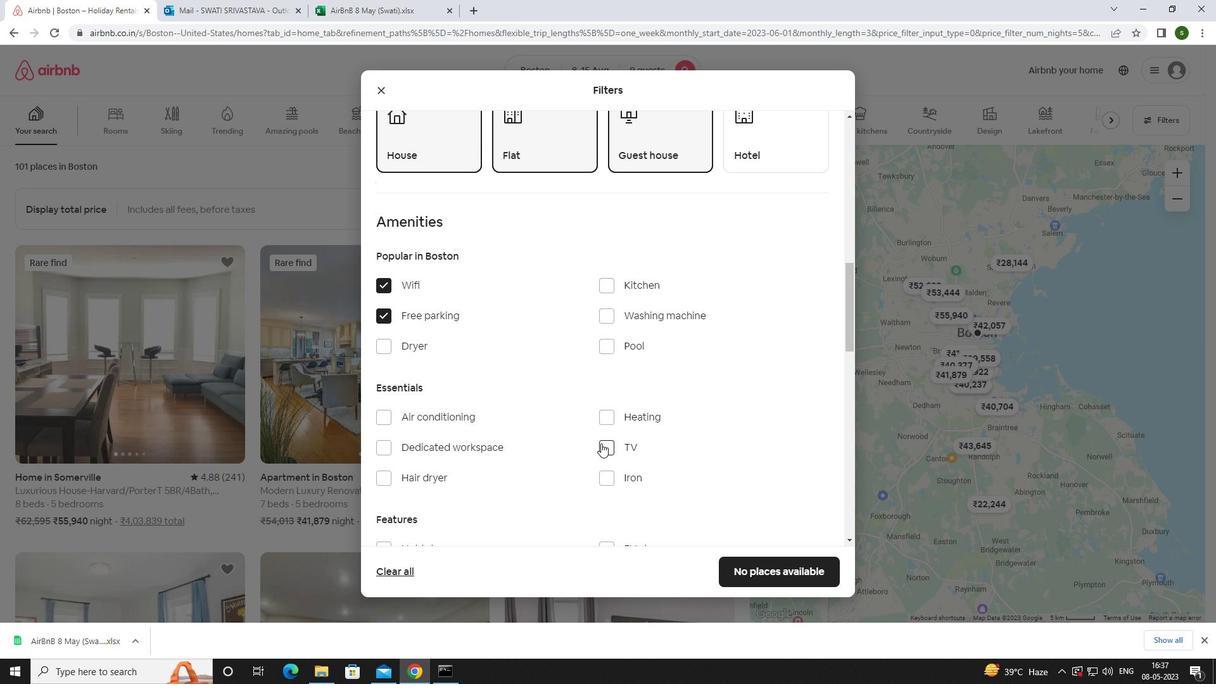 
Action: Mouse scrolled (522, 429) with delta (0, 0)
Screenshot: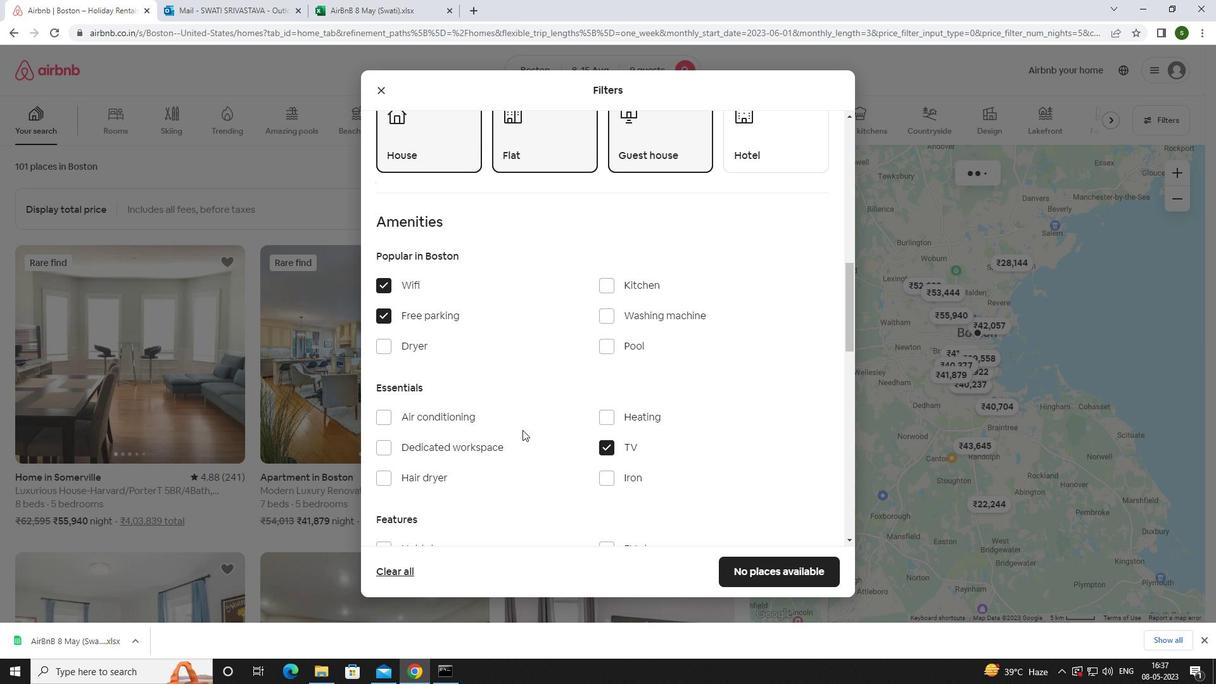 
Action: Mouse scrolled (522, 429) with delta (0, 0)
Screenshot: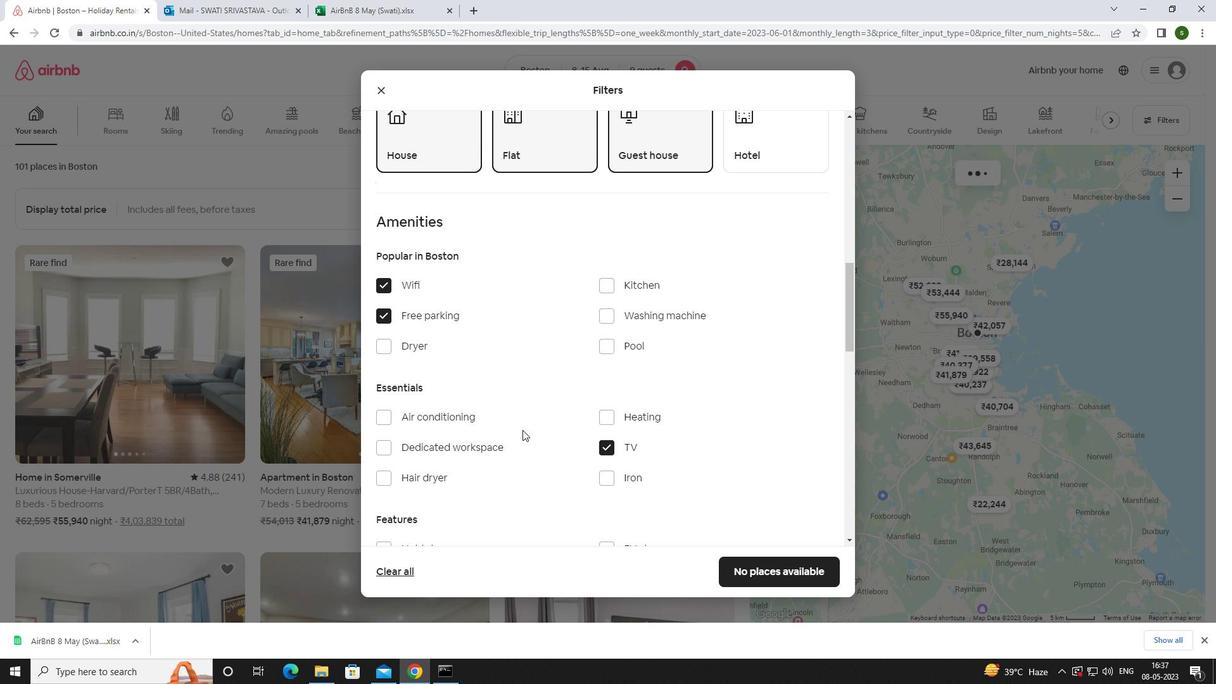 
Action: Mouse scrolled (522, 429) with delta (0, 0)
Screenshot: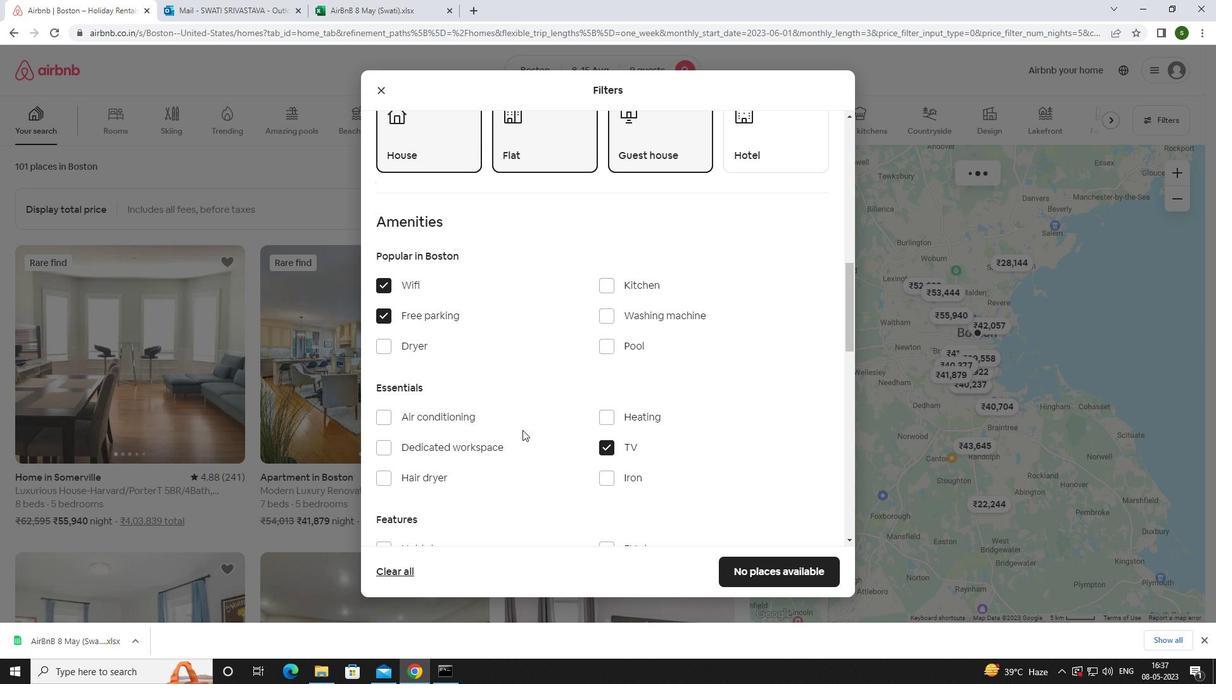 
Action: Mouse moved to (602, 389)
Screenshot: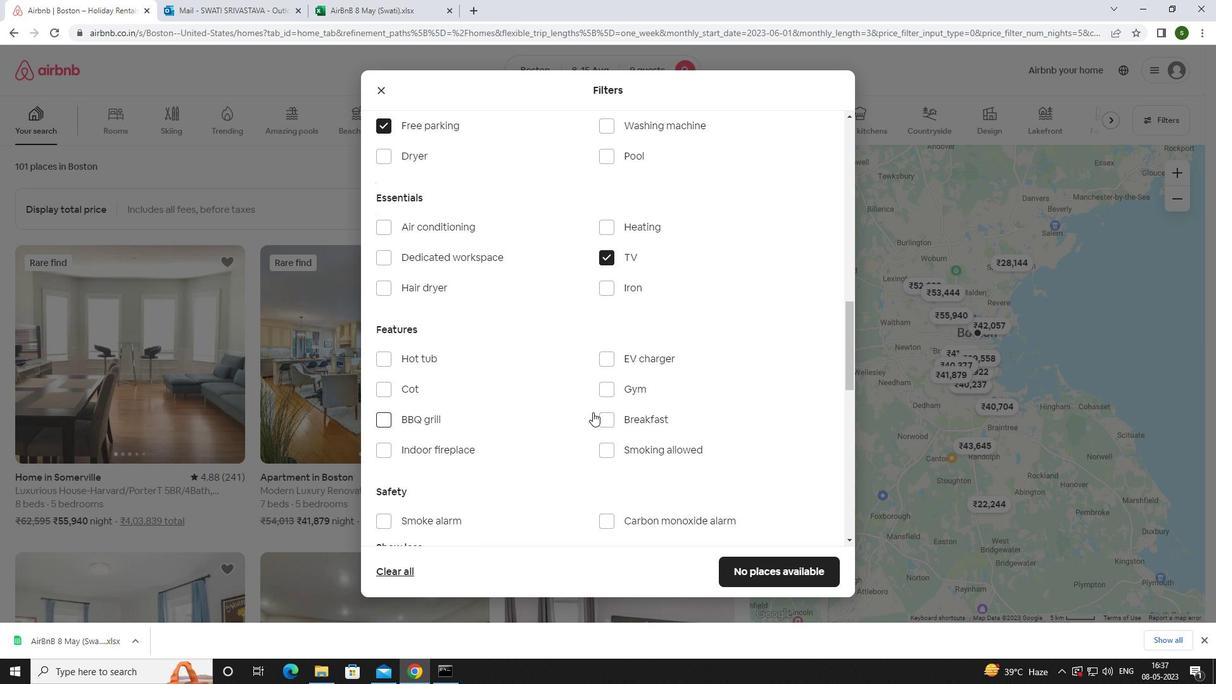 
Action: Mouse pressed left at (602, 389)
Screenshot: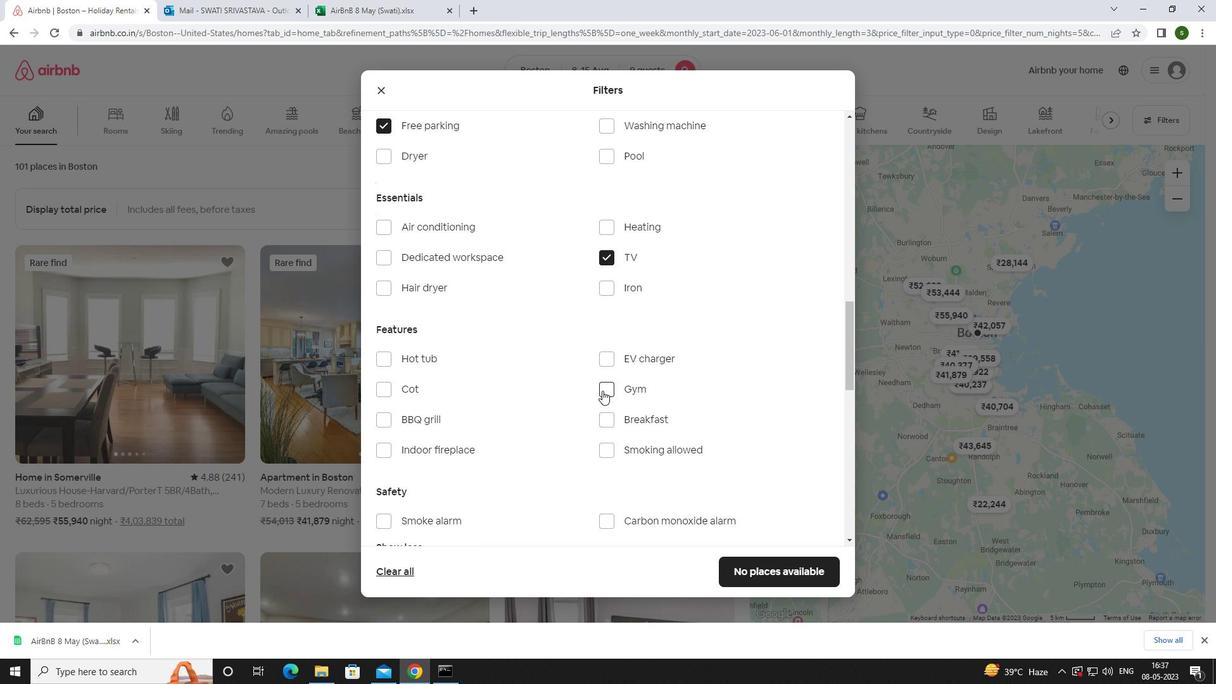 
Action: Mouse moved to (607, 415)
Screenshot: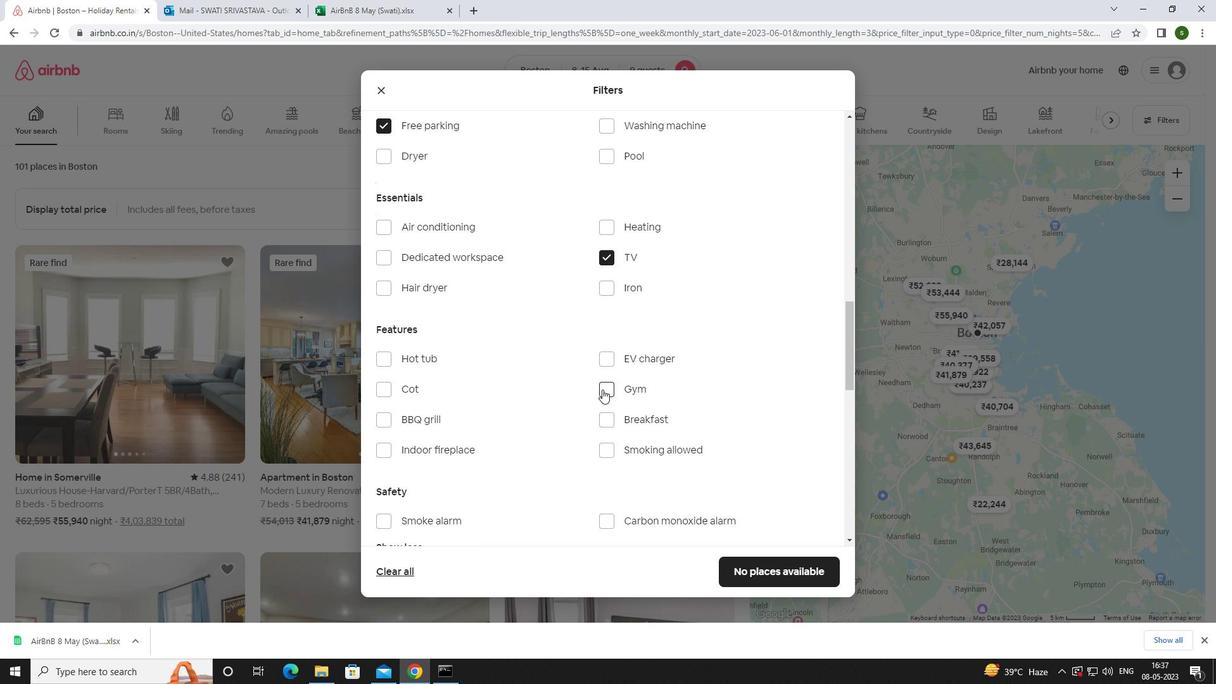 
Action: Mouse pressed left at (607, 415)
Screenshot: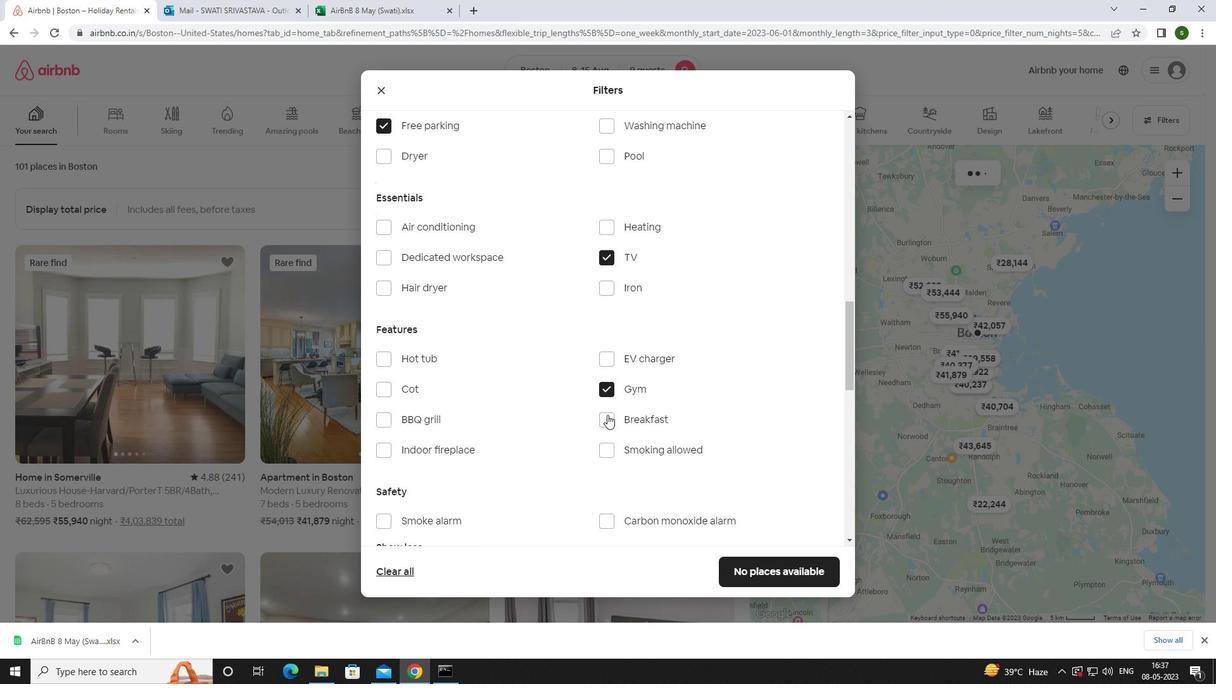 
Action: Mouse moved to (527, 407)
Screenshot: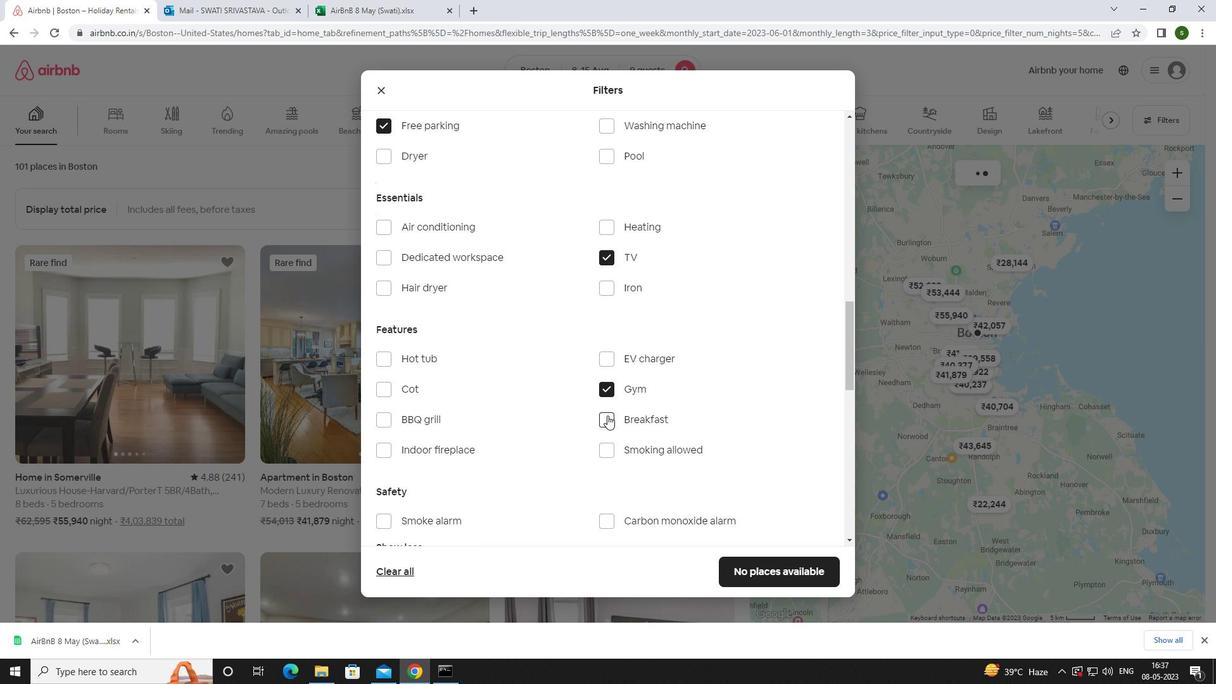 
Action: Mouse scrolled (527, 406) with delta (0, 0)
Screenshot: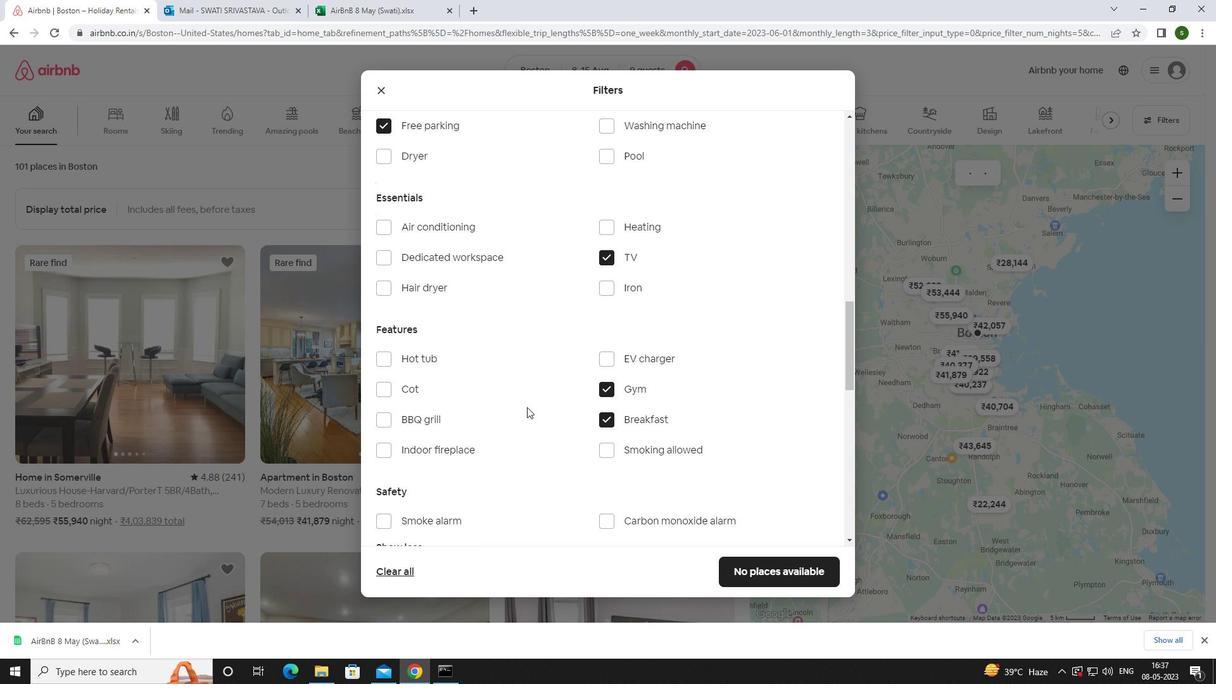 
Action: Mouse scrolled (527, 406) with delta (0, 0)
Screenshot: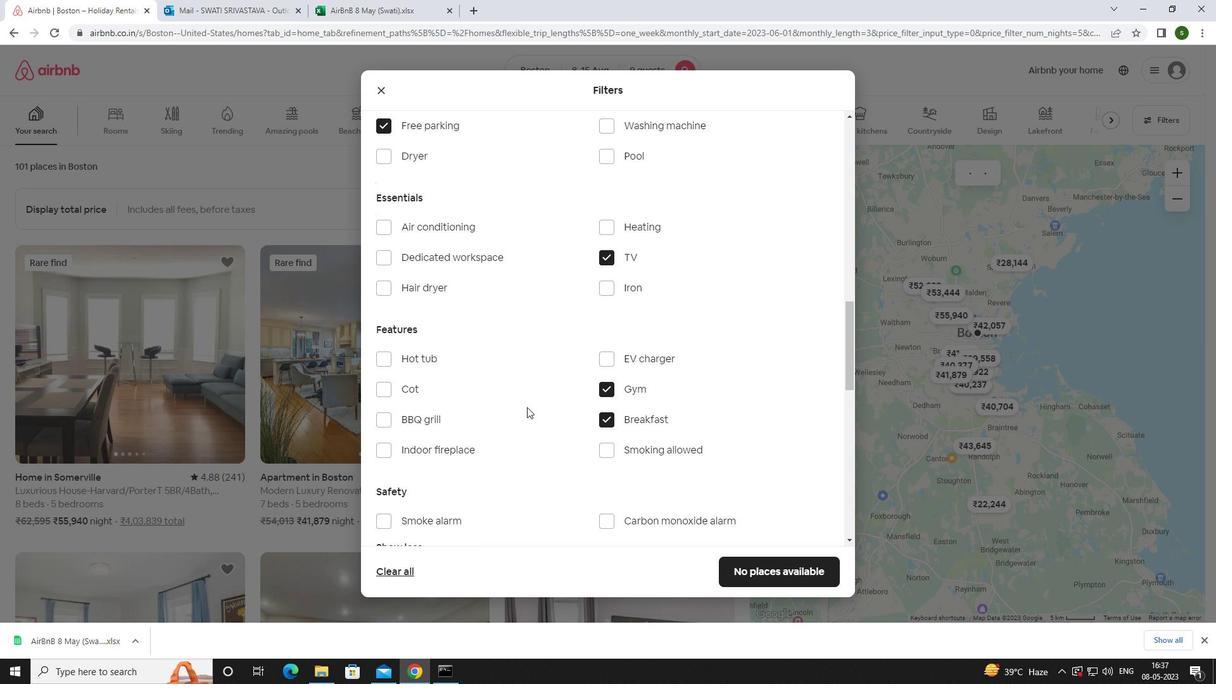 
Action: Mouse scrolled (527, 406) with delta (0, 0)
Screenshot: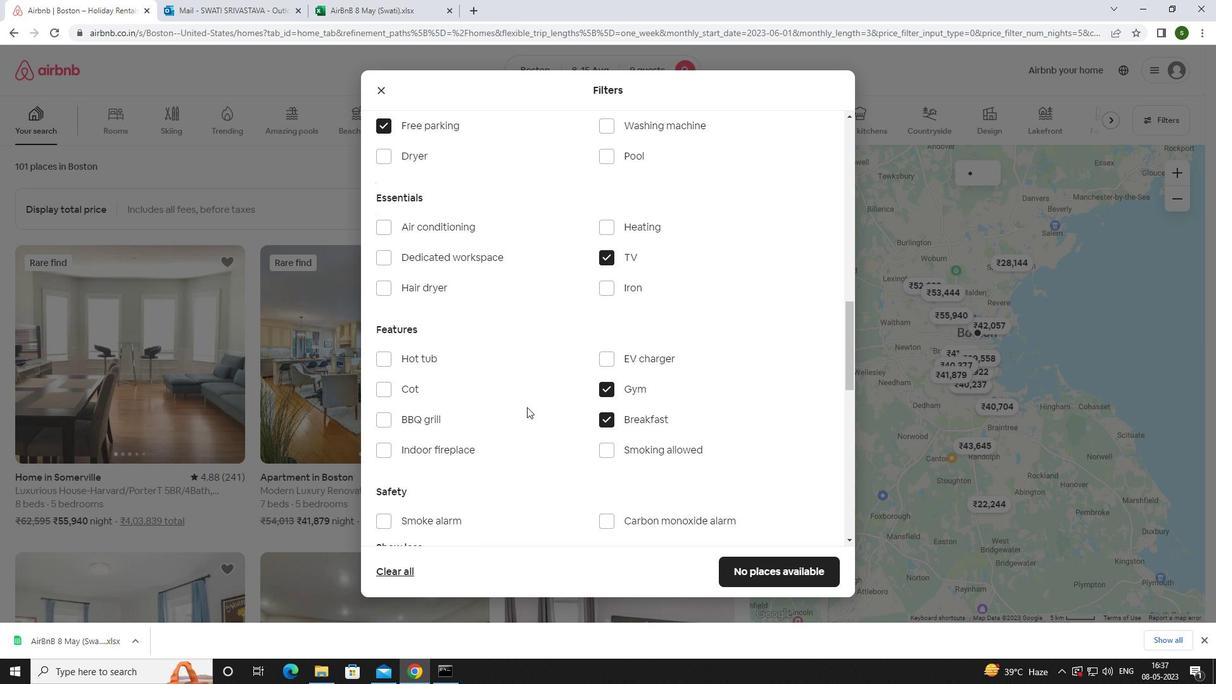 
Action: Mouse moved to (528, 407)
Screenshot: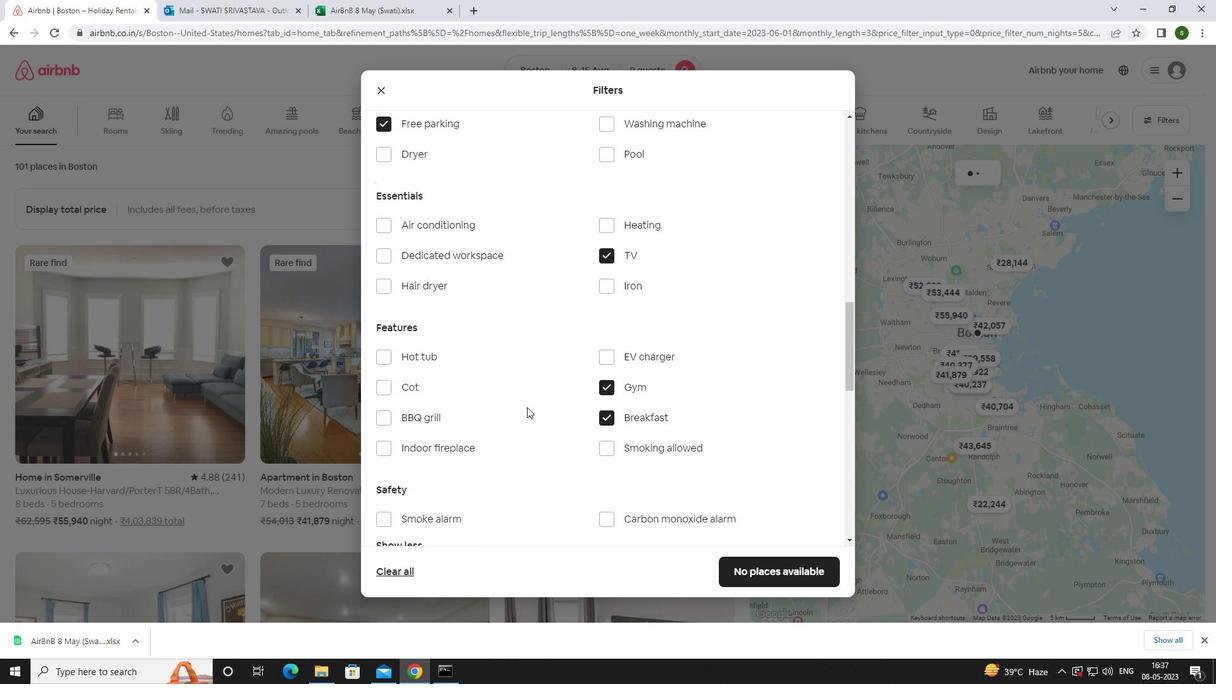 
Action: Mouse scrolled (528, 406) with delta (0, 0)
Screenshot: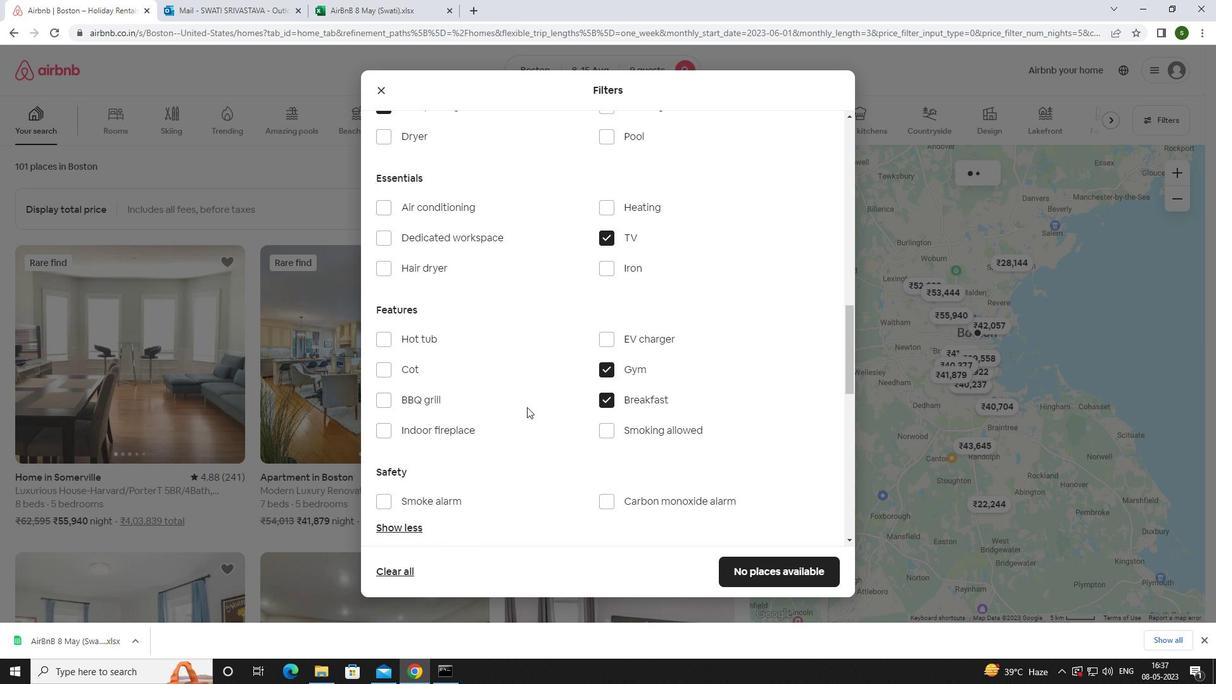 
Action: Mouse moved to (801, 434)
Screenshot: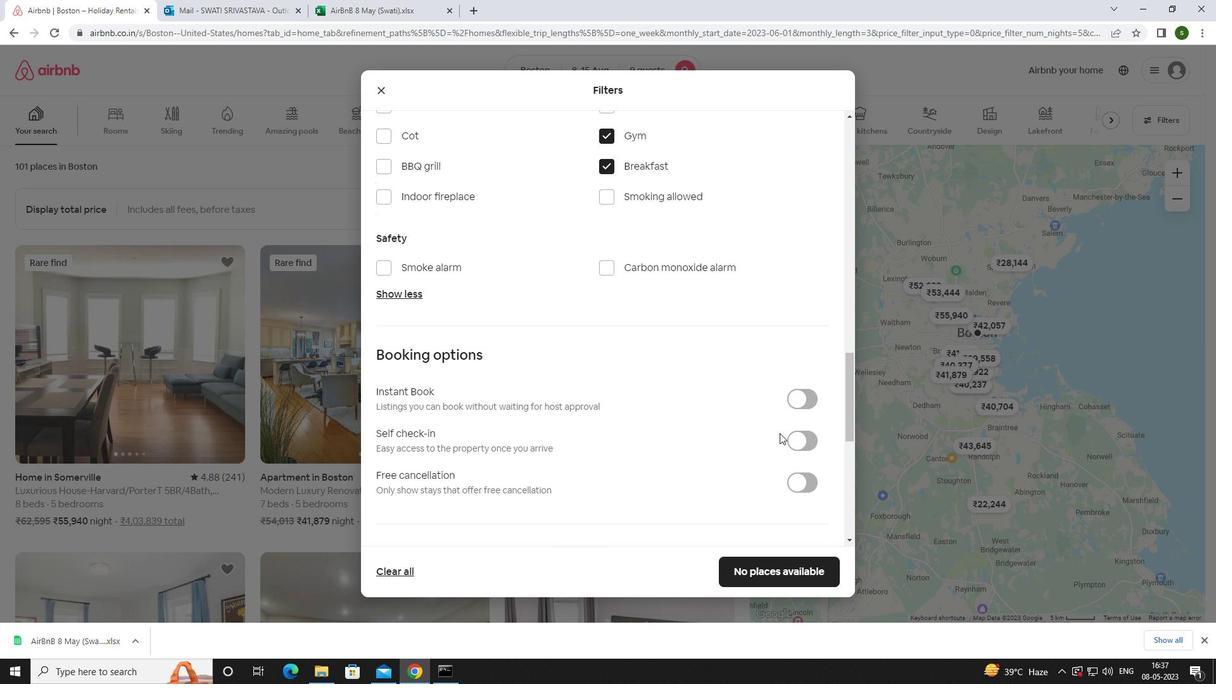 
Action: Mouse pressed left at (801, 434)
Screenshot: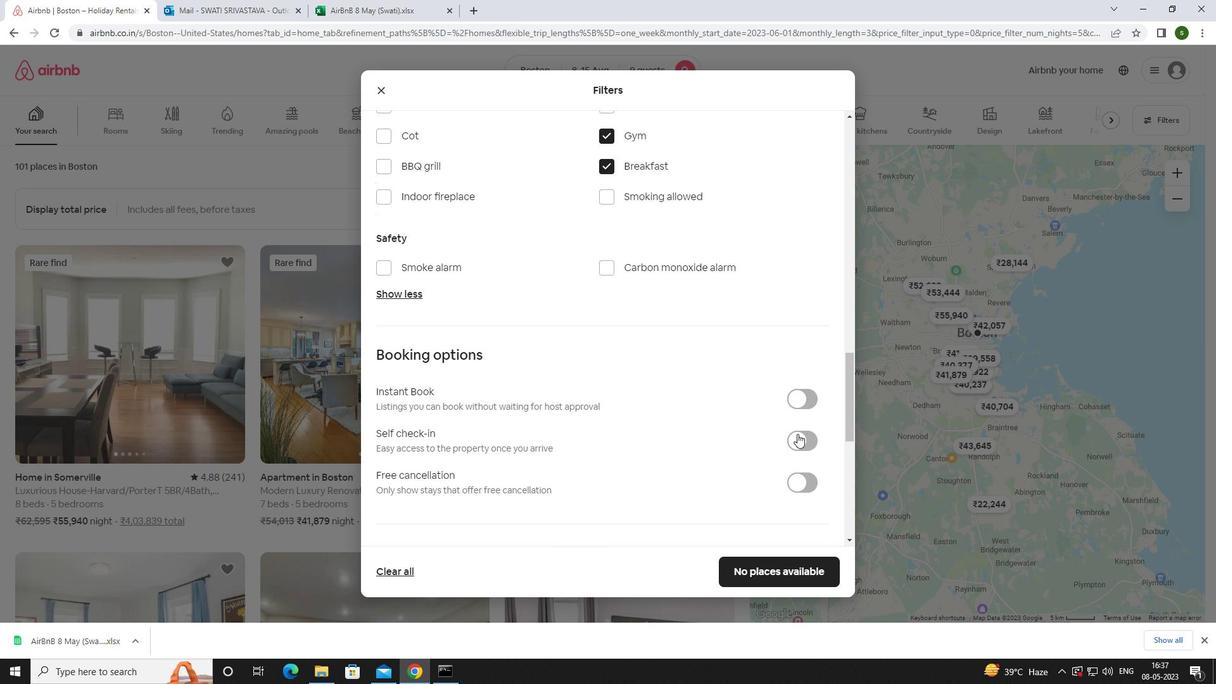 
Action: Mouse moved to (550, 406)
Screenshot: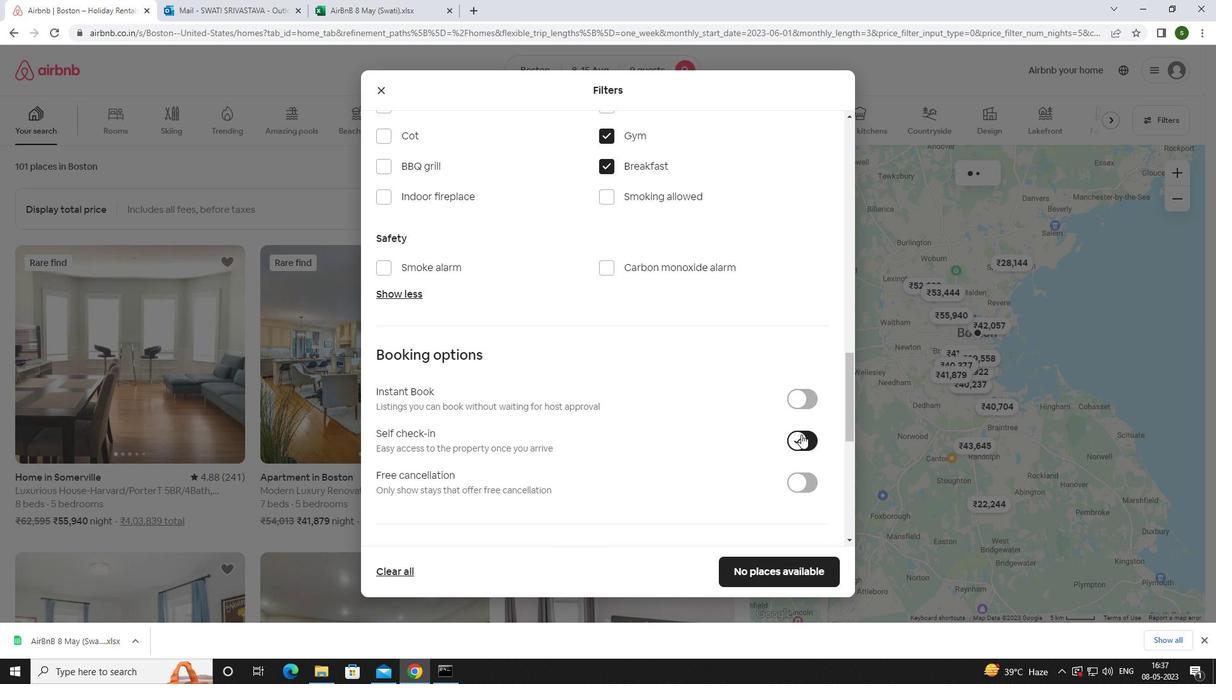 
Action: Mouse scrolled (550, 405) with delta (0, 0)
Screenshot: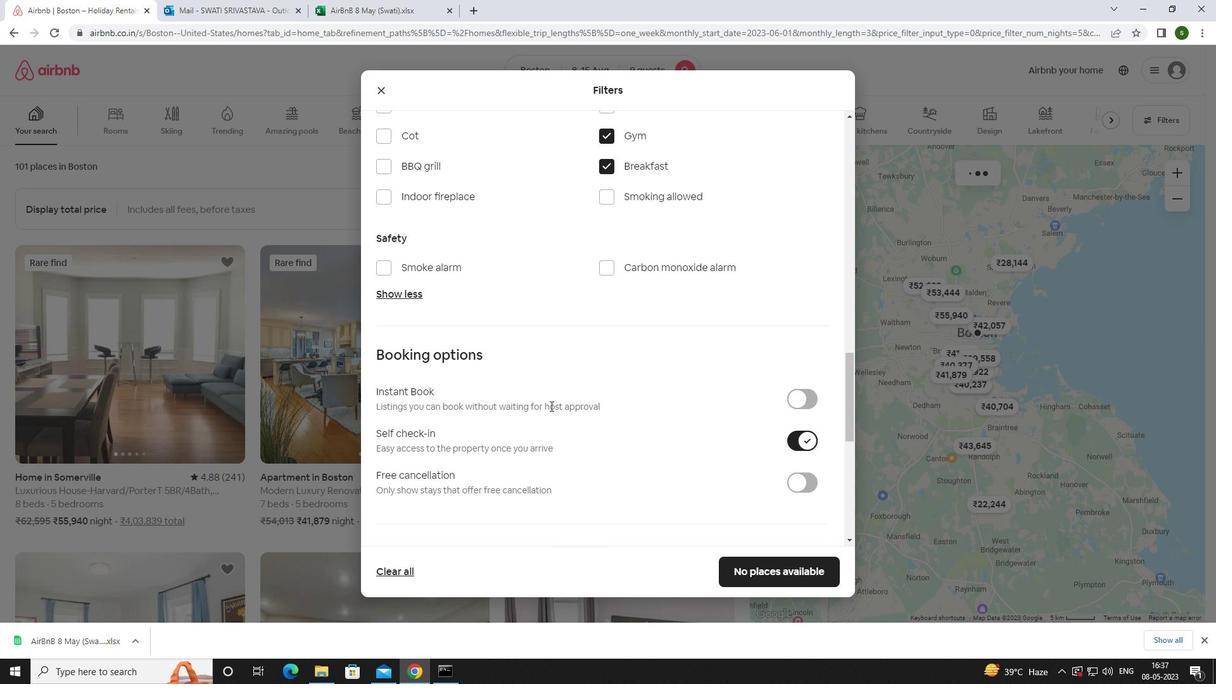 
Action: Mouse scrolled (550, 405) with delta (0, 0)
Screenshot: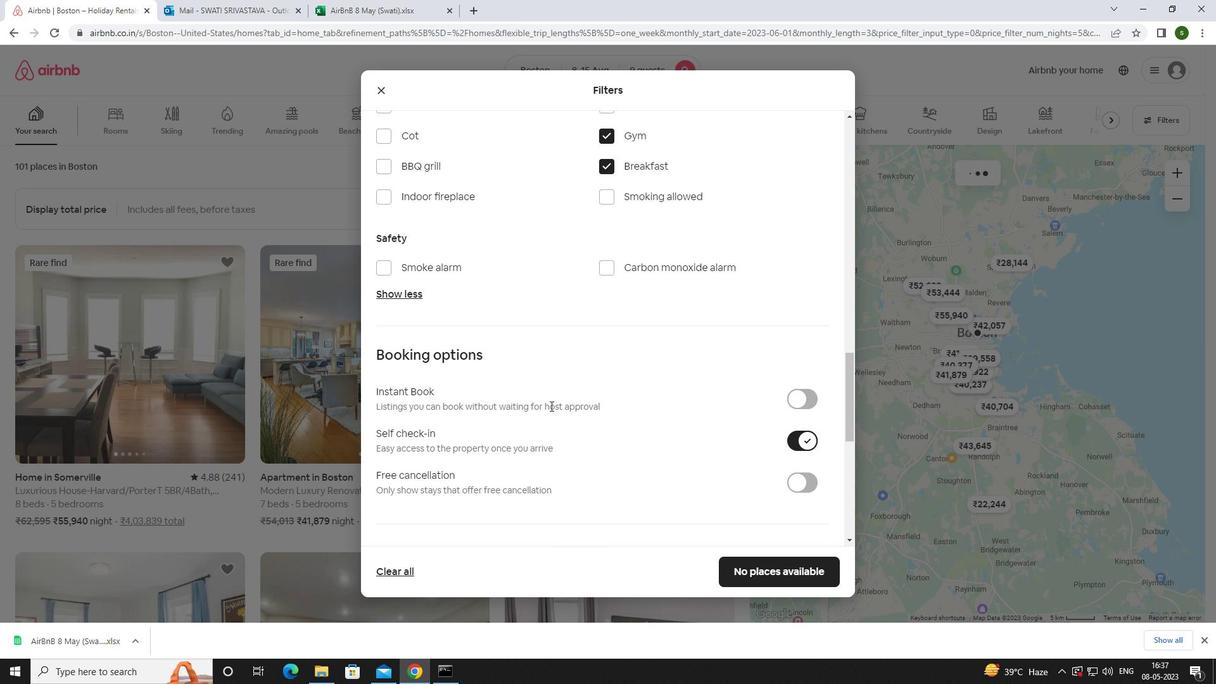 
Action: Mouse scrolled (550, 405) with delta (0, 0)
Screenshot: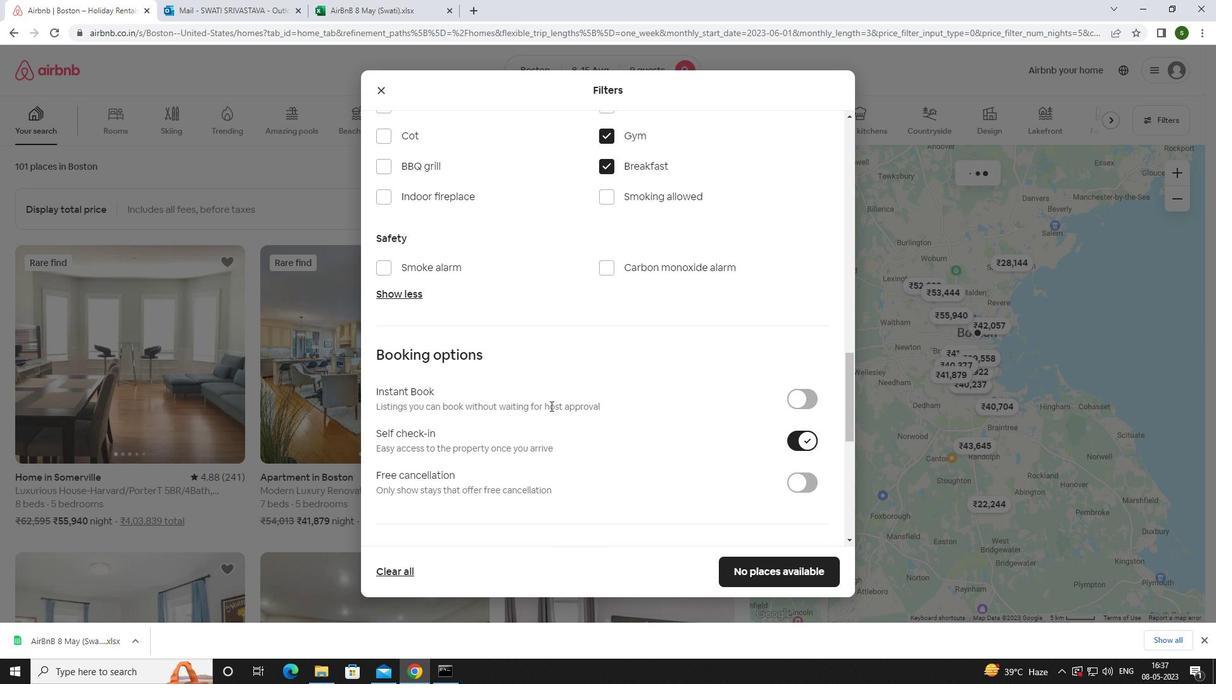
Action: Mouse scrolled (550, 405) with delta (0, 0)
Screenshot: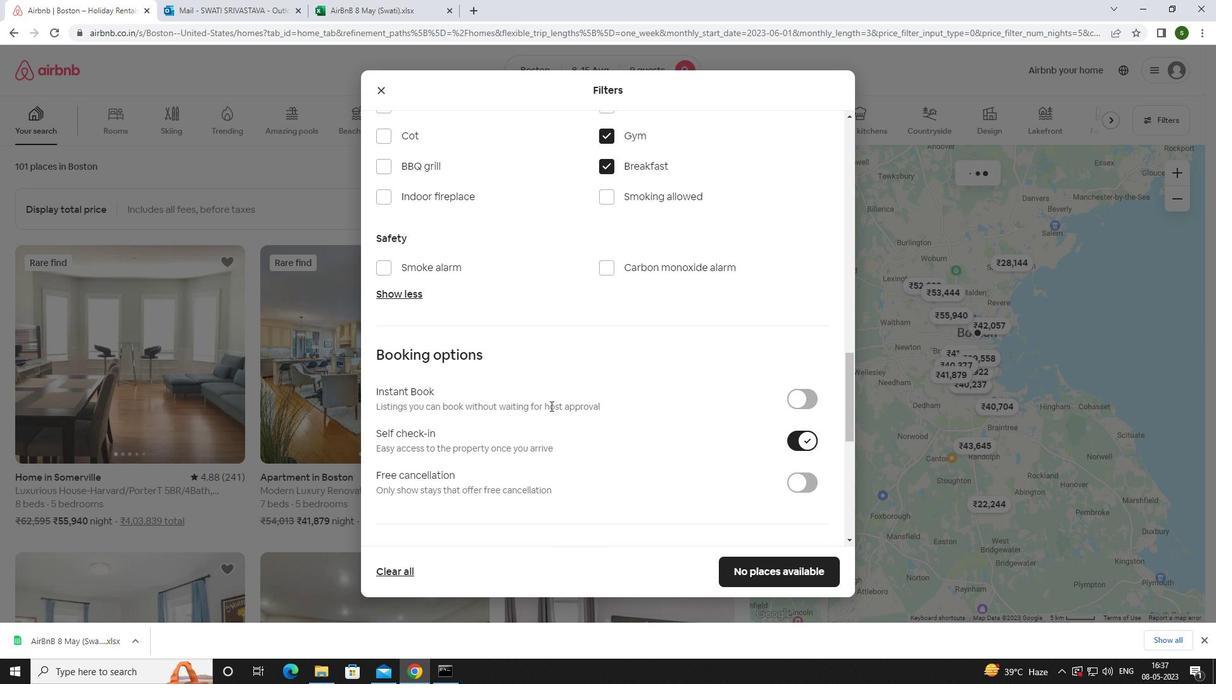 
Action: Mouse scrolled (550, 405) with delta (0, 0)
Screenshot: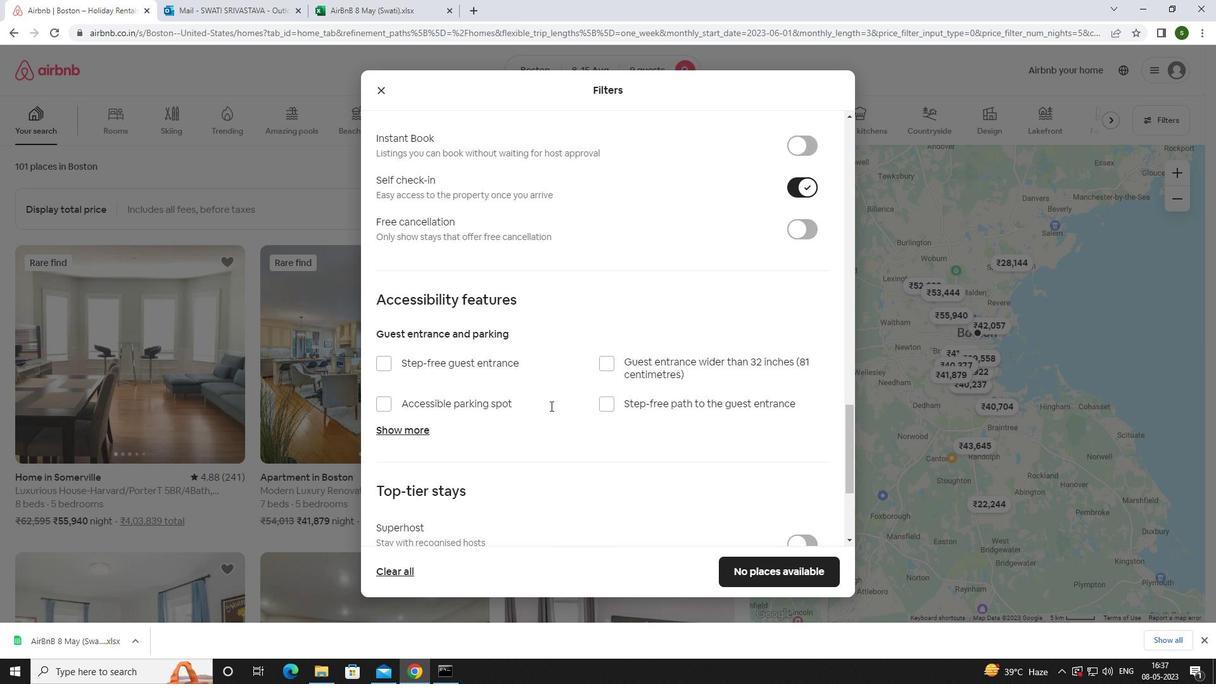 
Action: Mouse scrolled (550, 405) with delta (0, 0)
Screenshot: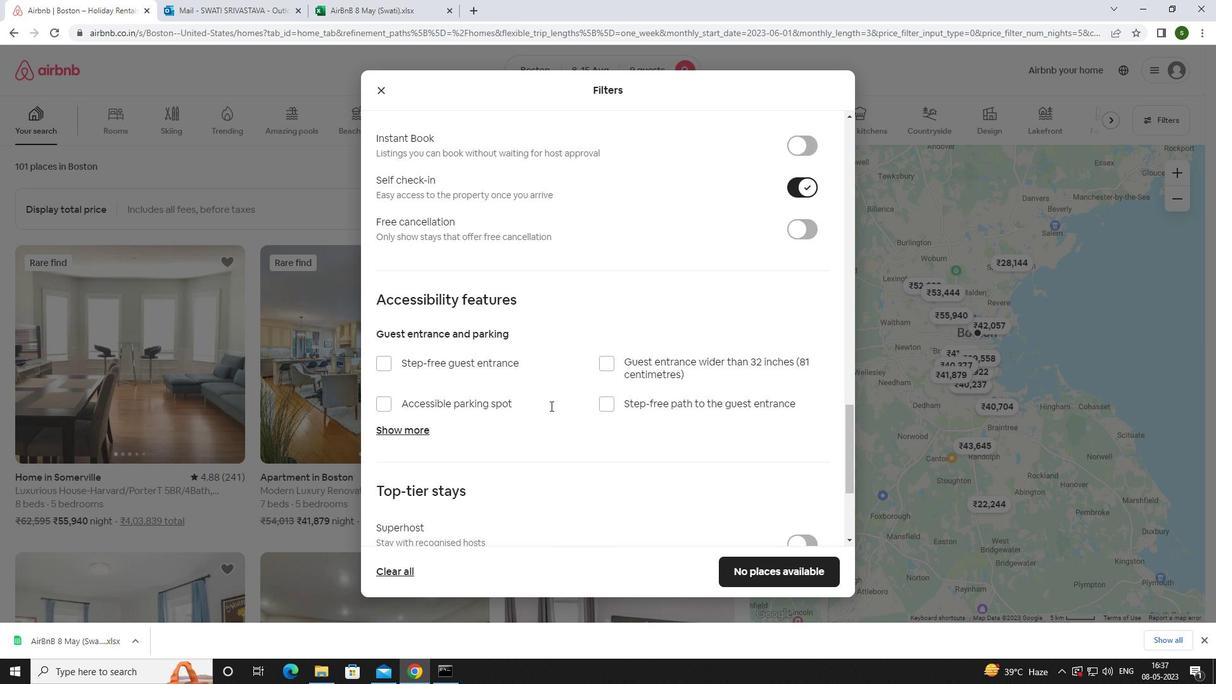 
Action: Mouse scrolled (550, 405) with delta (0, 0)
Screenshot: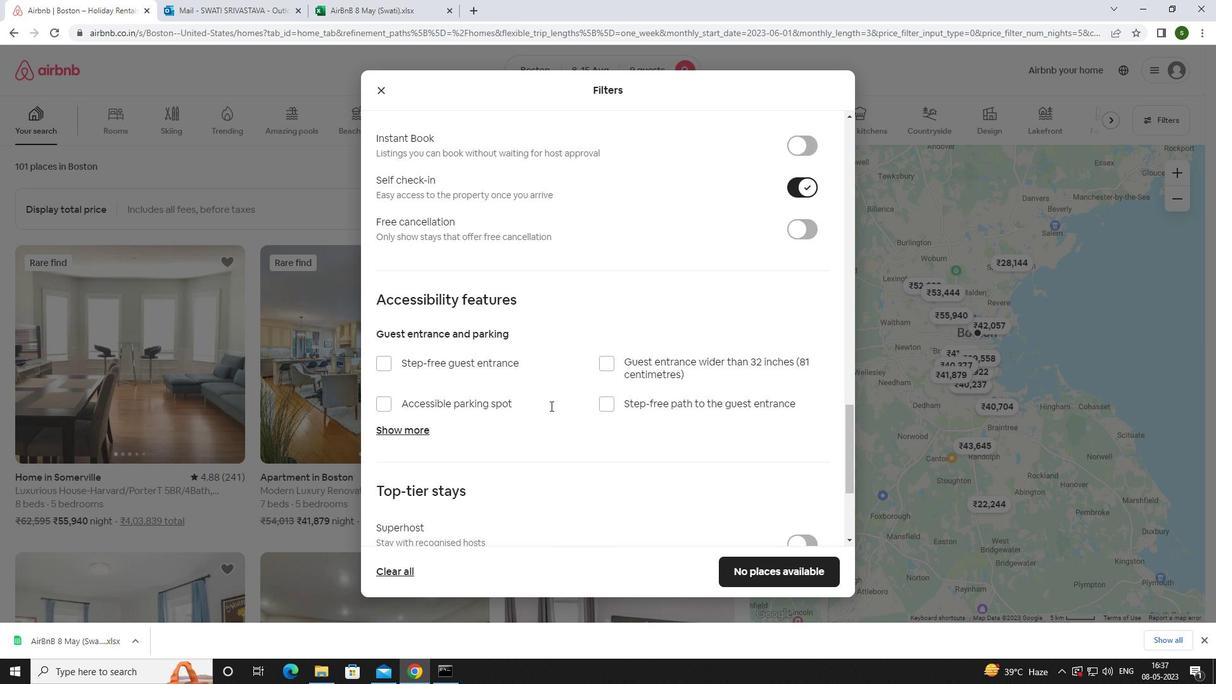 
Action: Mouse scrolled (550, 405) with delta (0, 0)
Screenshot: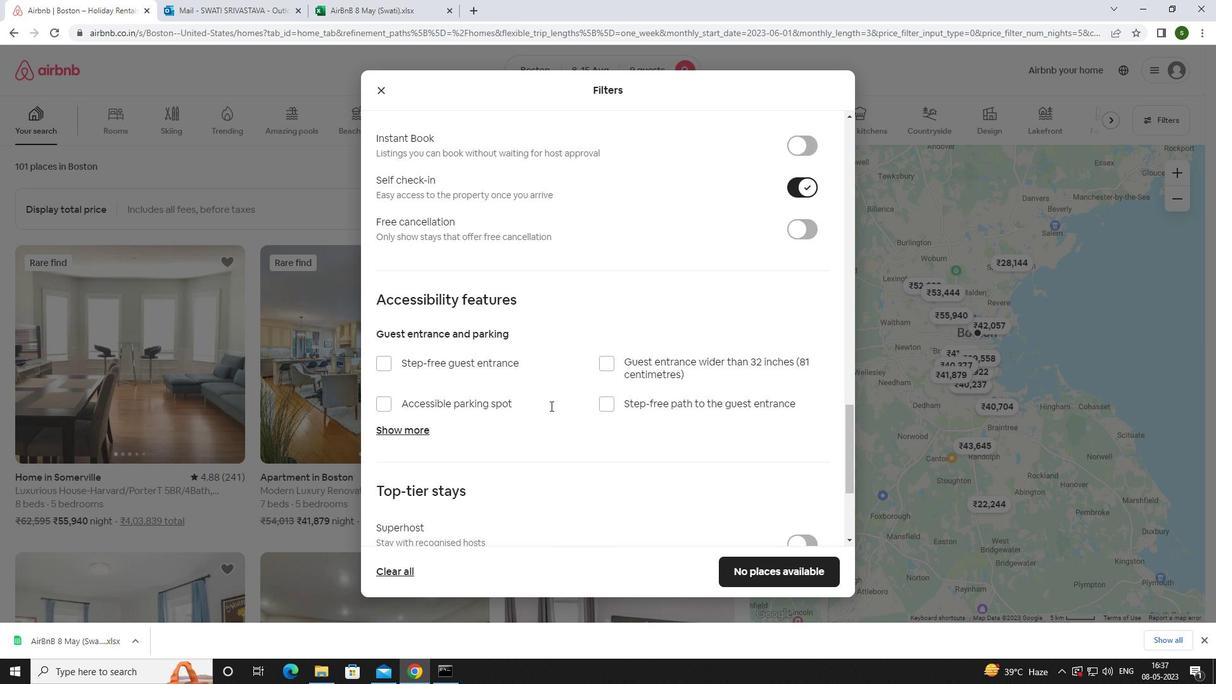 
Action: Mouse scrolled (550, 405) with delta (0, 0)
Screenshot: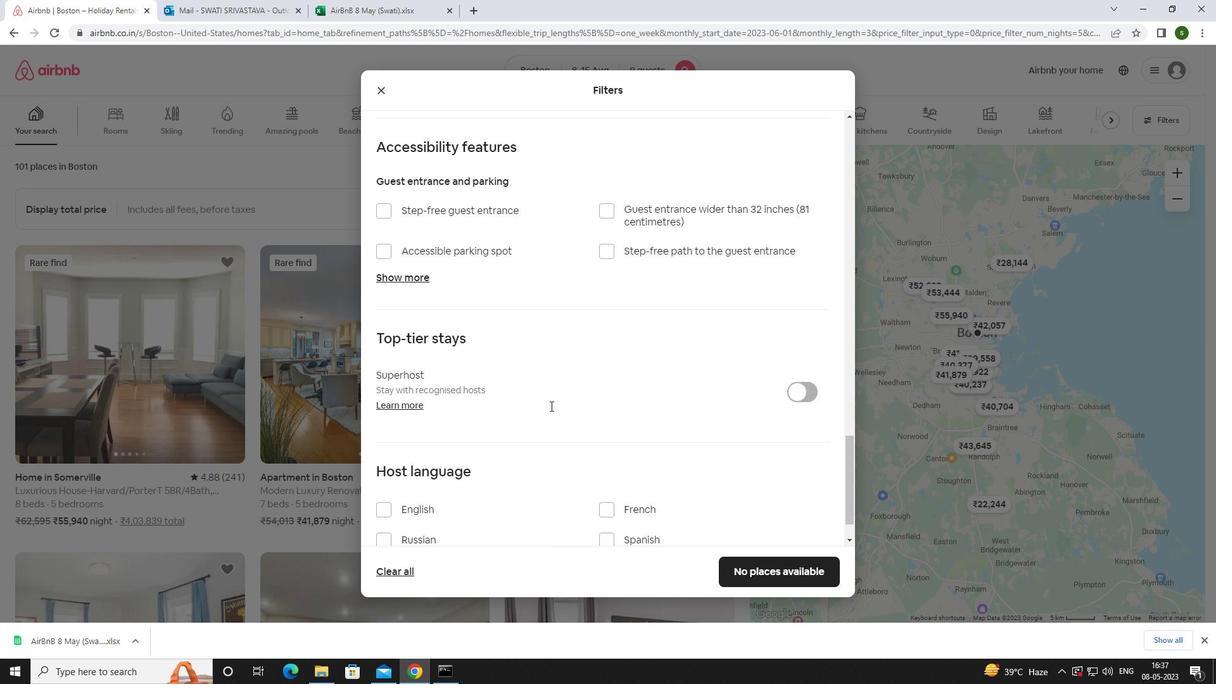 
Action: Mouse scrolled (550, 405) with delta (0, 0)
Screenshot: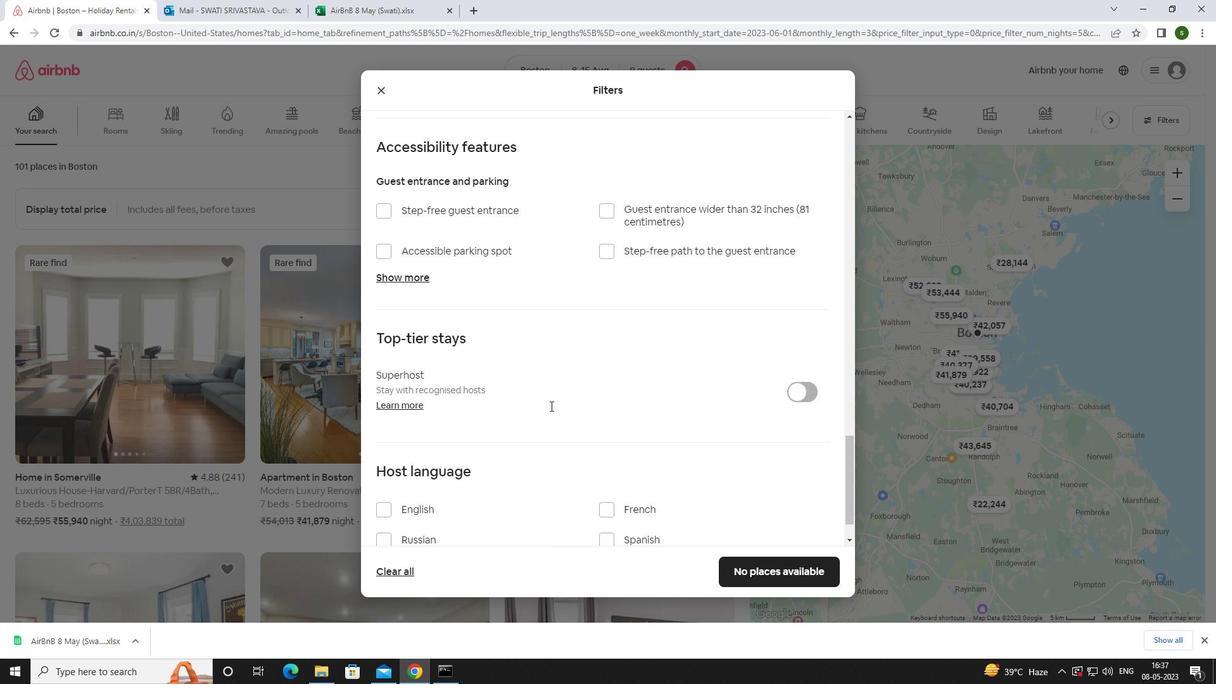 
Action: Mouse scrolled (550, 405) with delta (0, 0)
Screenshot: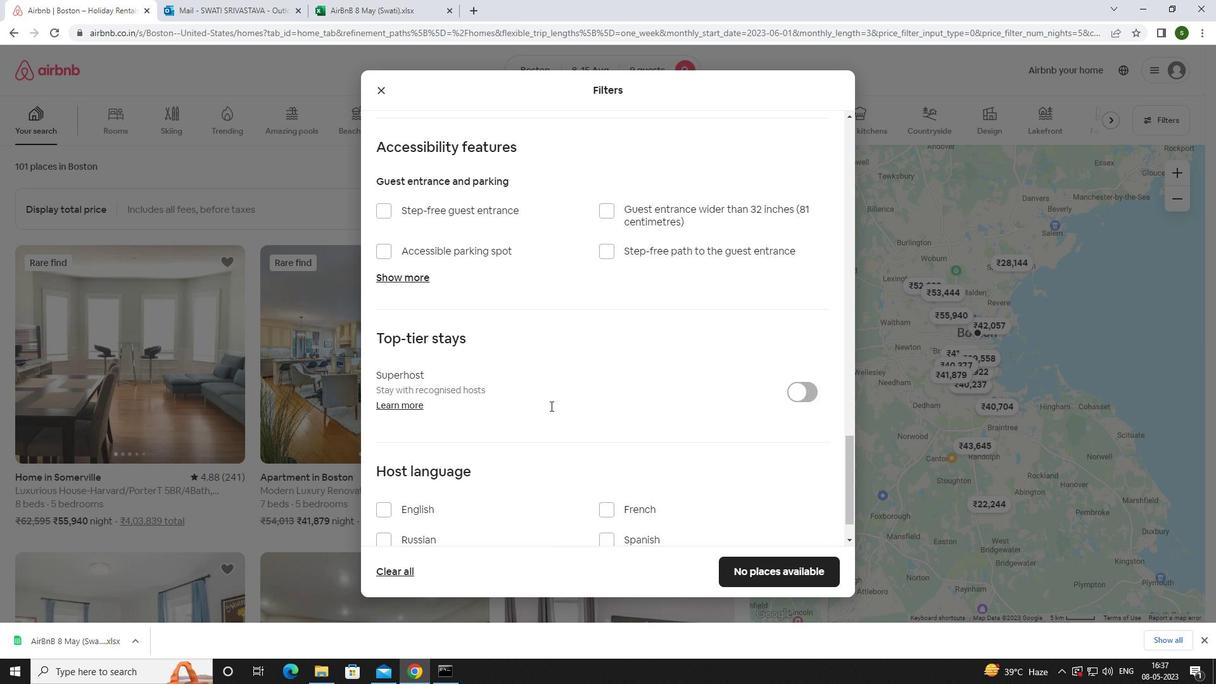 
Action: Mouse scrolled (550, 405) with delta (0, 0)
Screenshot: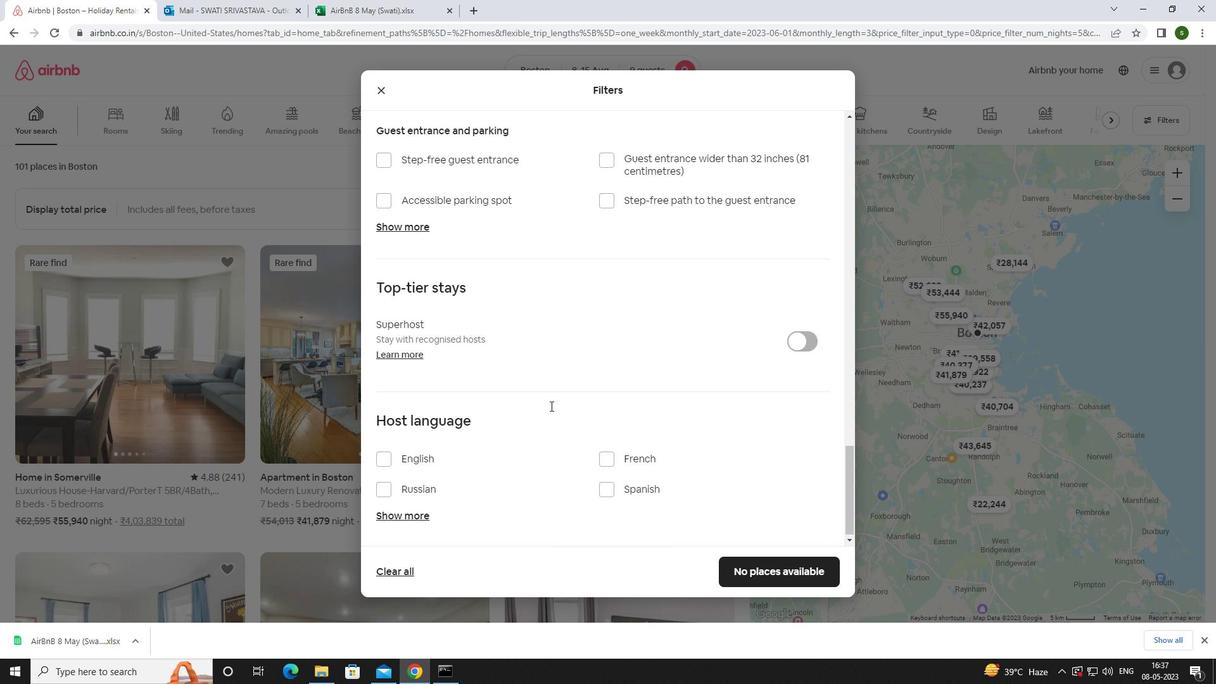 
Action: Mouse moved to (416, 453)
Screenshot: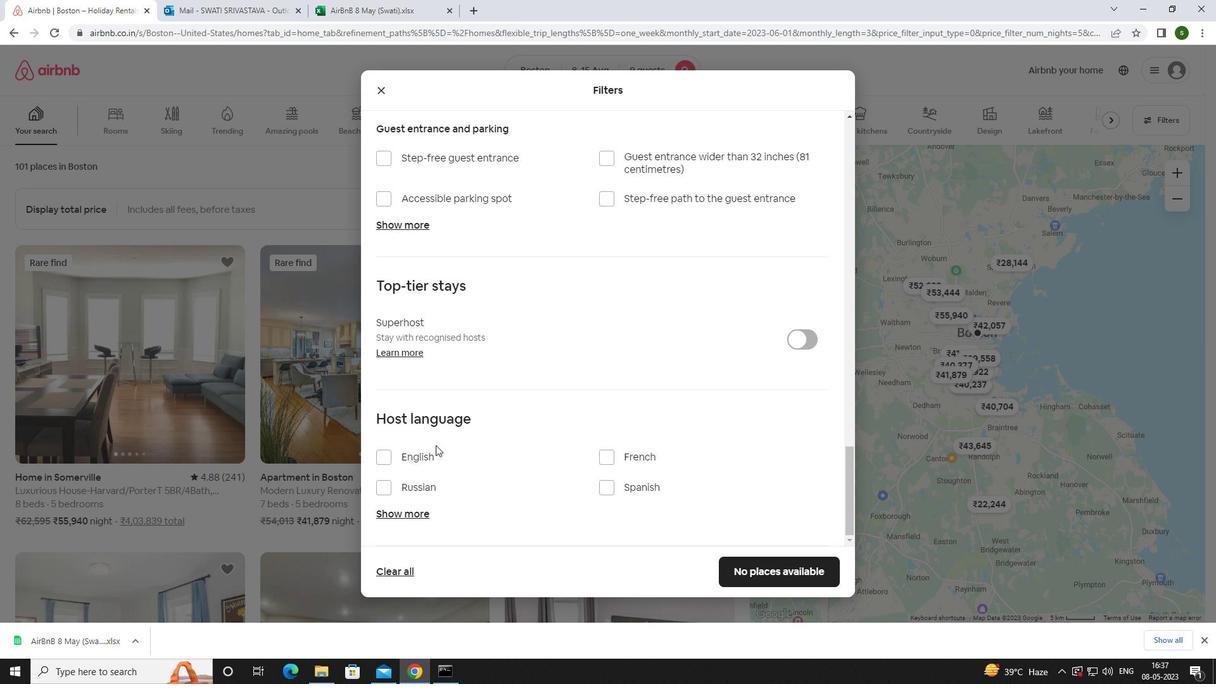 
Action: Mouse pressed left at (416, 453)
Screenshot: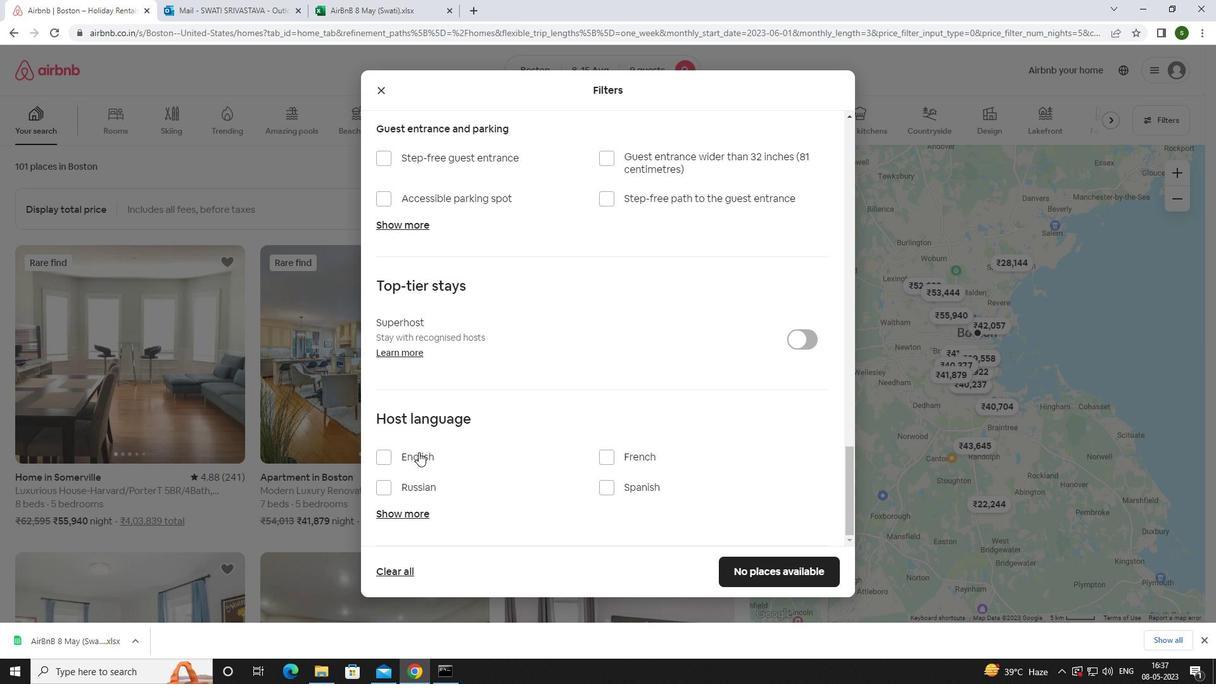 
Action: Mouse moved to (760, 571)
Screenshot: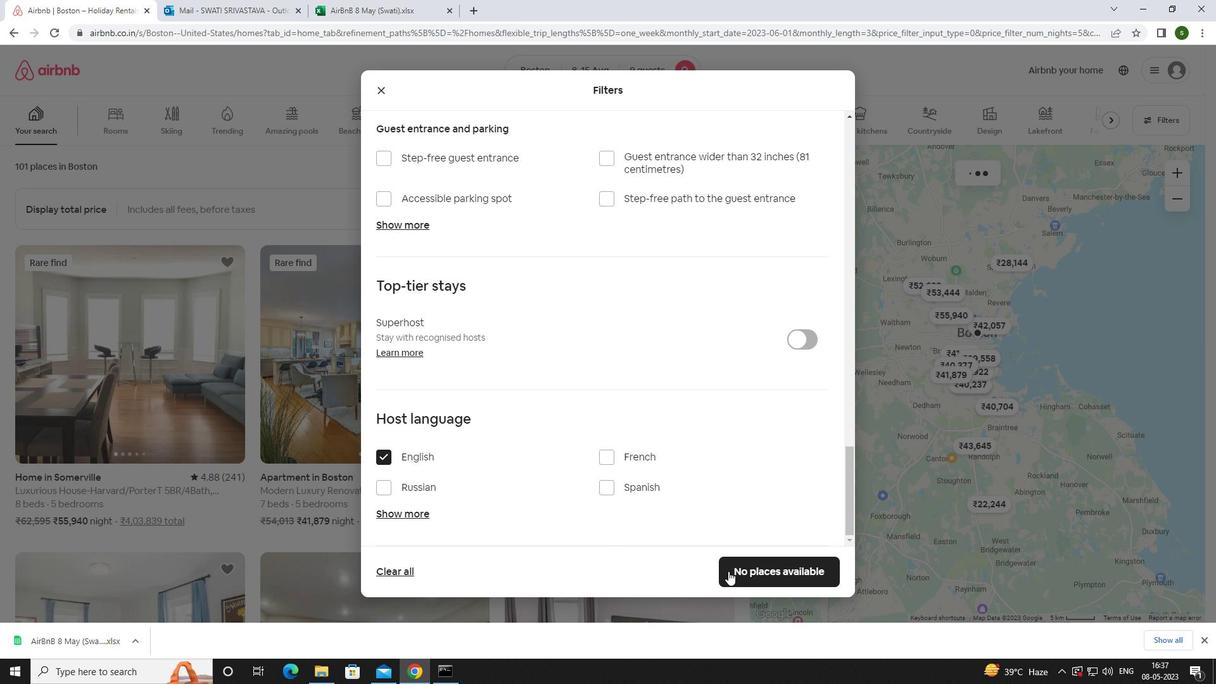 
Action: Mouse pressed left at (760, 571)
Screenshot: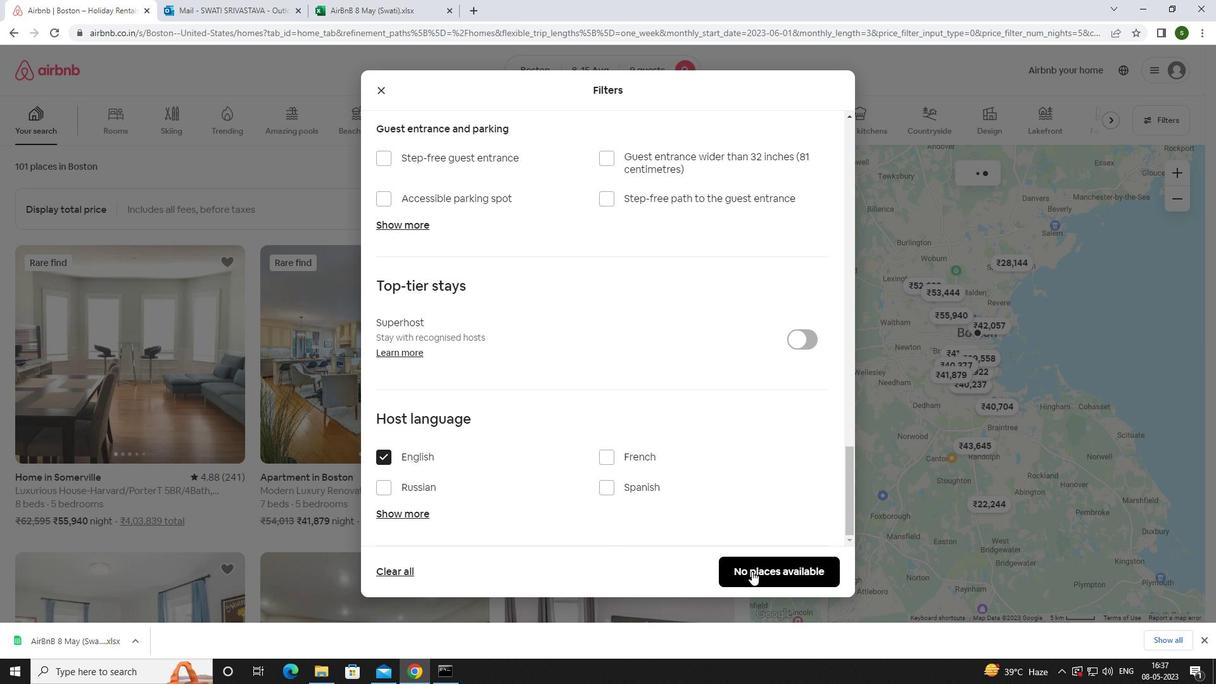 
Action: Mouse moved to (571, 433)
Screenshot: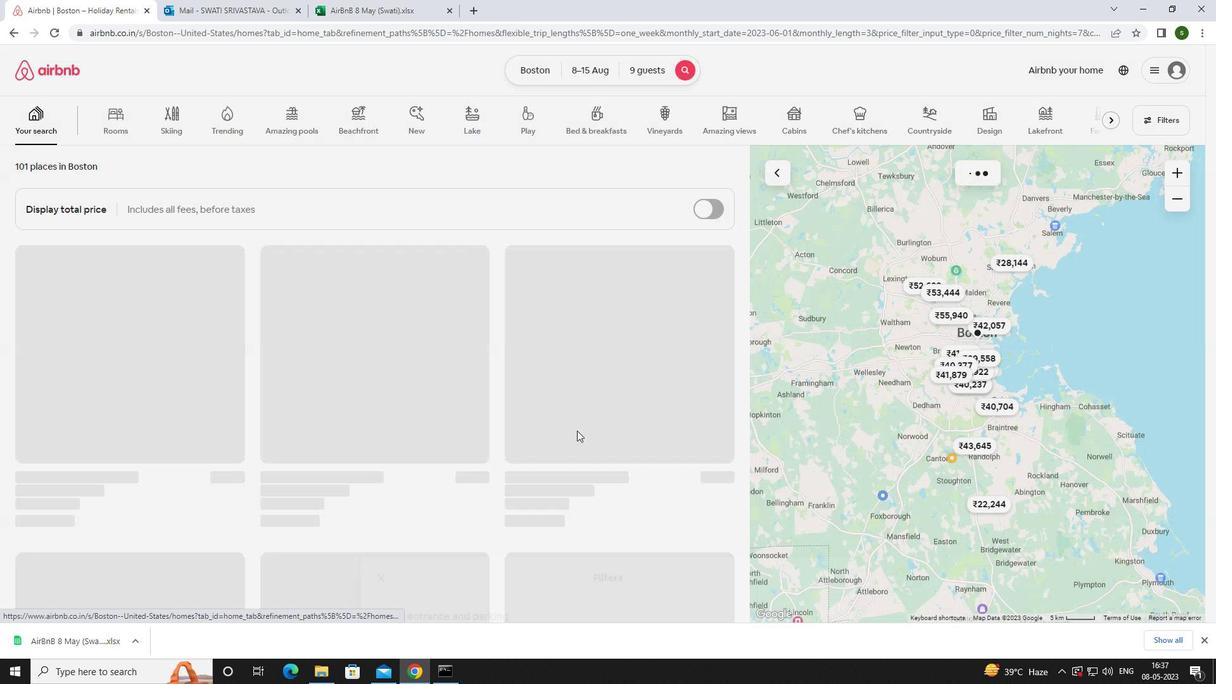 
